 Task: Search one way flight ticket for 1 adult, 6 children, 1 infant in seat and 1 infant on lap in business from Cincinnati/covington: Cincinnati/northern Kentucky International Airport to Jackson: Jackson Hole Airport on 5-2-2023. Choice of flights is United. Number of bags: 2 checked bags. Price is upto 45000. Outbound departure time preference is 23:00.
Action: Mouse moved to (392, 348)
Screenshot: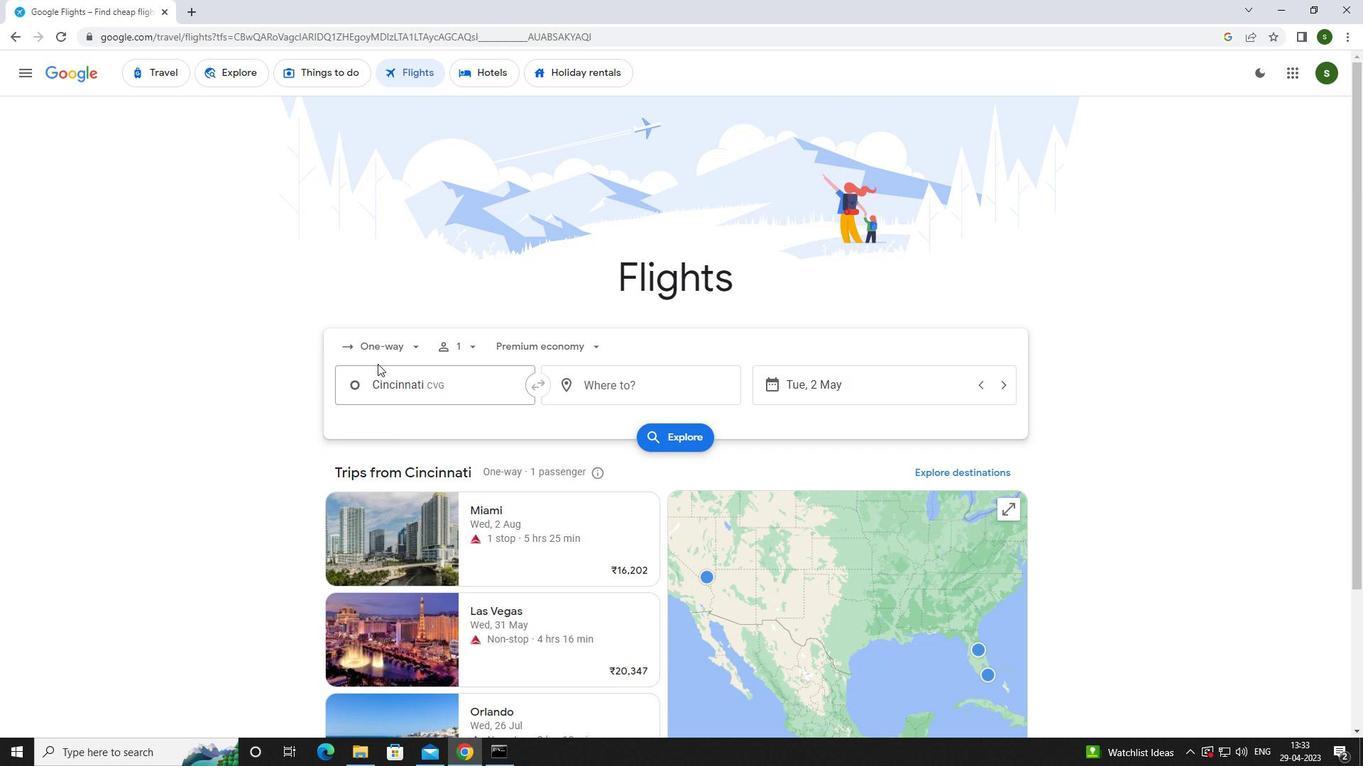 
Action: Mouse pressed left at (392, 348)
Screenshot: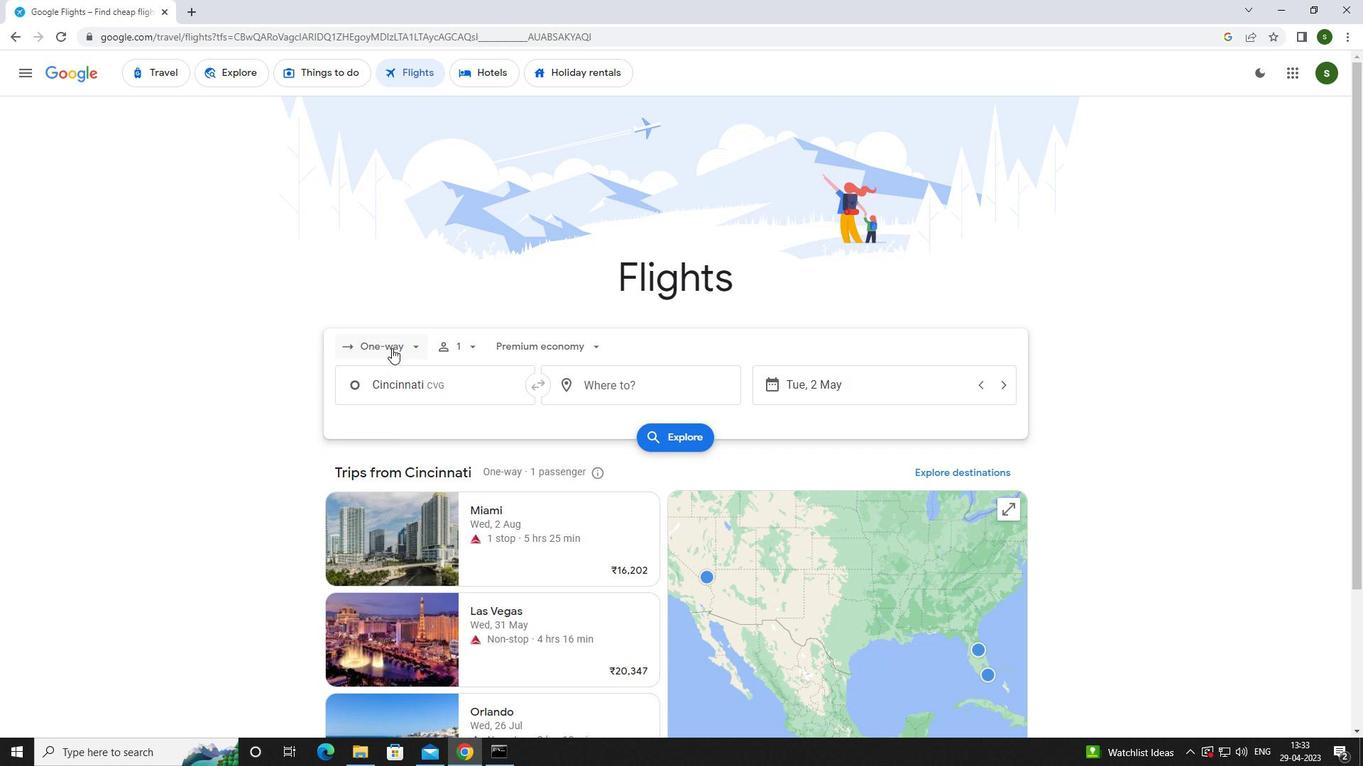 
Action: Mouse moved to (414, 408)
Screenshot: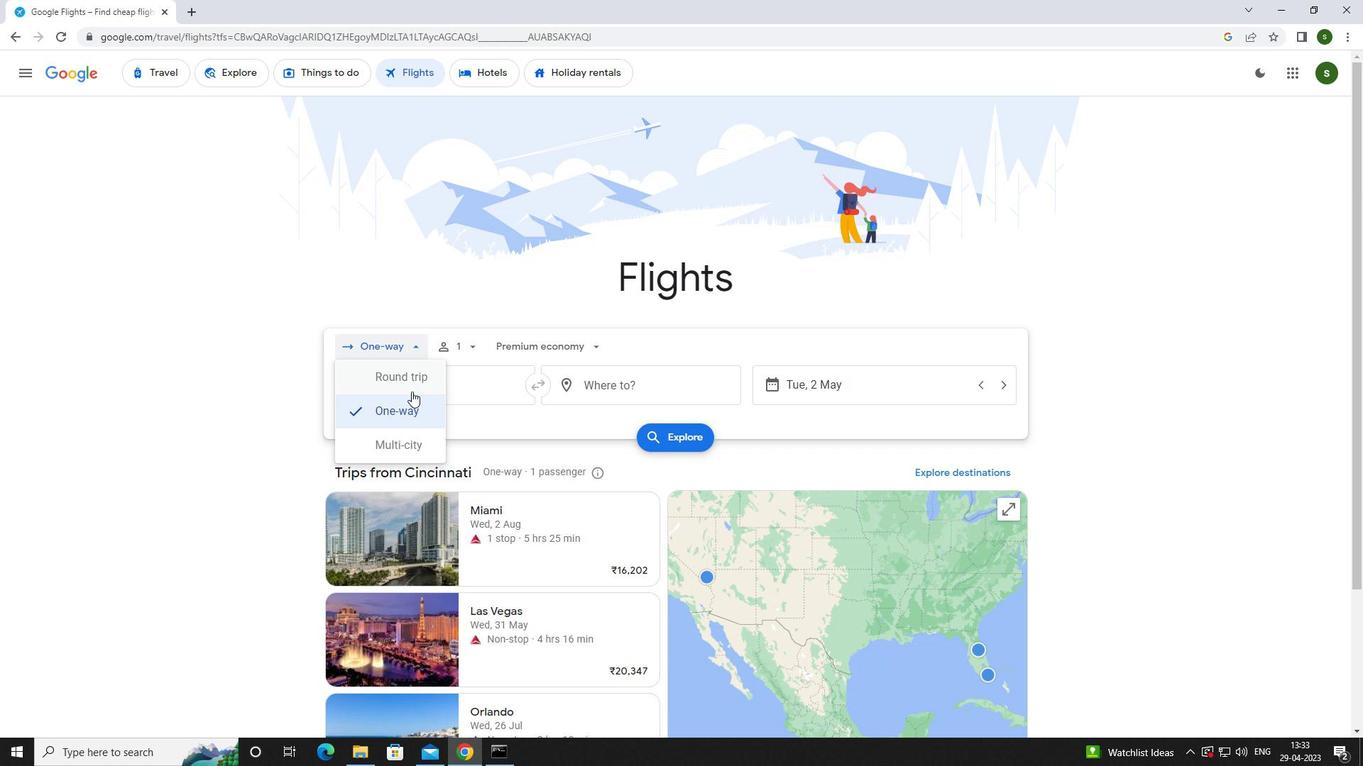 
Action: Mouse pressed left at (414, 408)
Screenshot: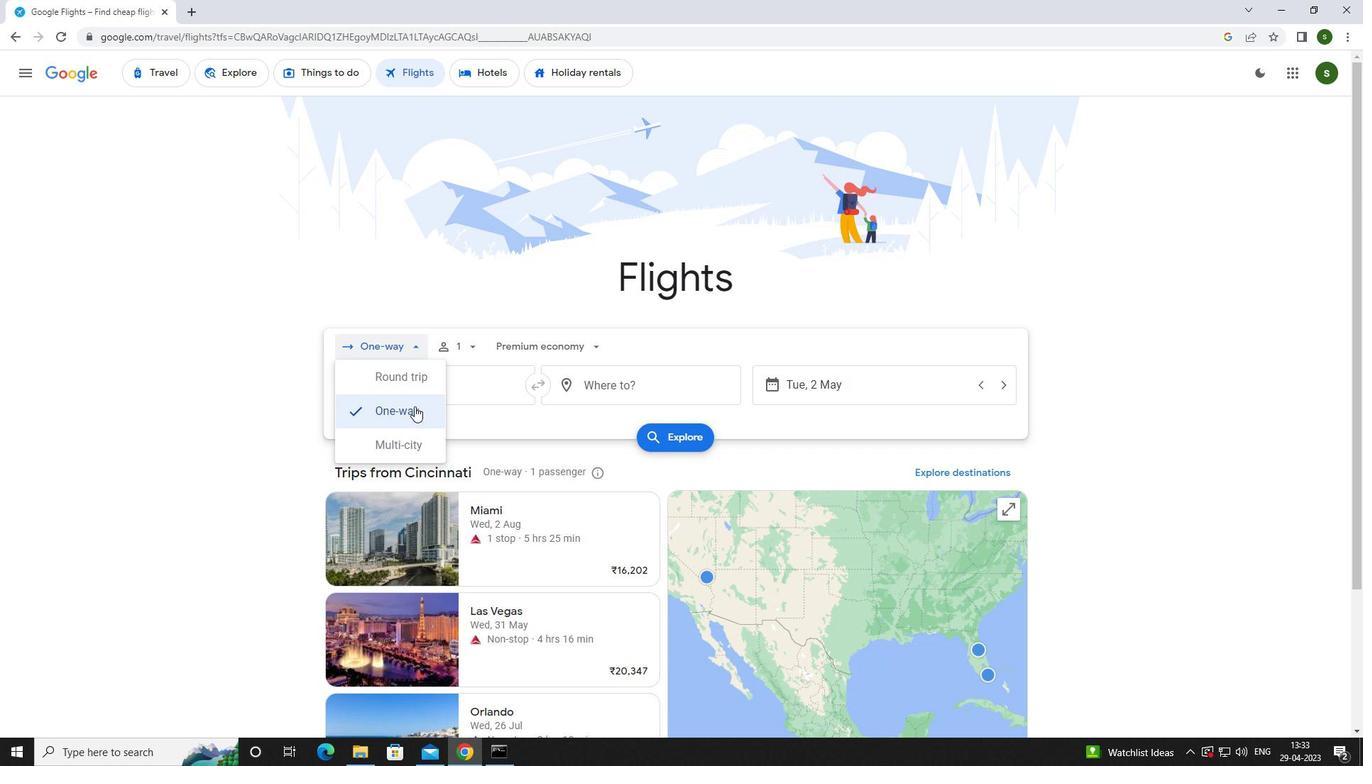 
Action: Mouse moved to (477, 346)
Screenshot: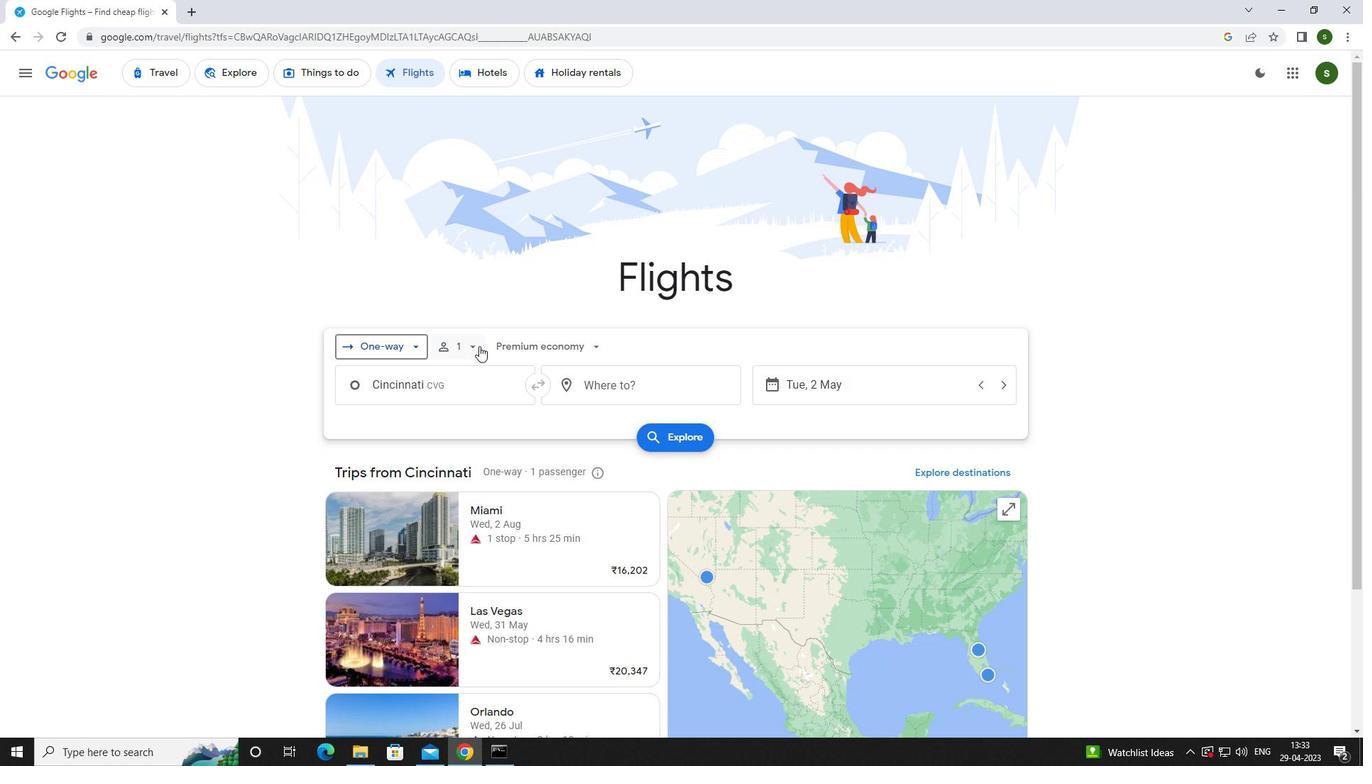 
Action: Mouse pressed left at (477, 346)
Screenshot: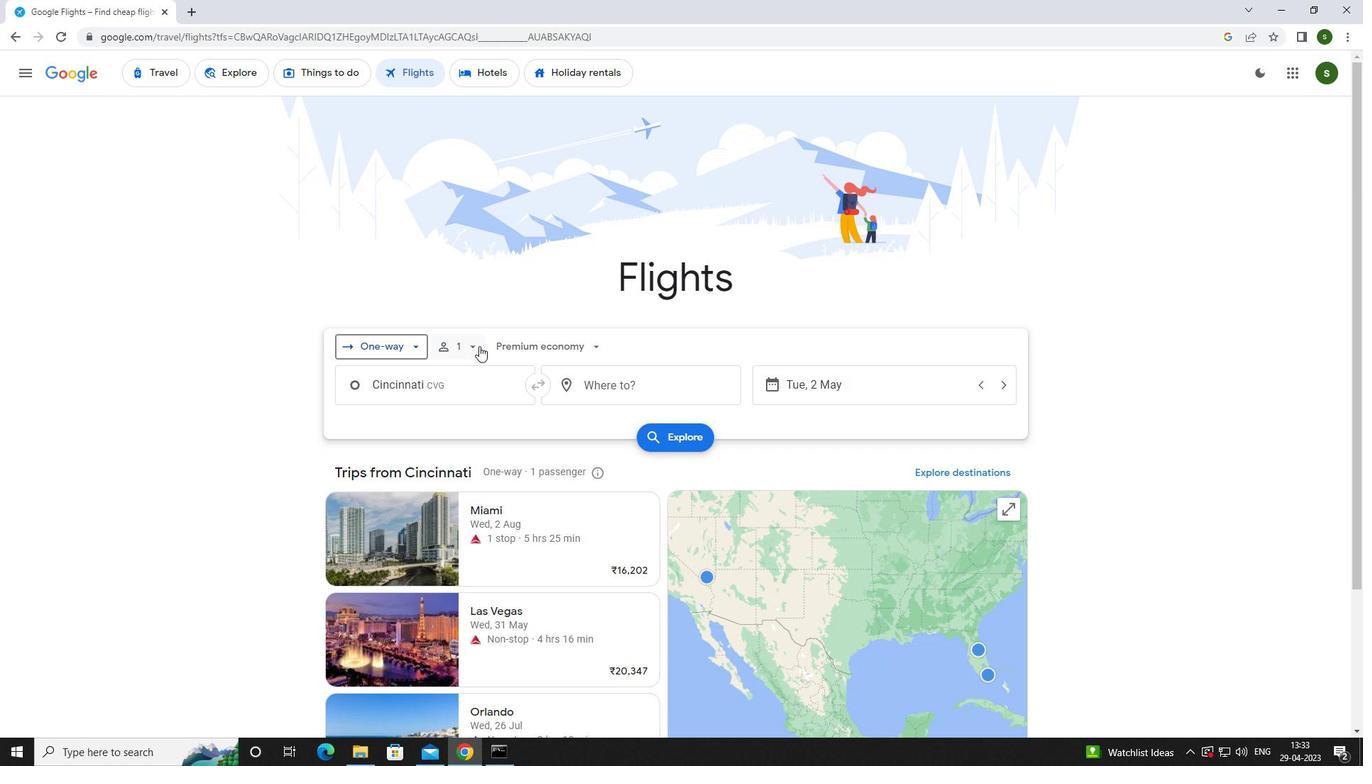 
Action: Mouse moved to (580, 418)
Screenshot: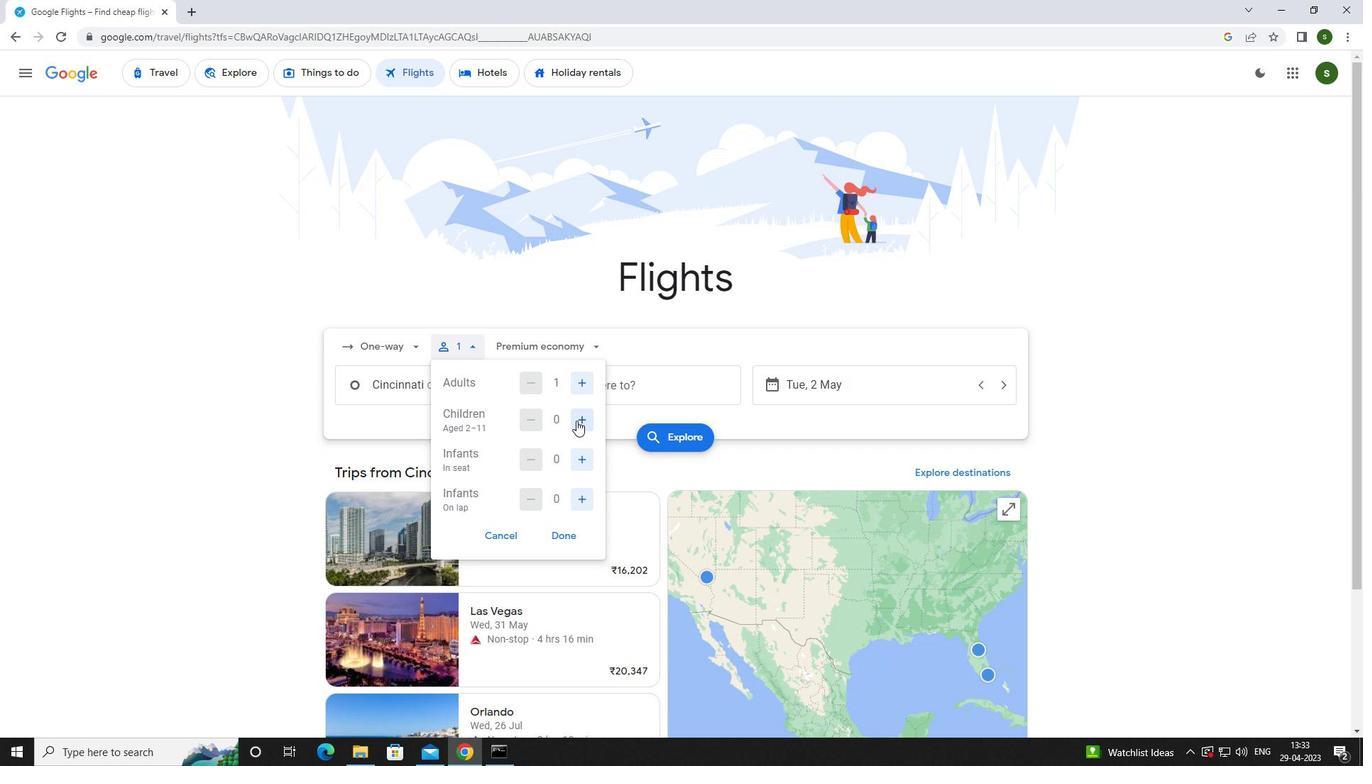 
Action: Mouse pressed left at (580, 418)
Screenshot: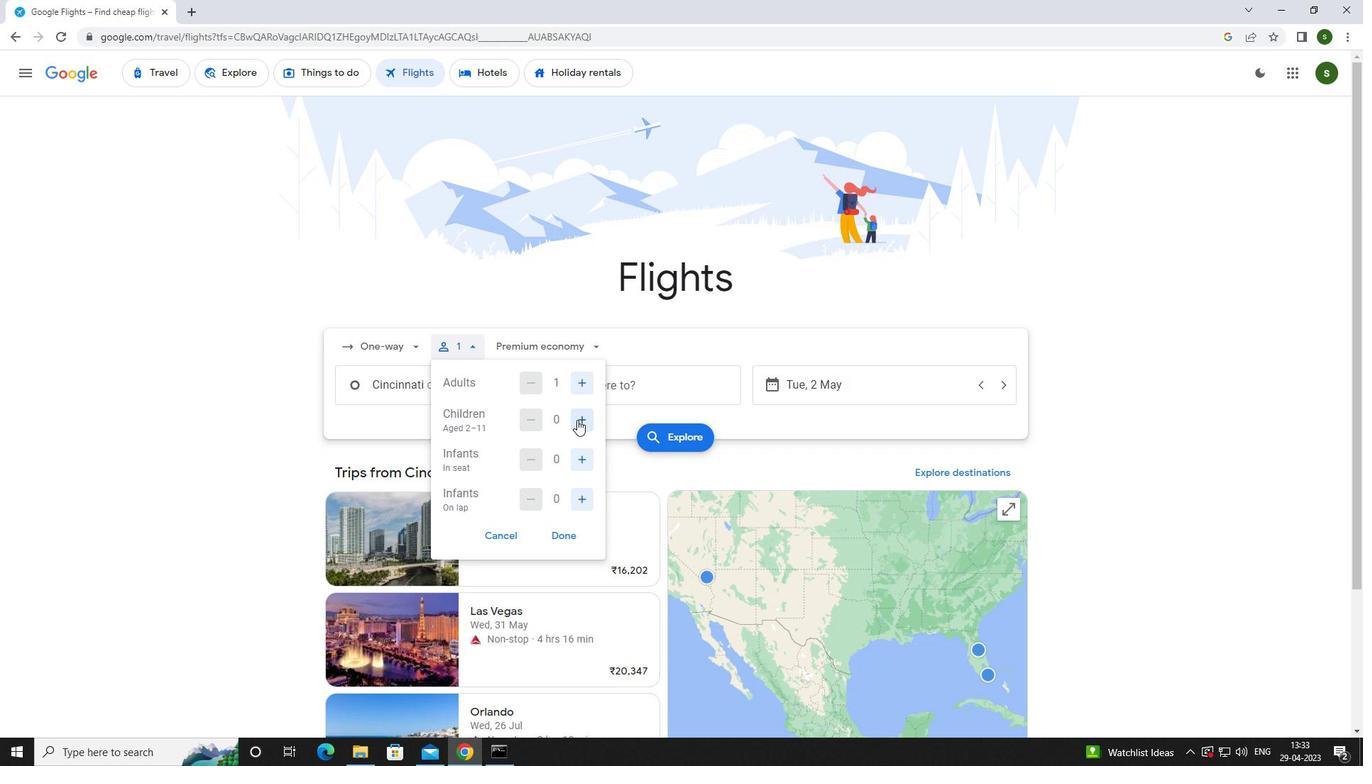 
Action: Mouse pressed left at (580, 418)
Screenshot: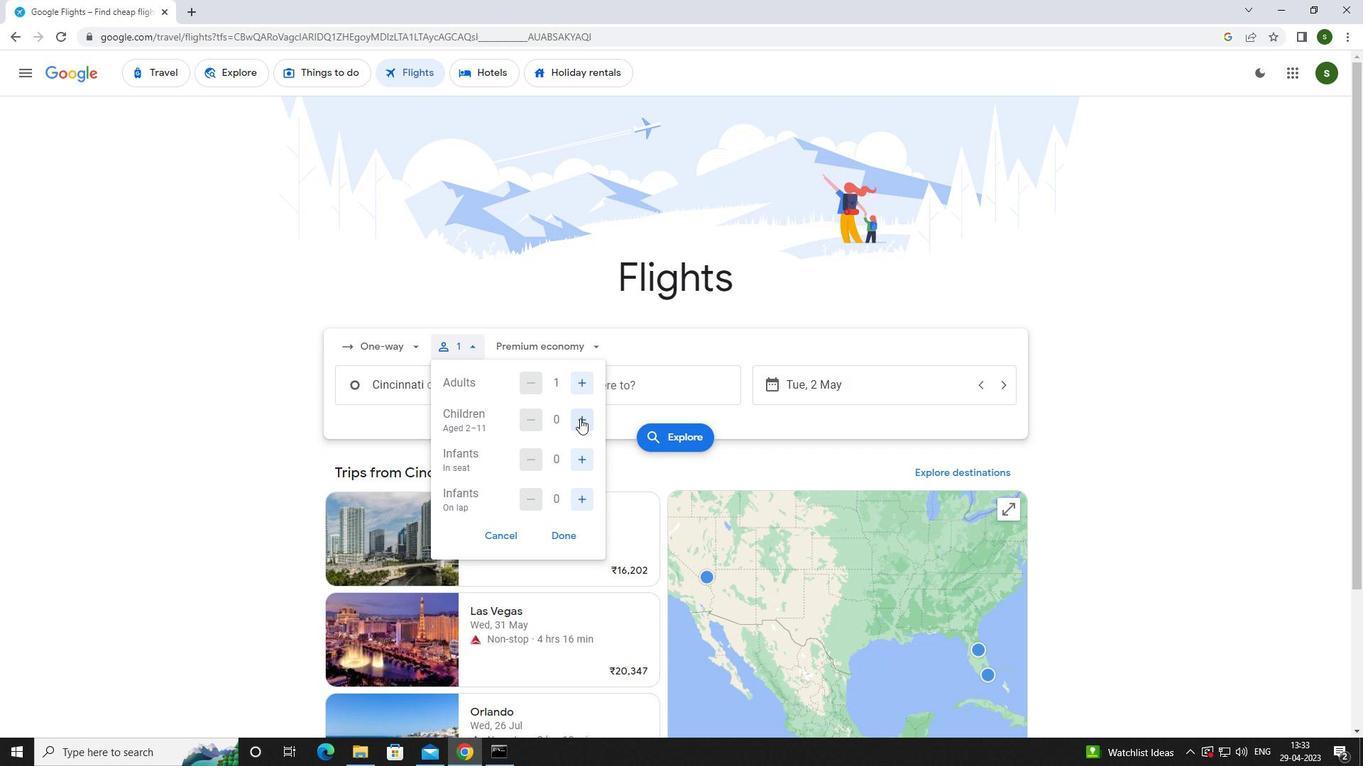 
Action: Mouse pressed left at (580, 418)
Screenshot: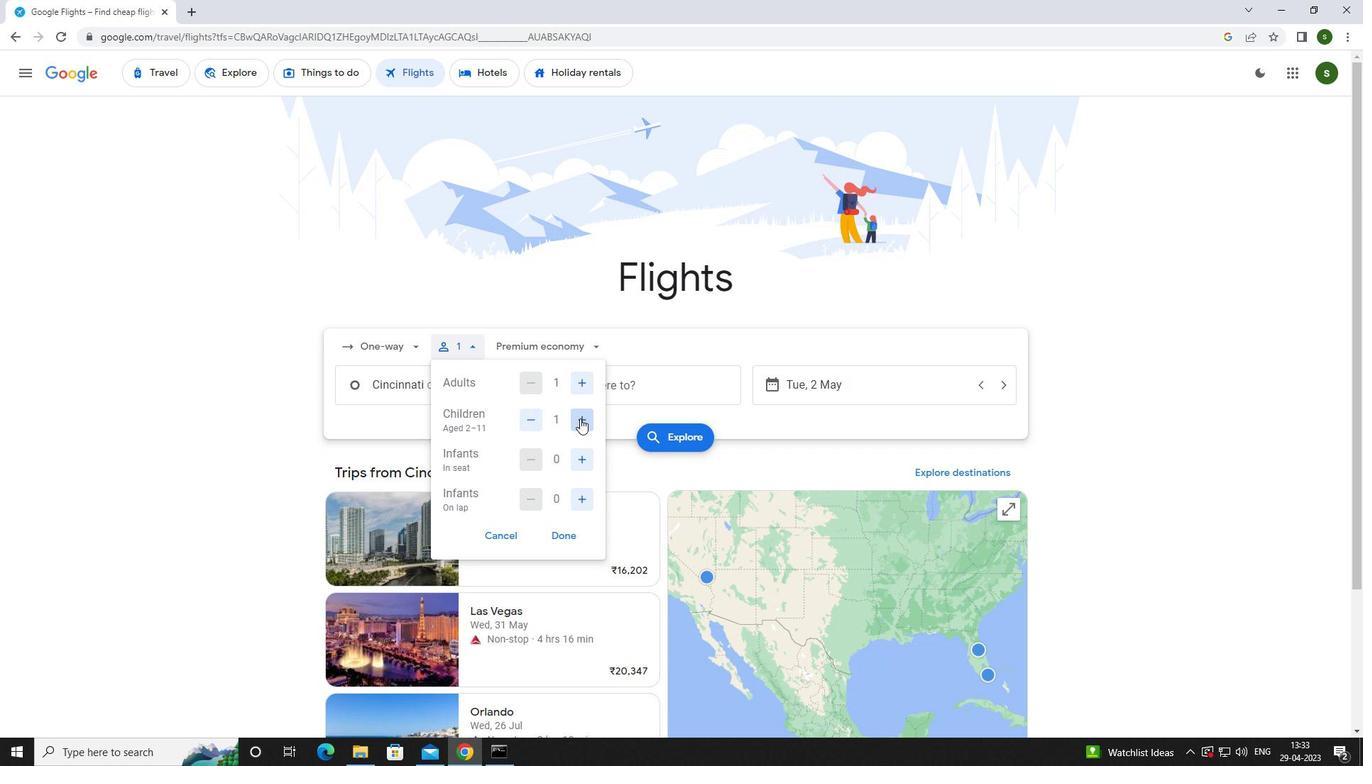
Action: Mouse pressed left at (580, 418)
Screenshot: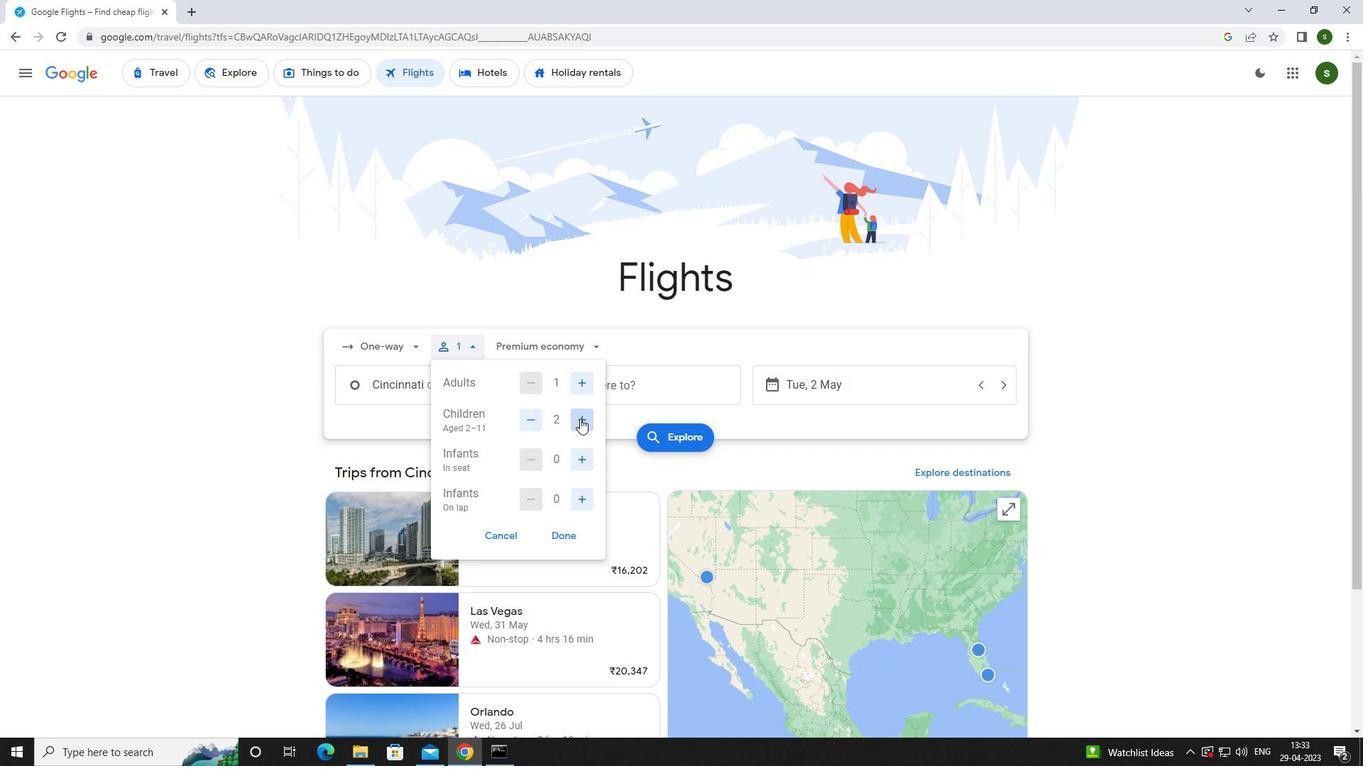 
Action: Mouse pressed left at (580, 418)
Screenshot: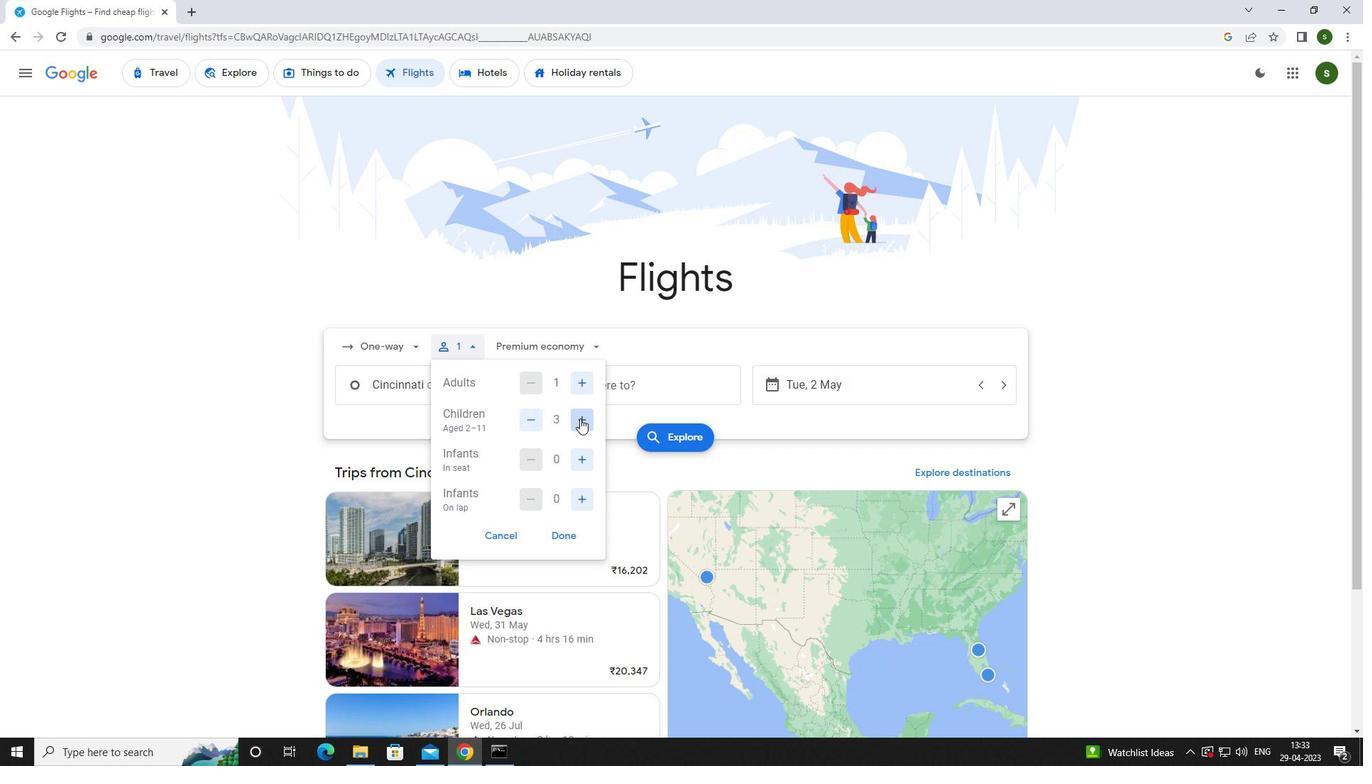 
Action: Mouse pressed left at (580, 418)
Screenshot: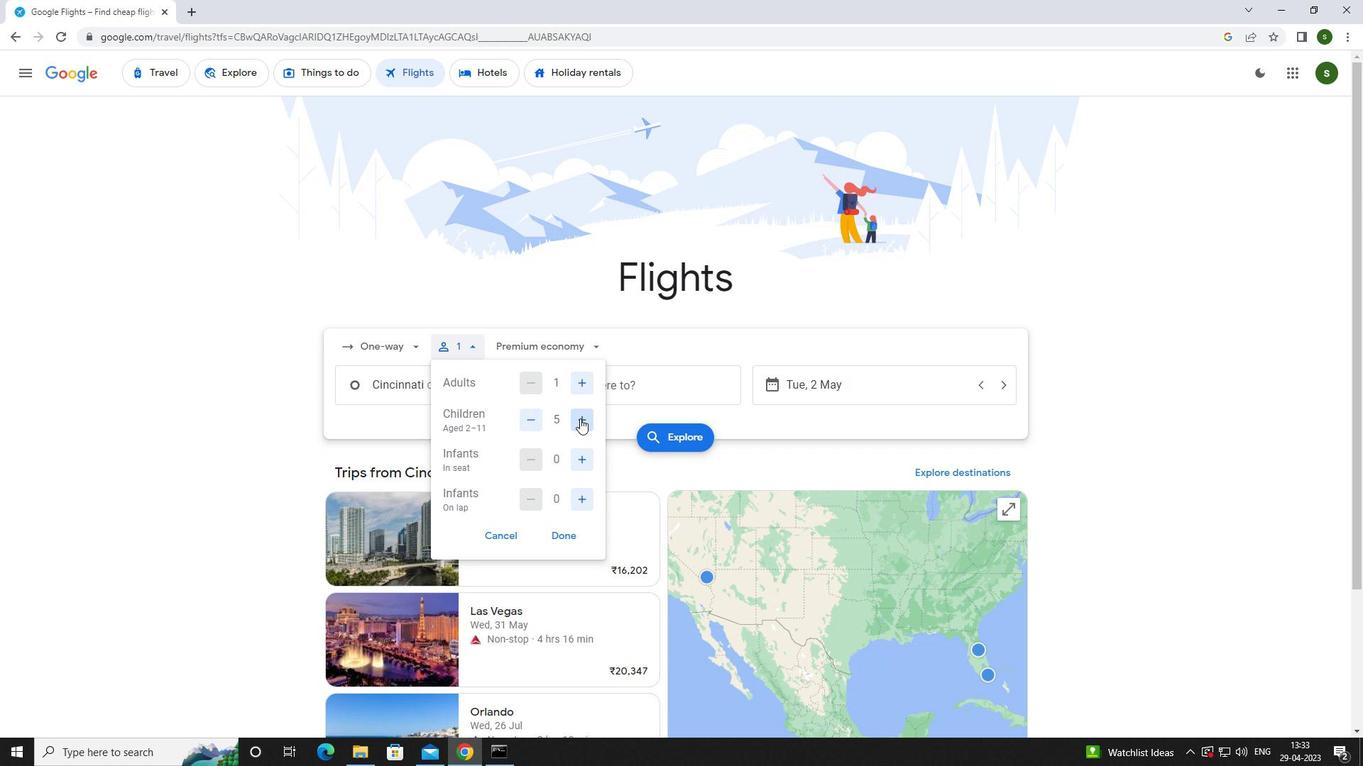 
Action: Mouse moved to (580, 456)
Screenshot: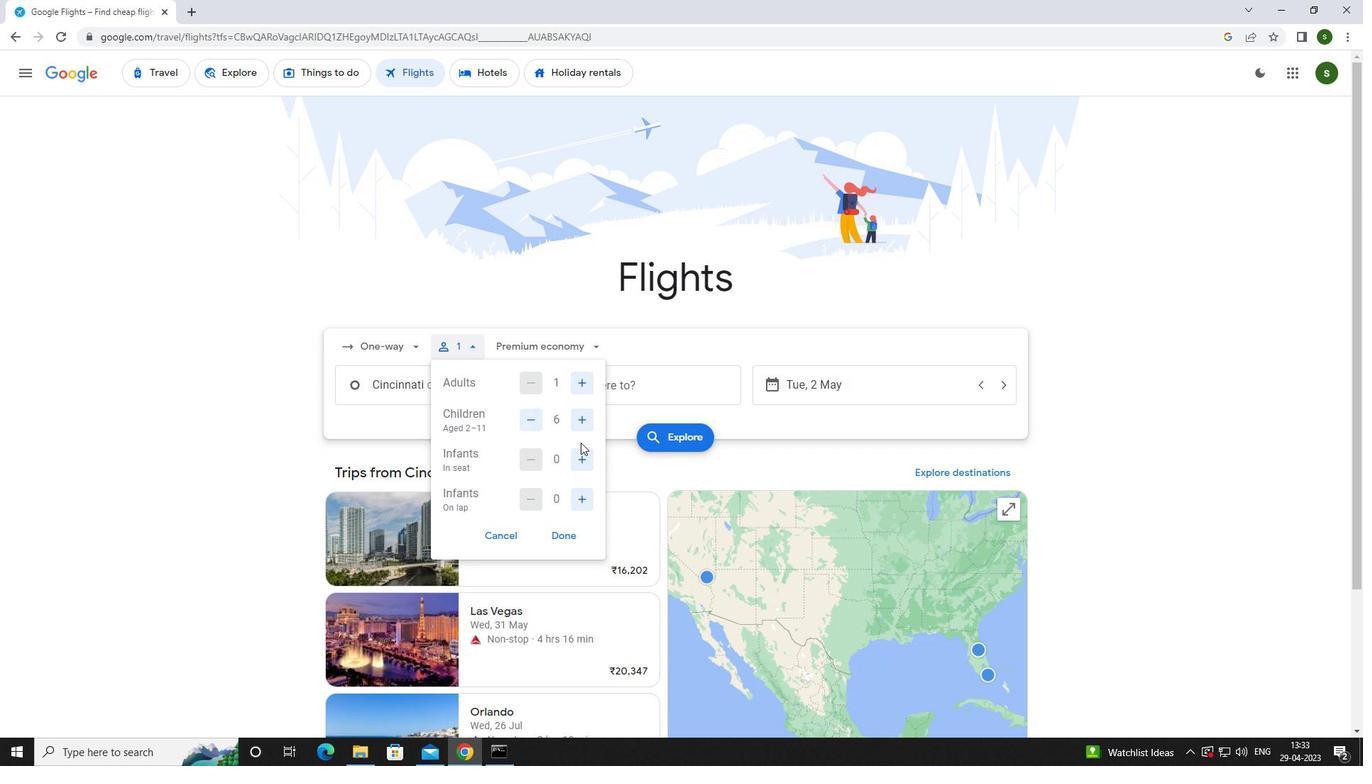 
Action: Mouse pressed left at (580, 456)
Screenshot: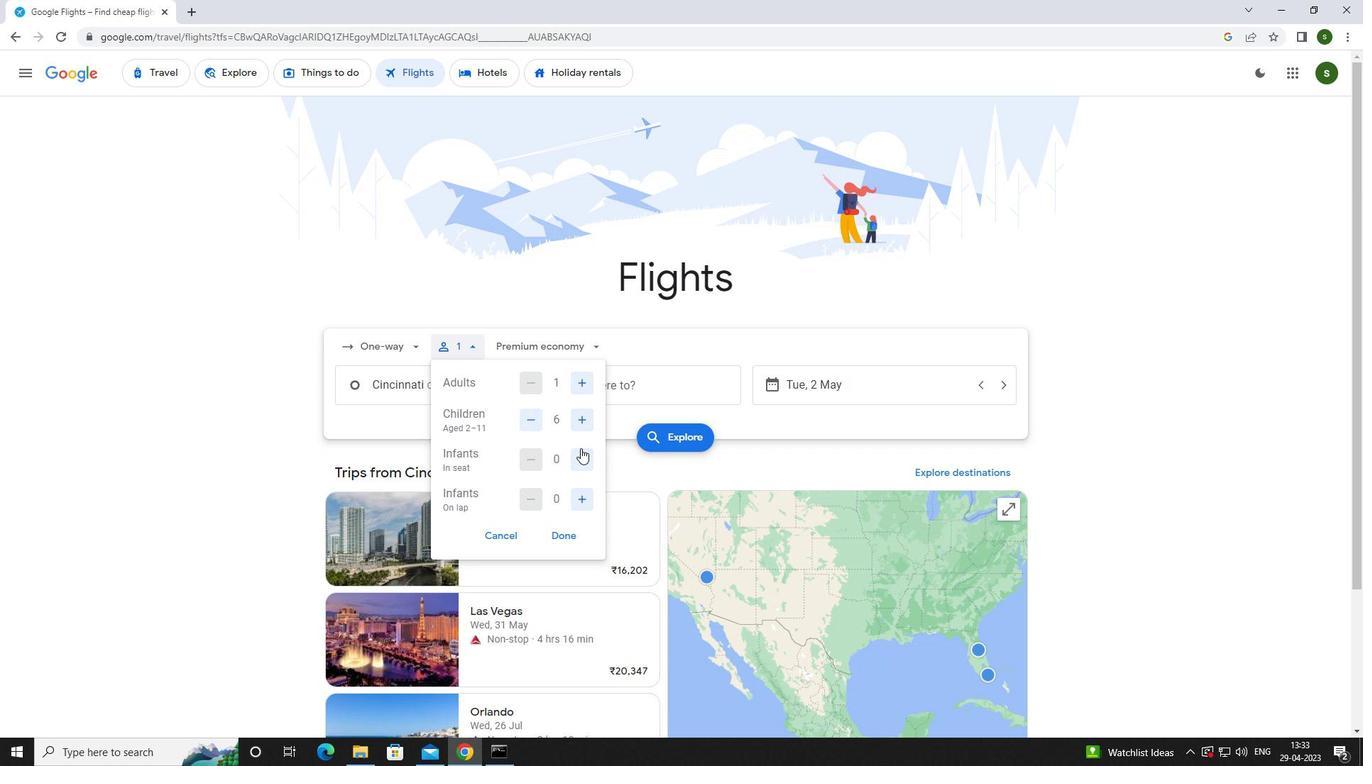 
Action: Mouse moved to (582, 499)
Screenshot: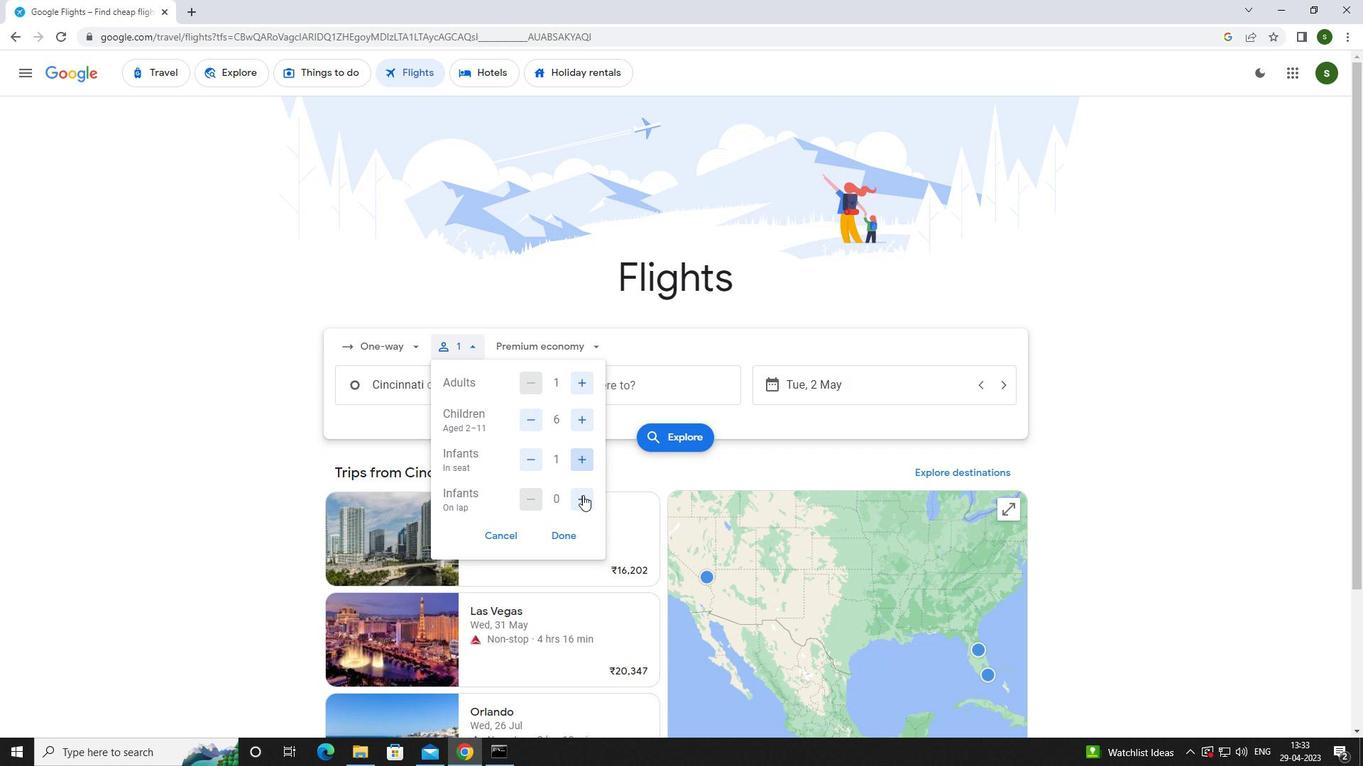 
Action: Mouse pressed left at (582, 499)
Screenshot: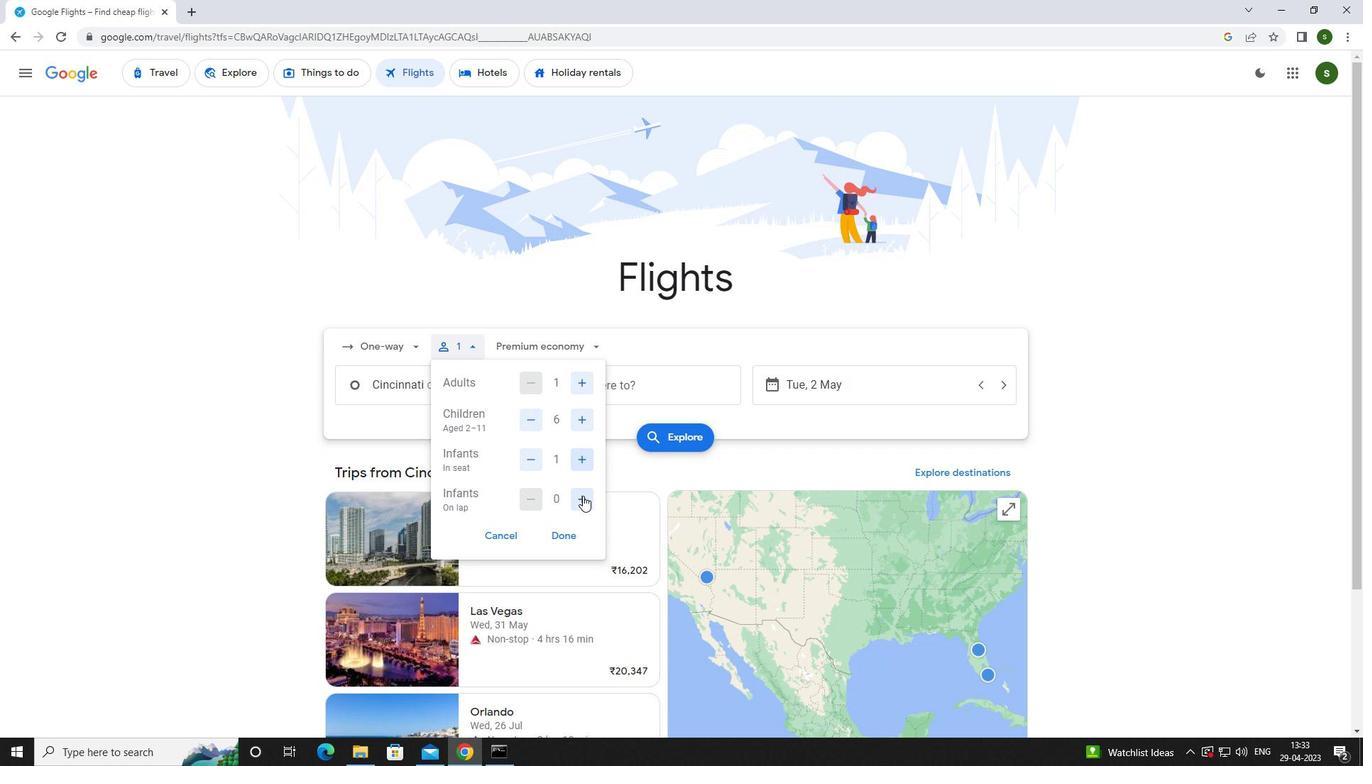 
Action: Mouse moved to (552, 351)
Screenshot: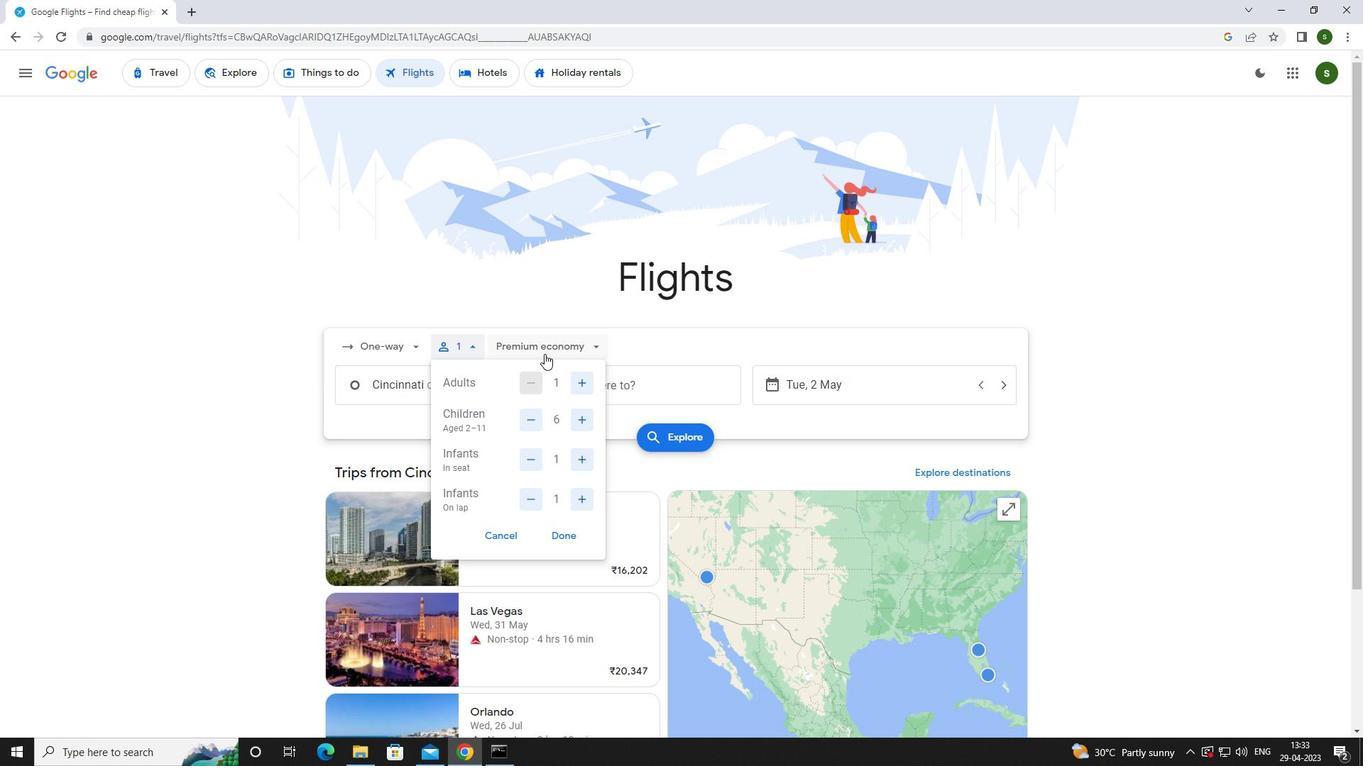 
Action: Mouse pressed left at (552, 351)
Screenshot: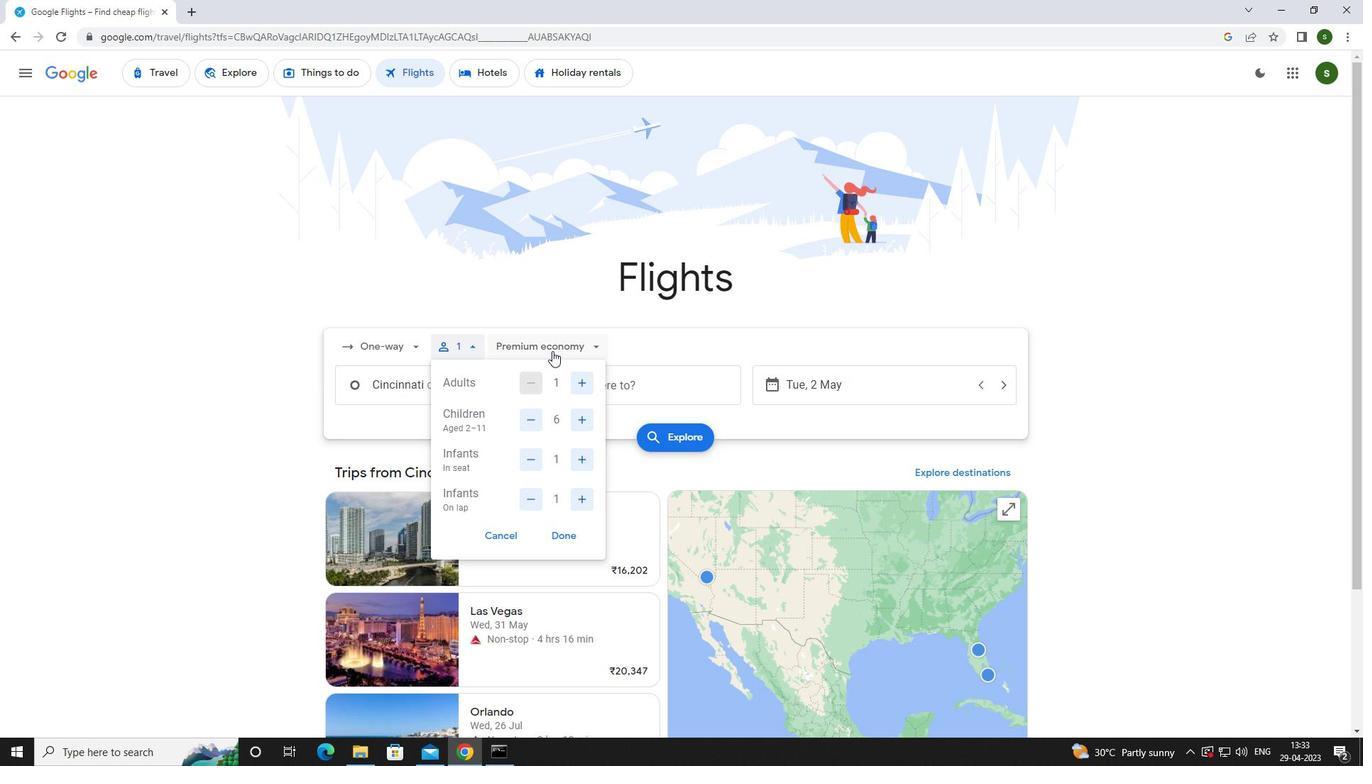 
Action: Mouse moved to (560, 438)
Screenshot: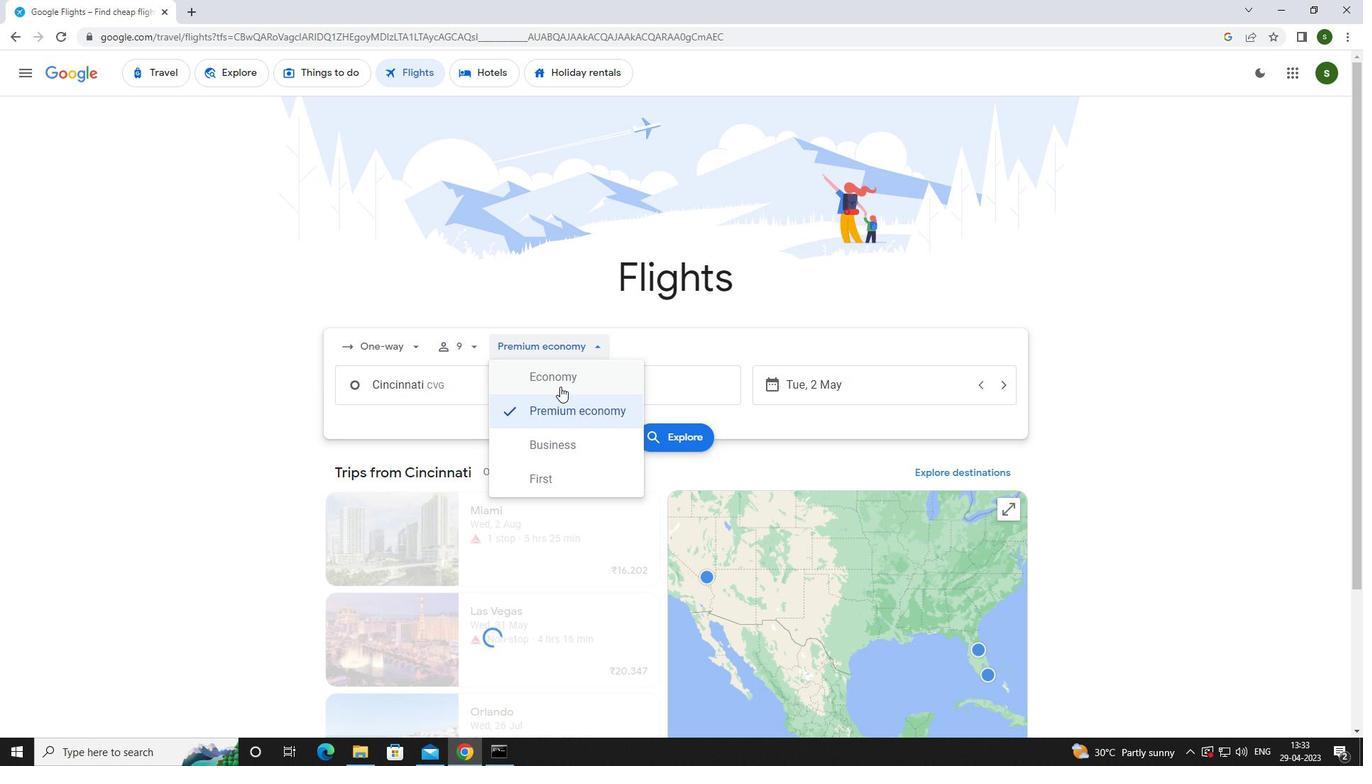 
Action: Mouse pressed left at (560, 438)
Screenshot: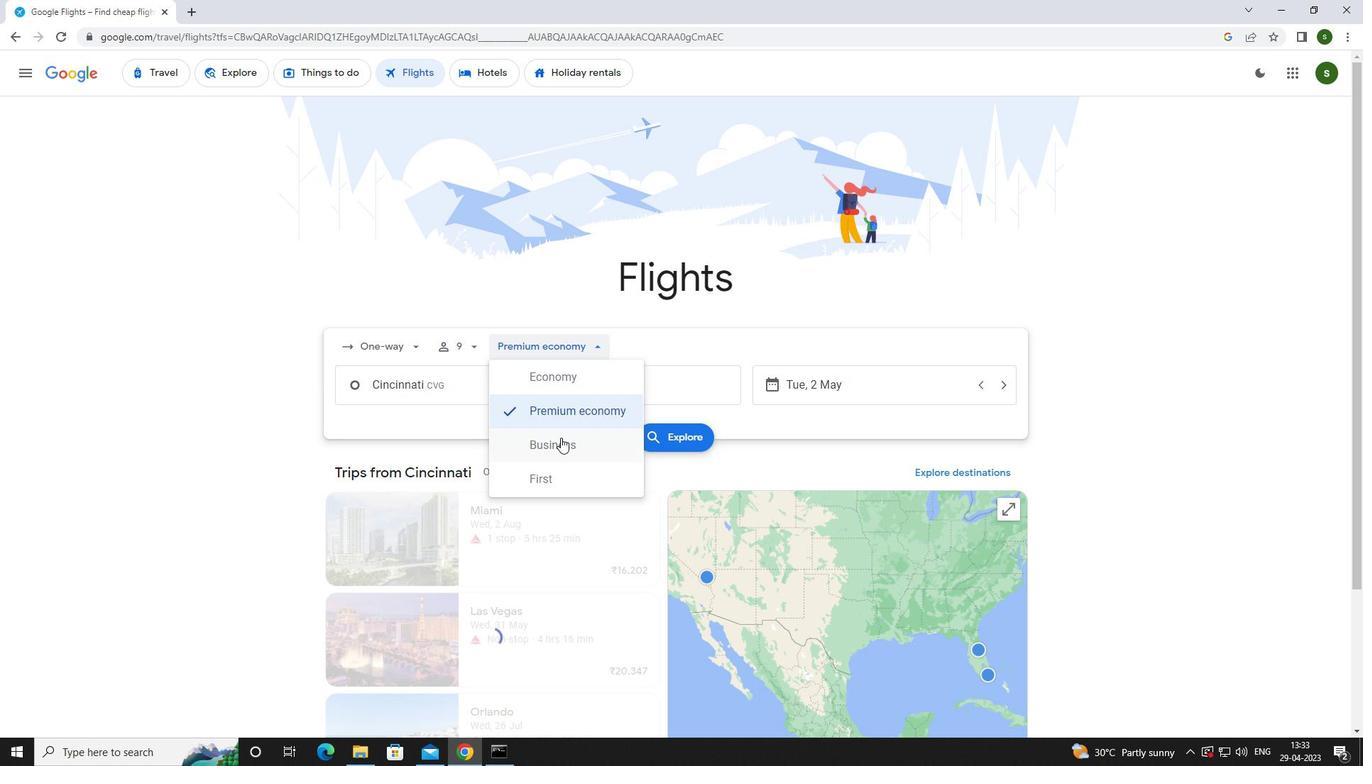 
Action: Mouse moved to (490, 389)
Screenshot: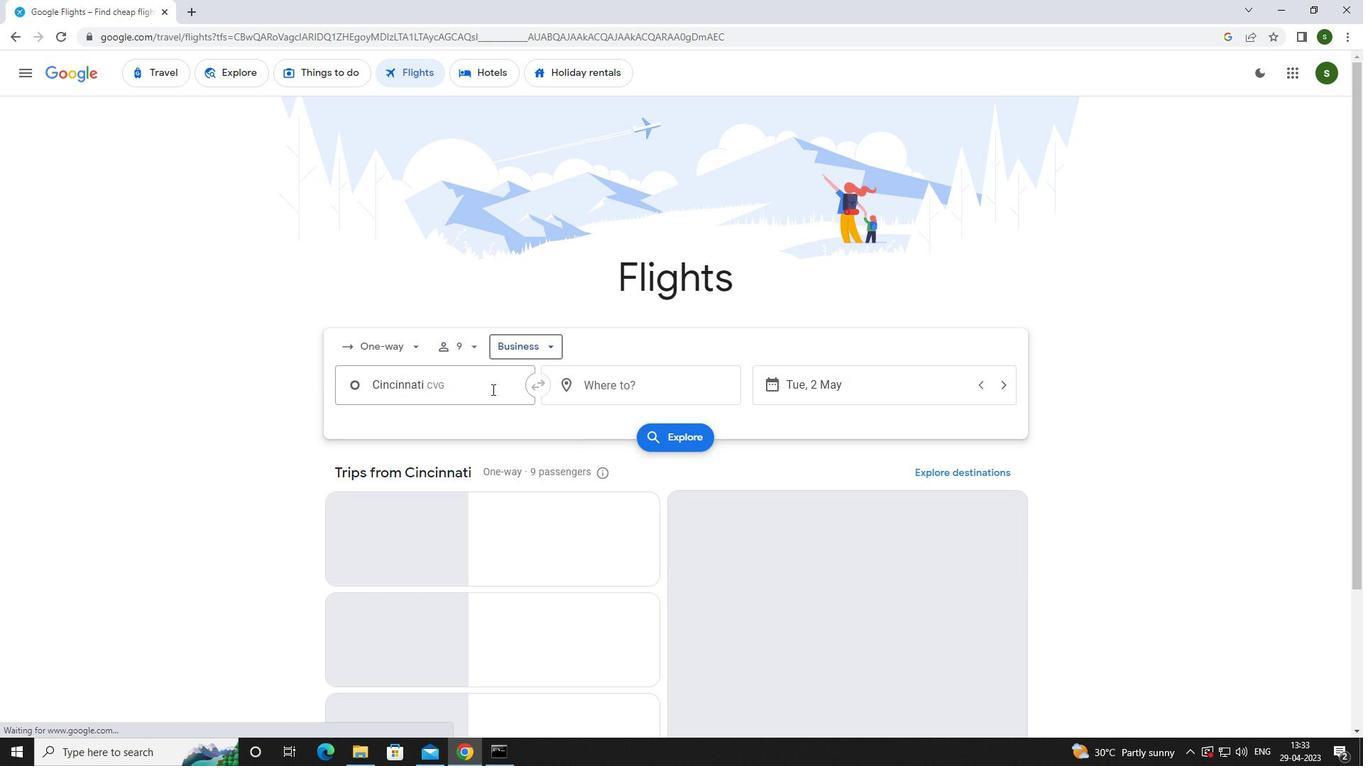 
Action: Mouse pressed left at (490, 389)
Screenshot: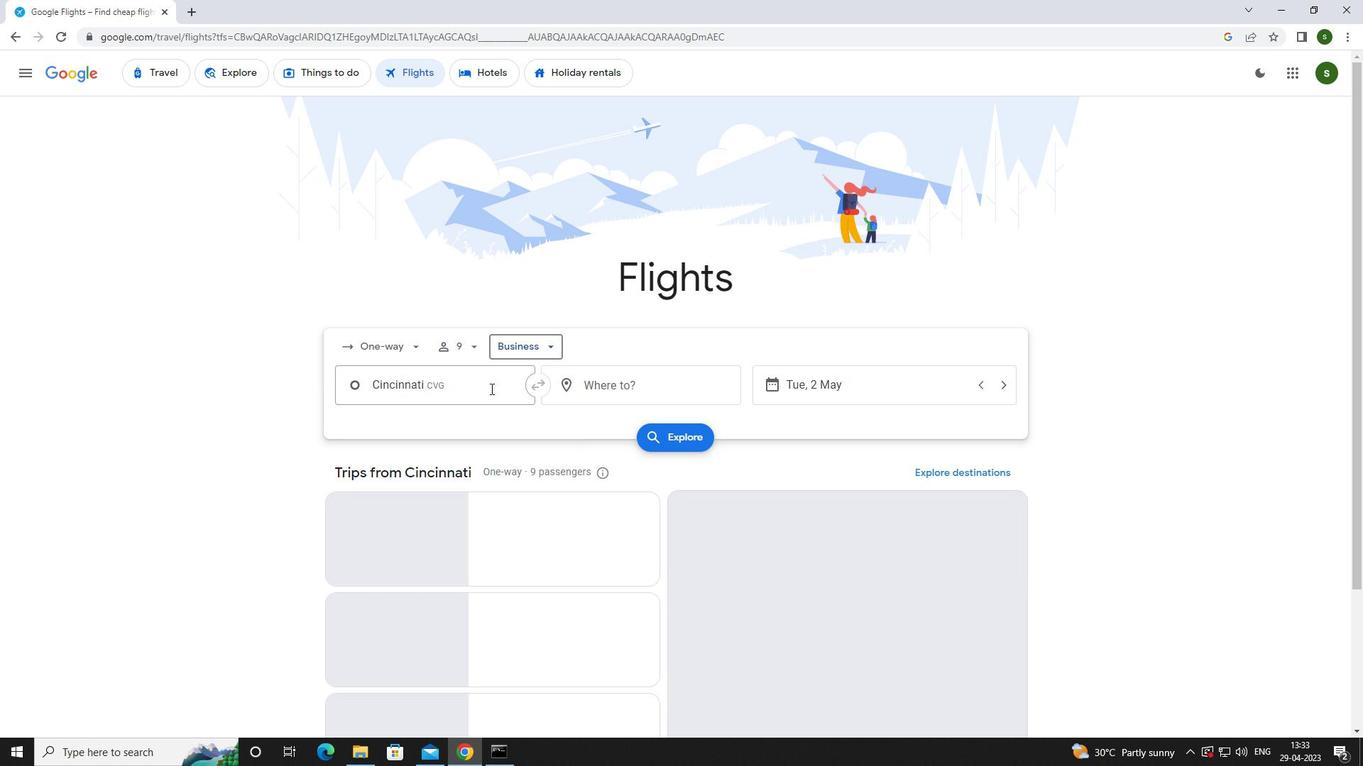 
Action: Mouse moved to (489, 389)
Screenshot: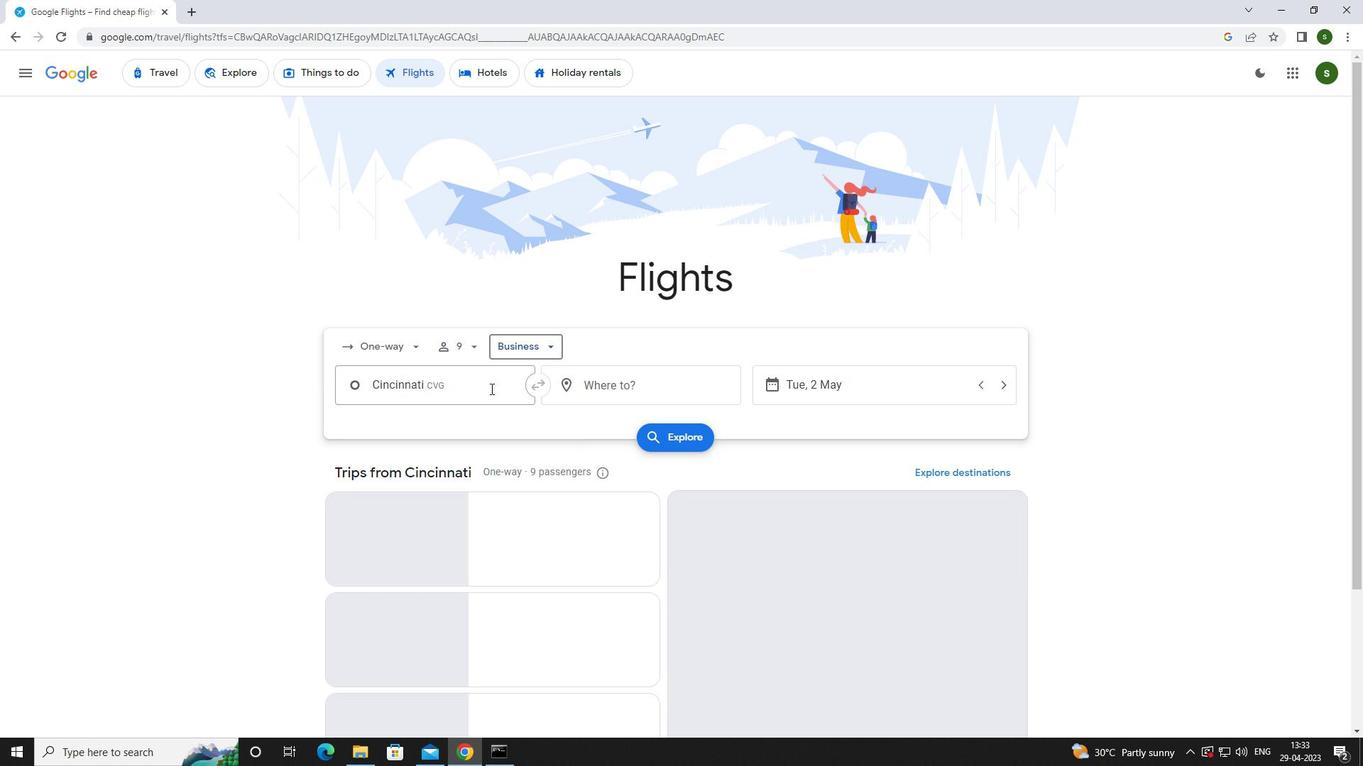 
Action: Key pressed c<Key.caps_lock>incinnati
Screenshot: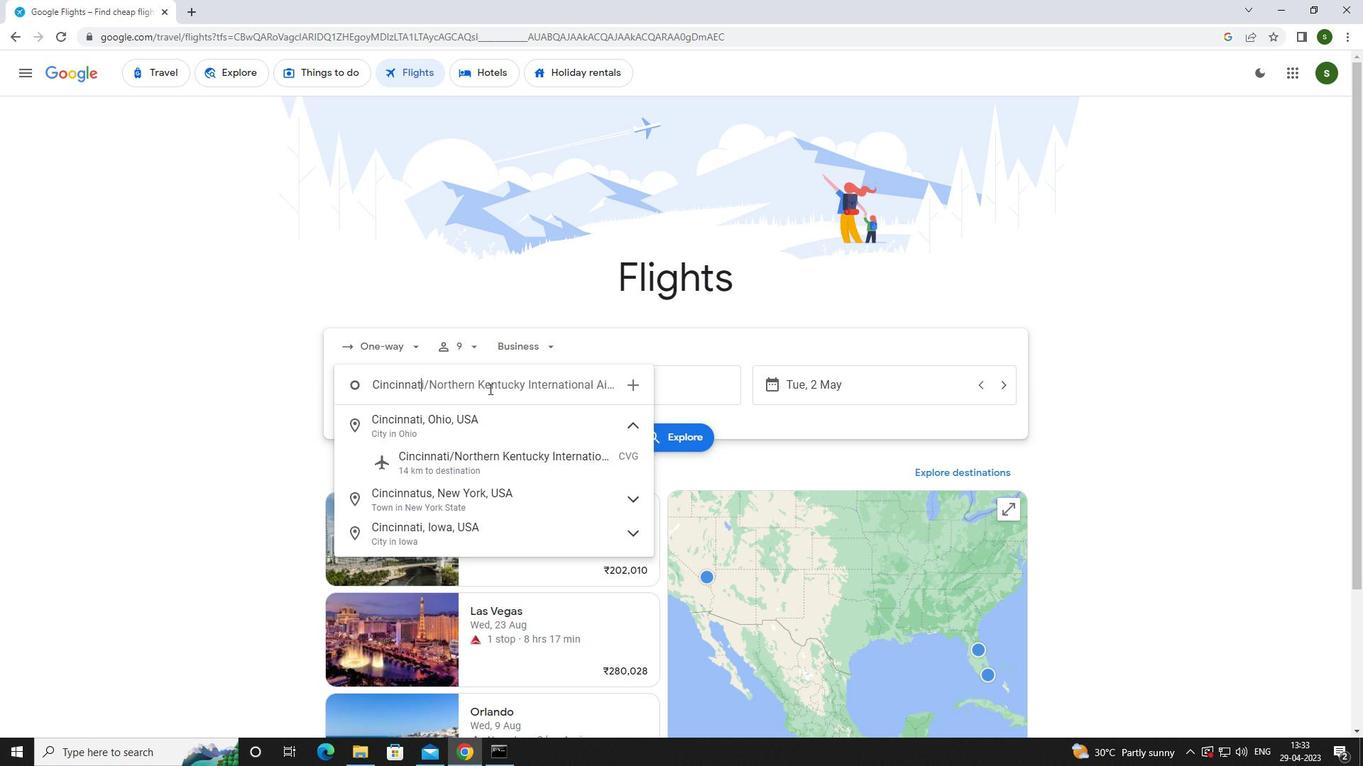 
Action: Mouse moved to (497, 466)
Screenshot: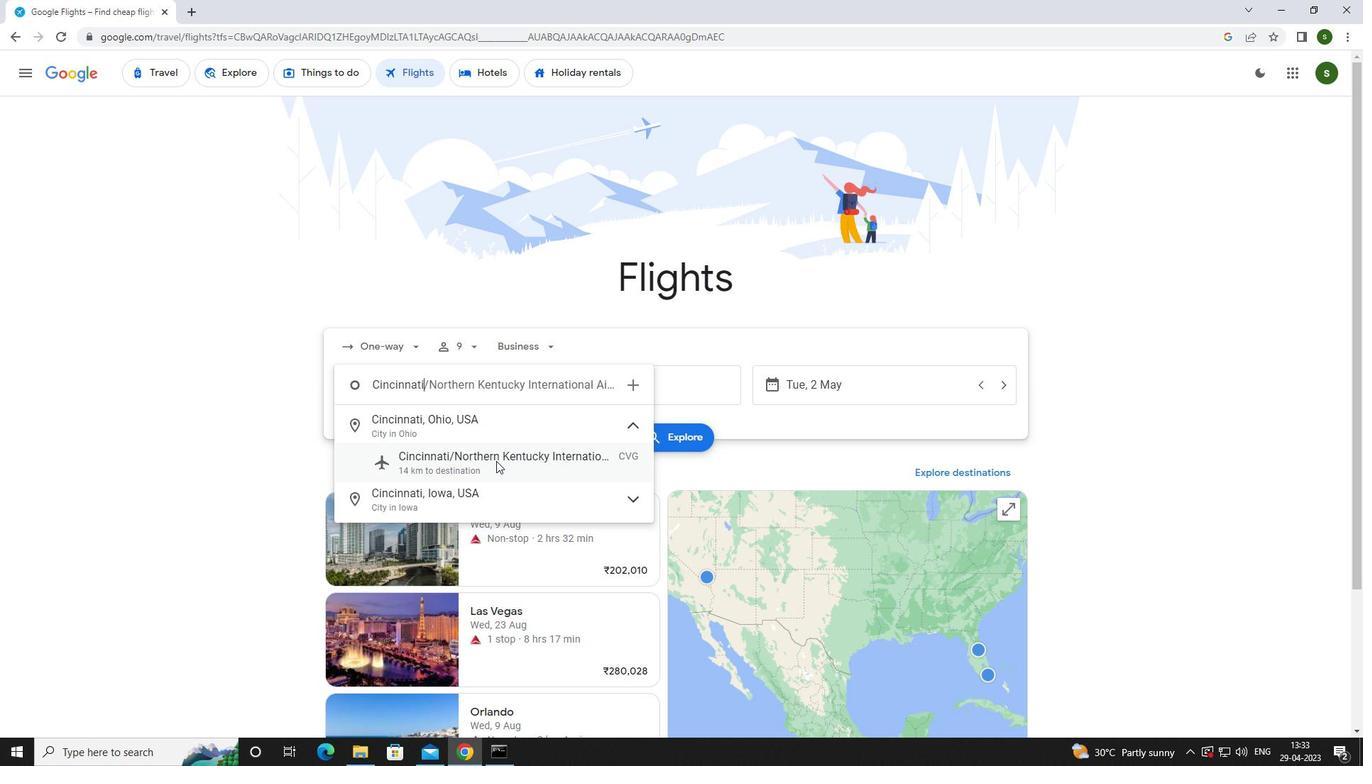 
Action: Mouse pressed left at (497, 466)
Screenshot: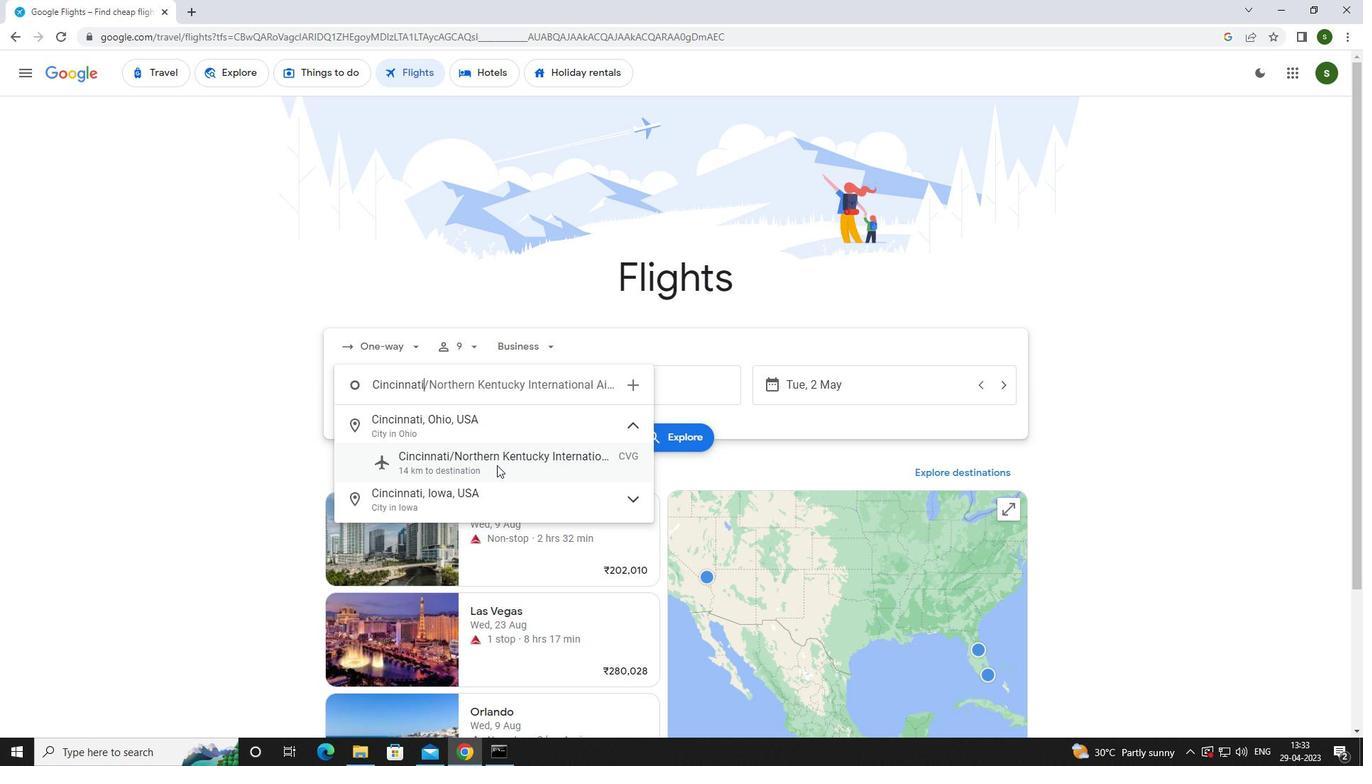 
Action: Mouse moved to (617, 386)
Screenshot: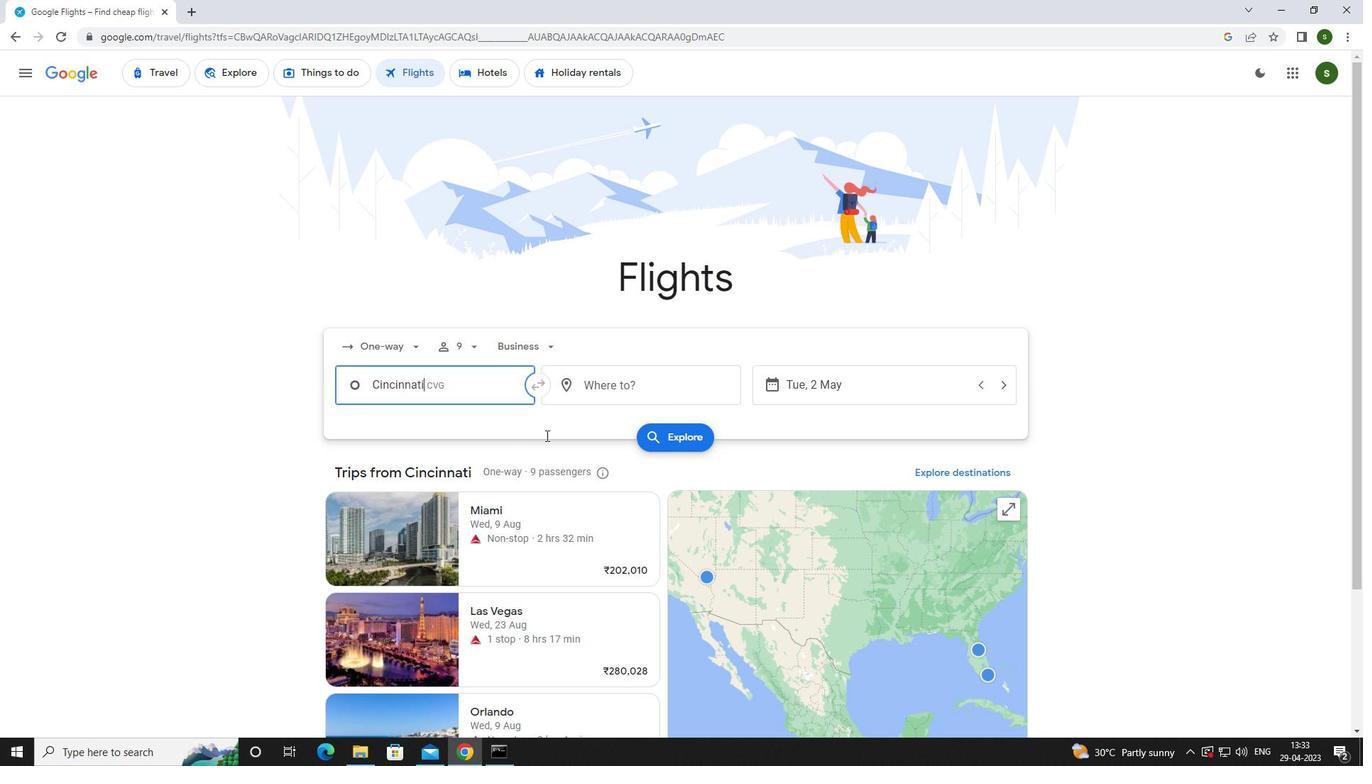 
Action: Mouse pressed left at (617, 386)
Screenshot: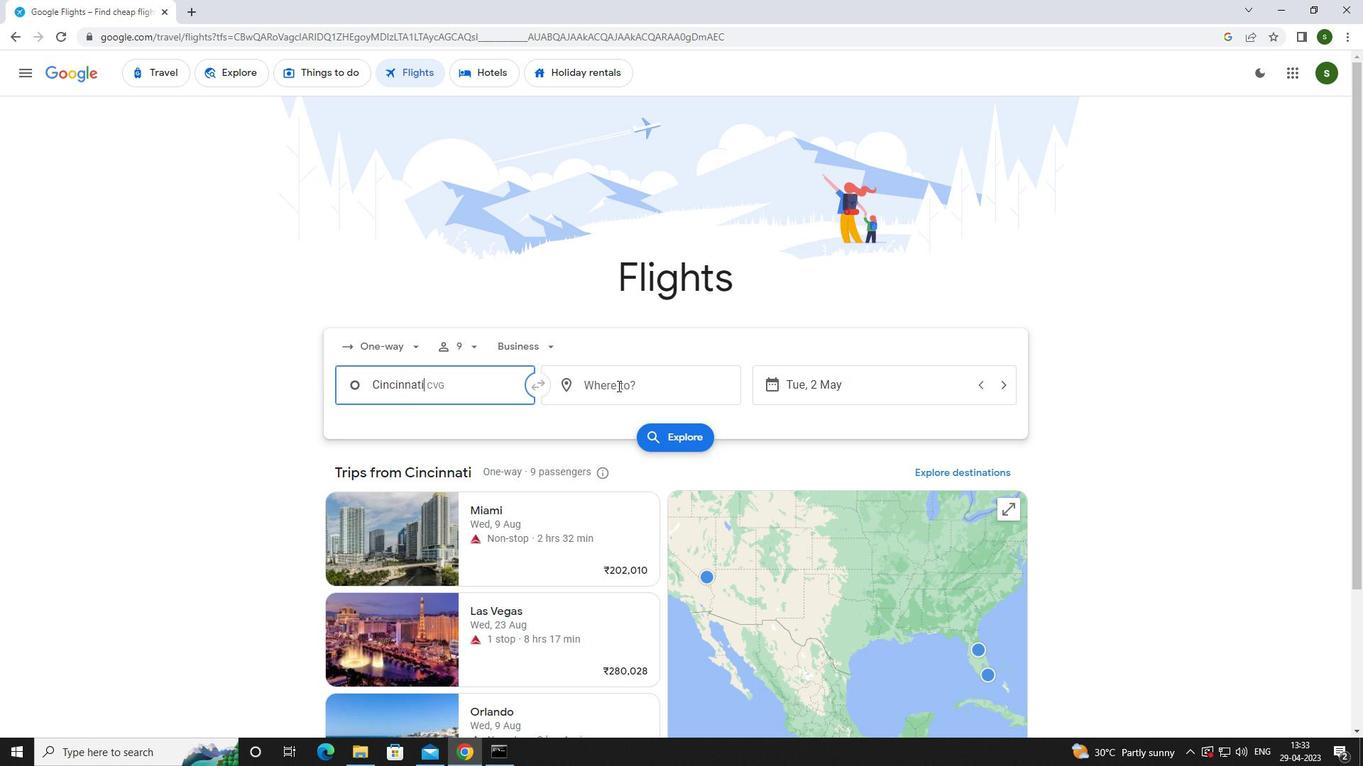 
Action: Mouse moved to (599, 383)
Screenshot: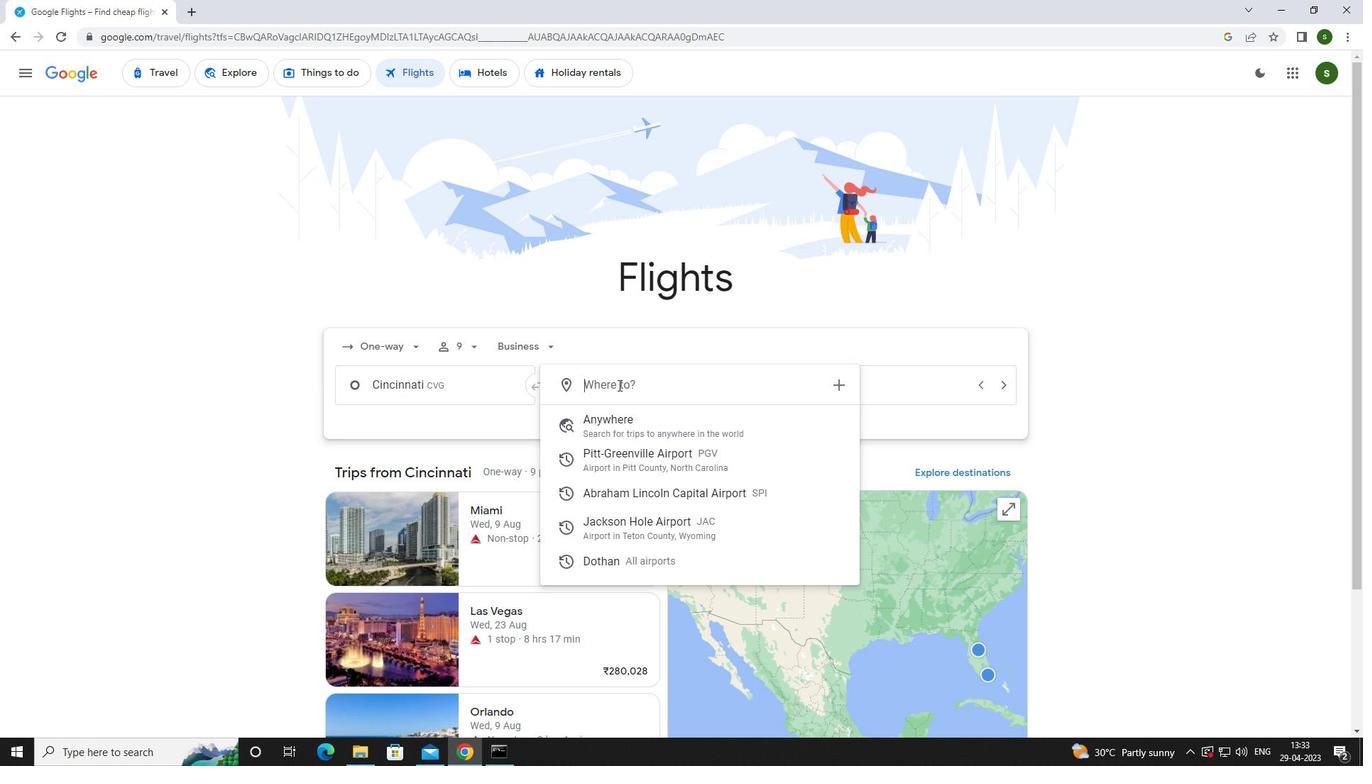 
Action: Key pressed <Key.caps_lock>j<Key.caps_lock>ackson<Key.space><Key.caps_lock>h<Key.caps_lock>ole
Screenshot: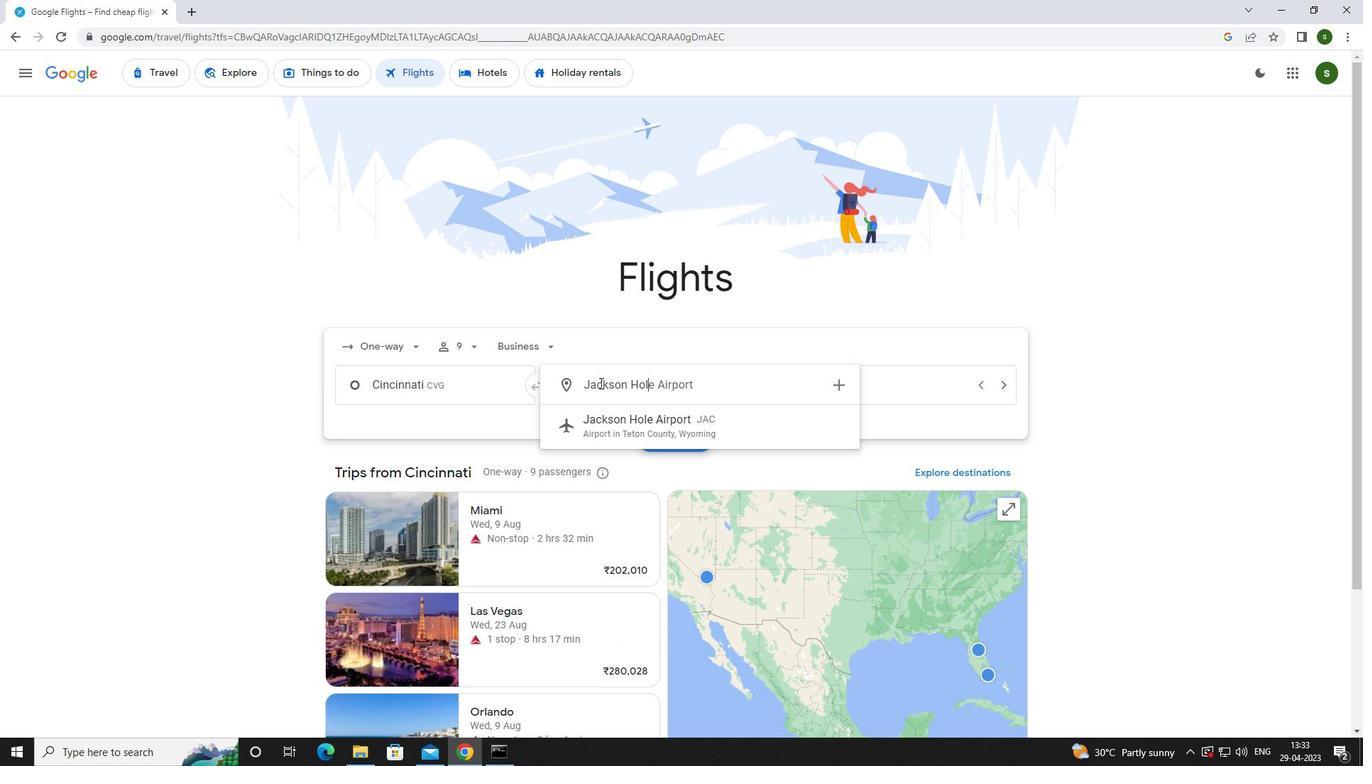 
Action: Mouse moved to (605, 419)
Screenshot: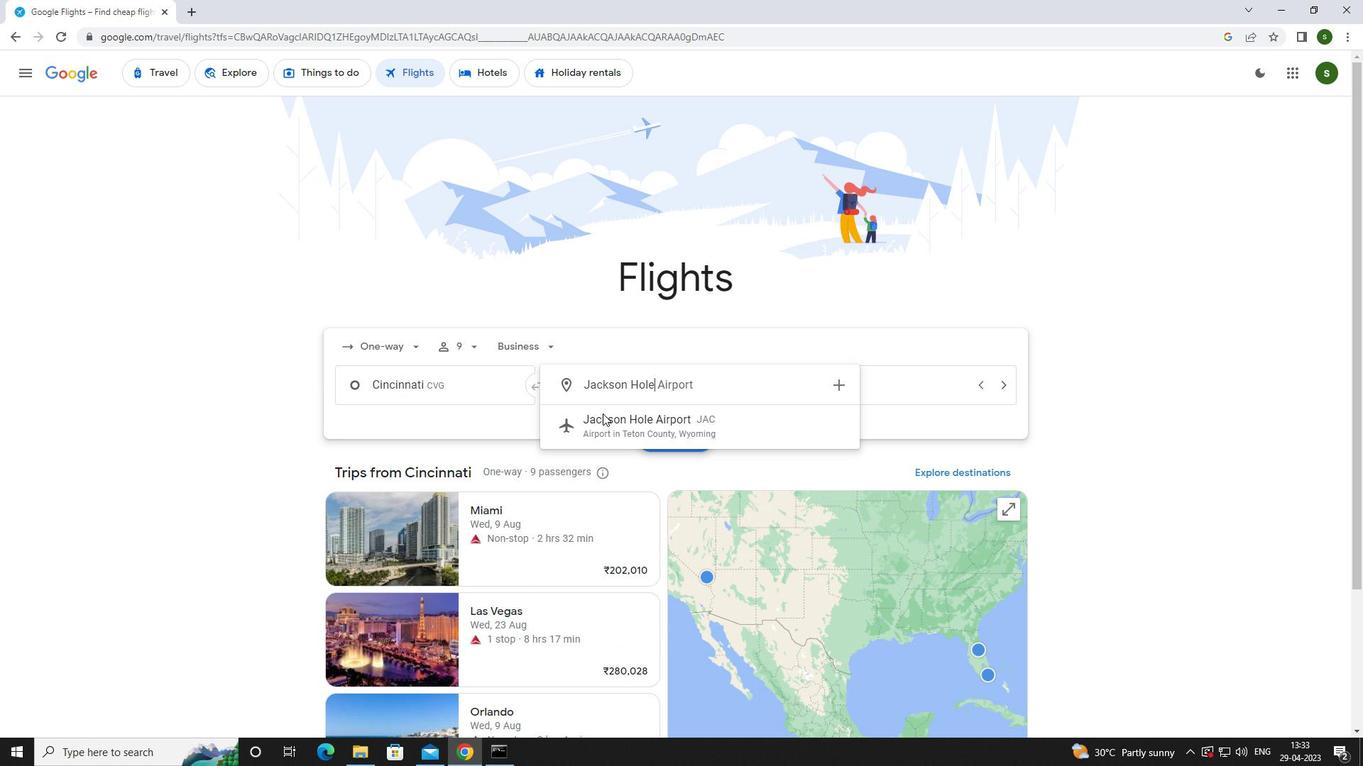 
Action: Mouse pressed left at (605, 419)
Screenshot: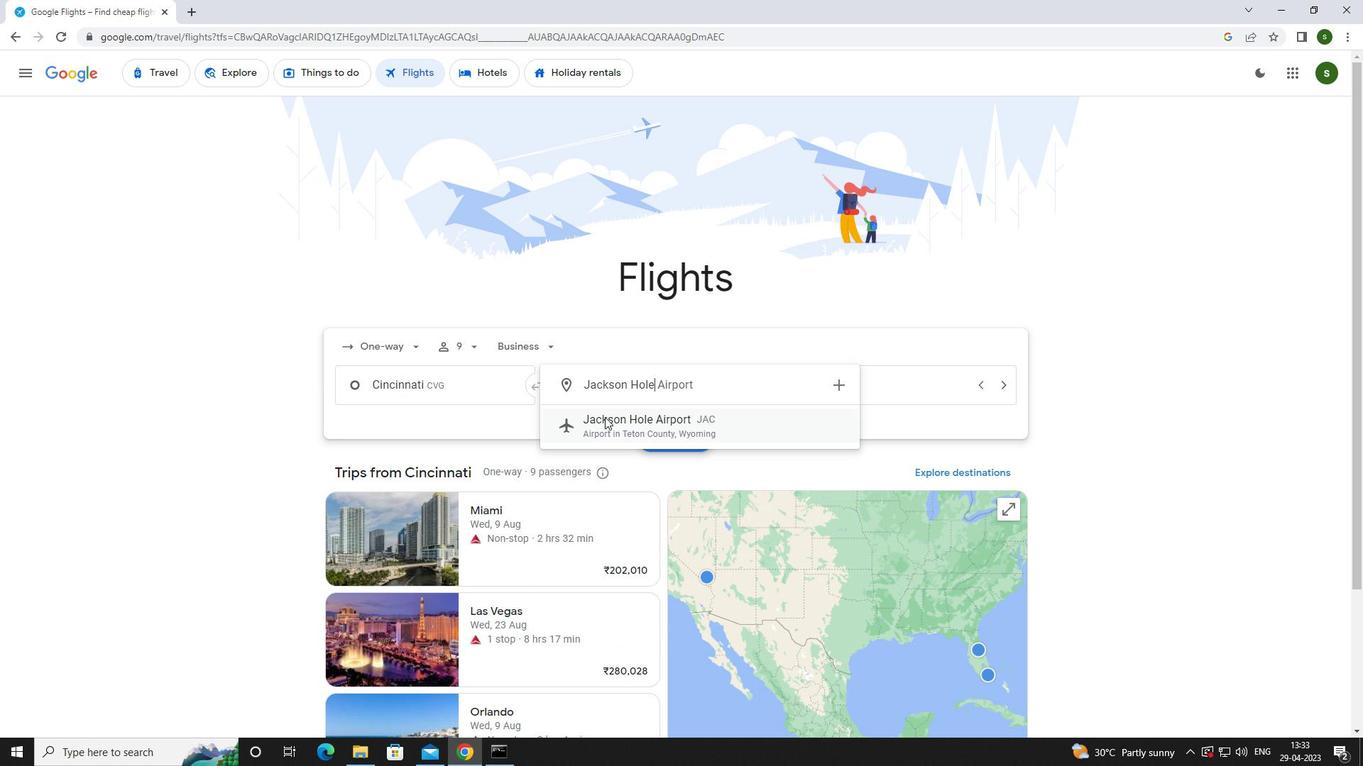 
Action: Mouse moved to (865, 381)
Screenshot: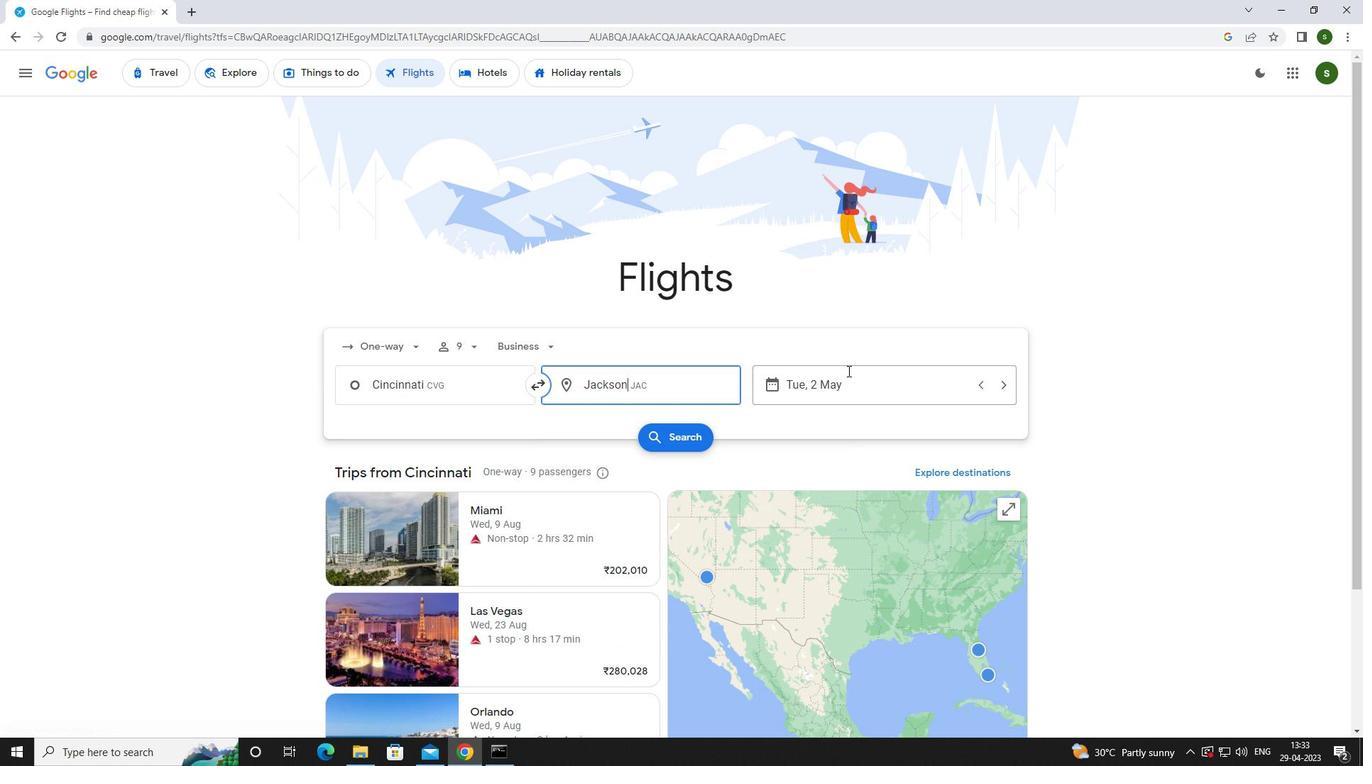 
Action: Mouse pressed left at (865, 381)
Screenshot: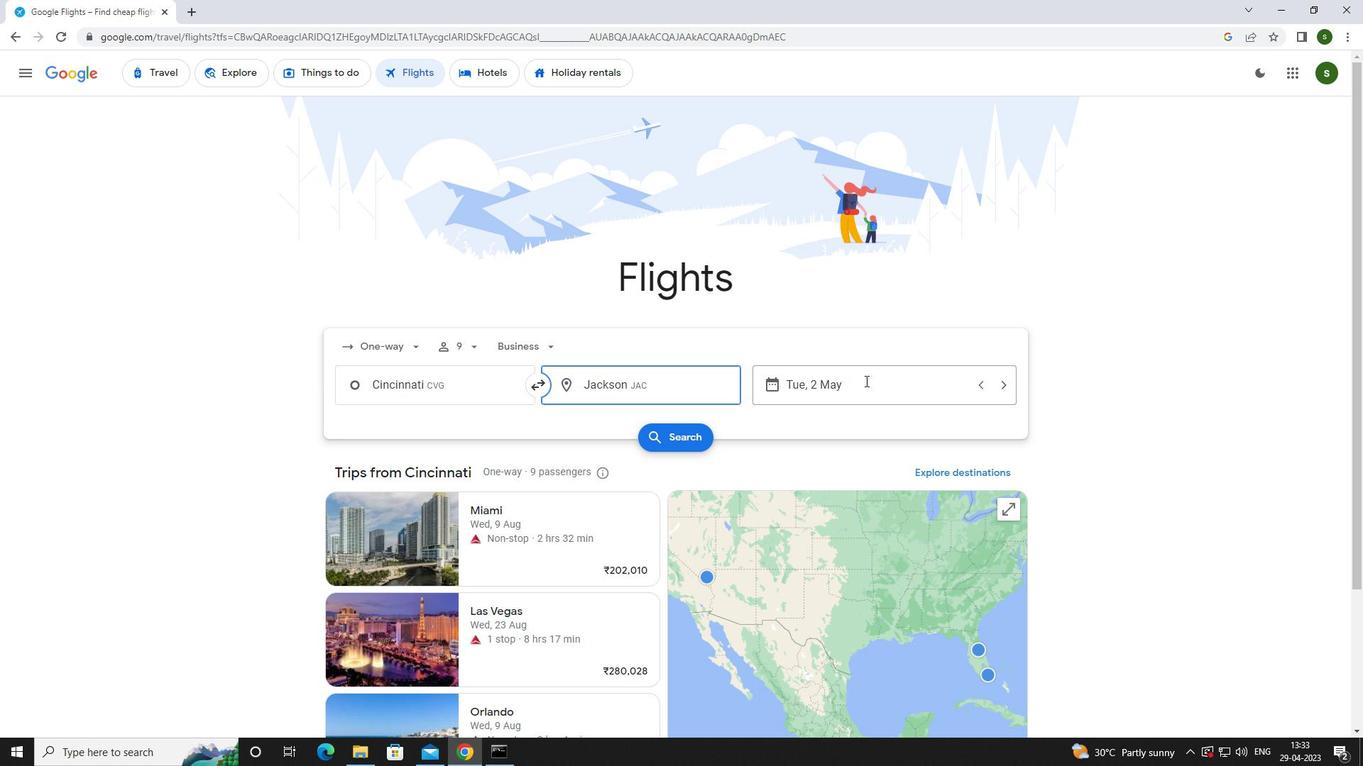 
Action: Mouse moved to (847, 480)
Screenshot: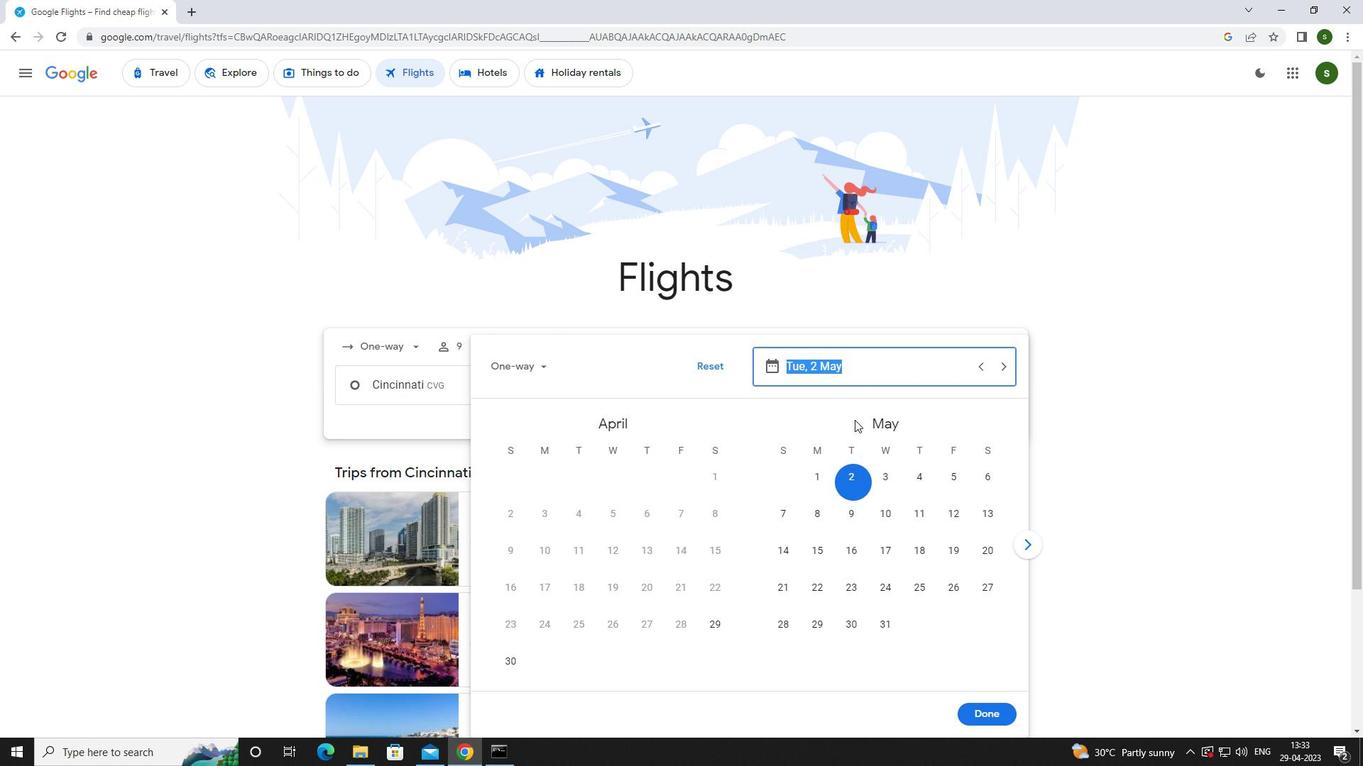 
Action: Mouse pressed left at (847, 480)
Screenshot: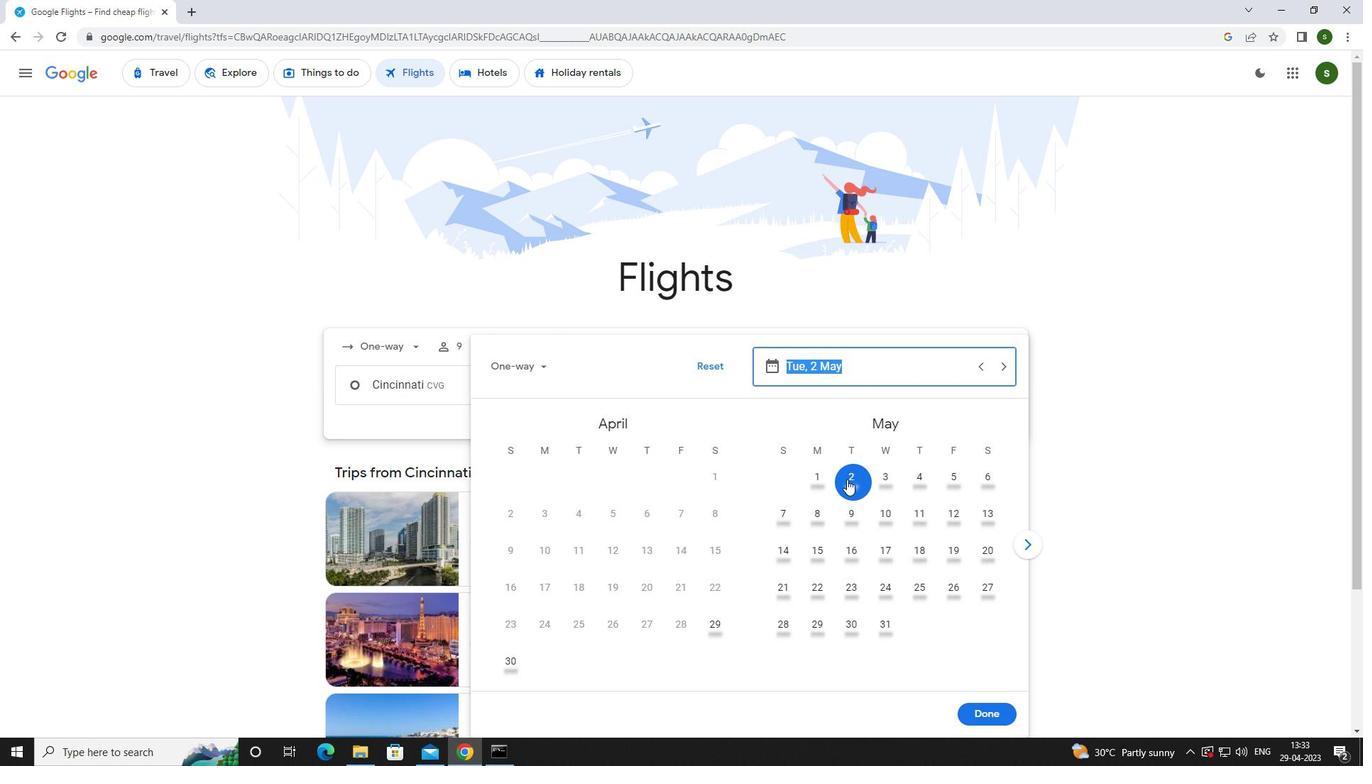 
Action: Mouse moved to (975, 718)
Screenshot: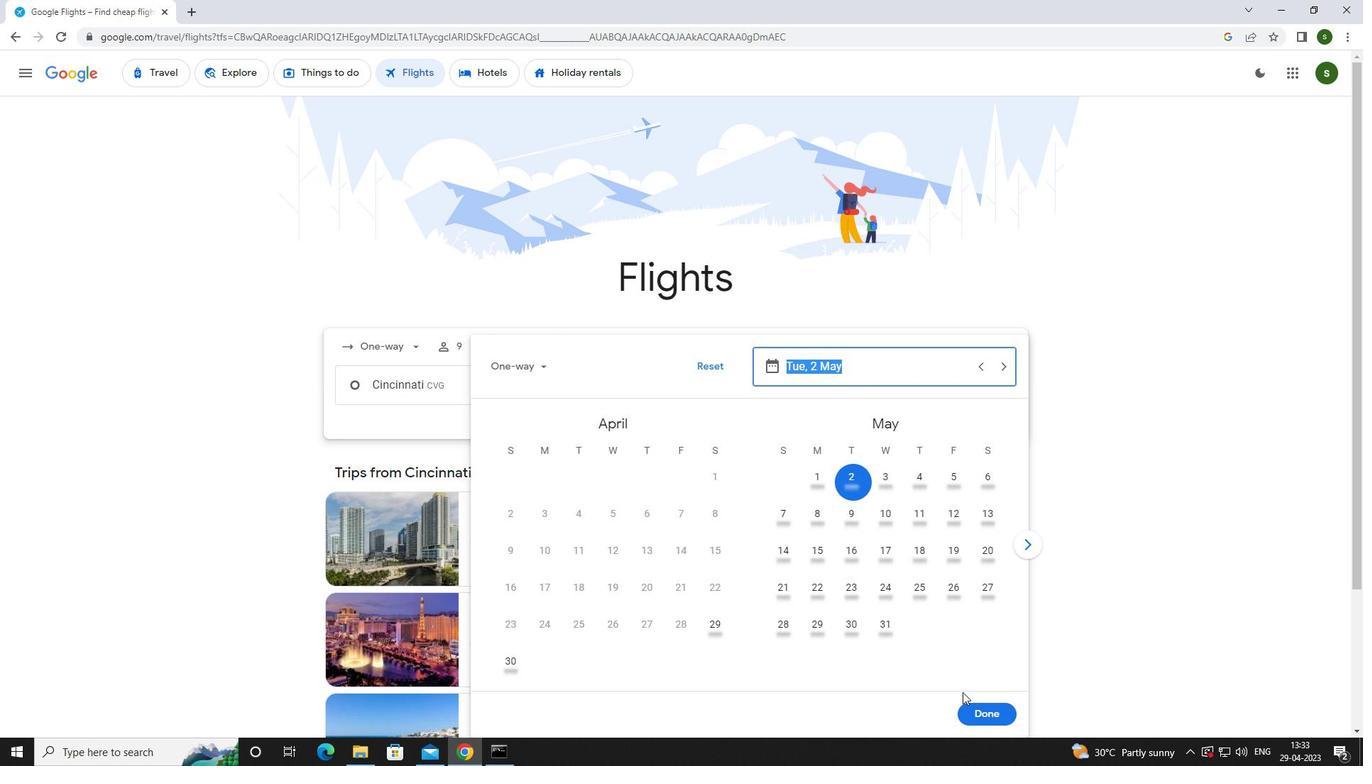 
Action: Mouse pressed left at (975, 718)
Screenshot: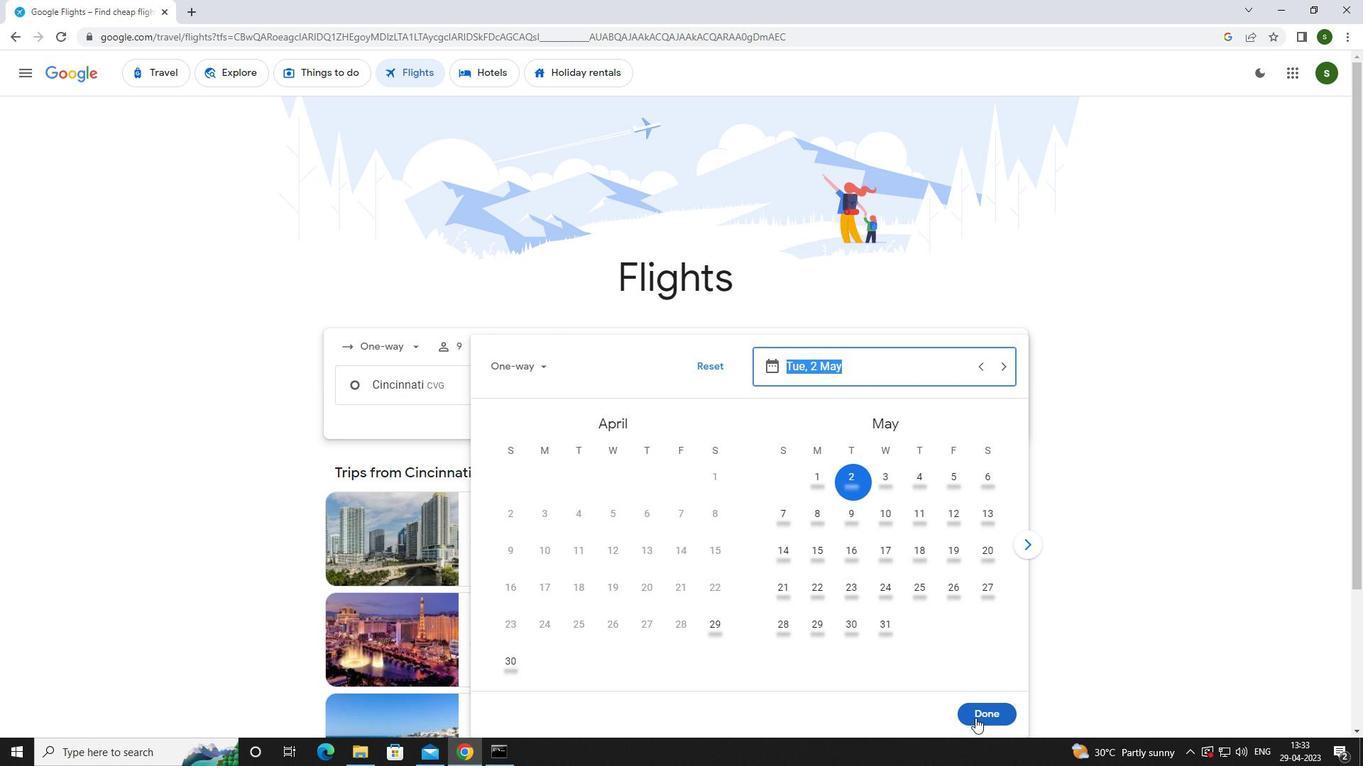 
Action: Mouse moved to (658, 435)
Screenshot: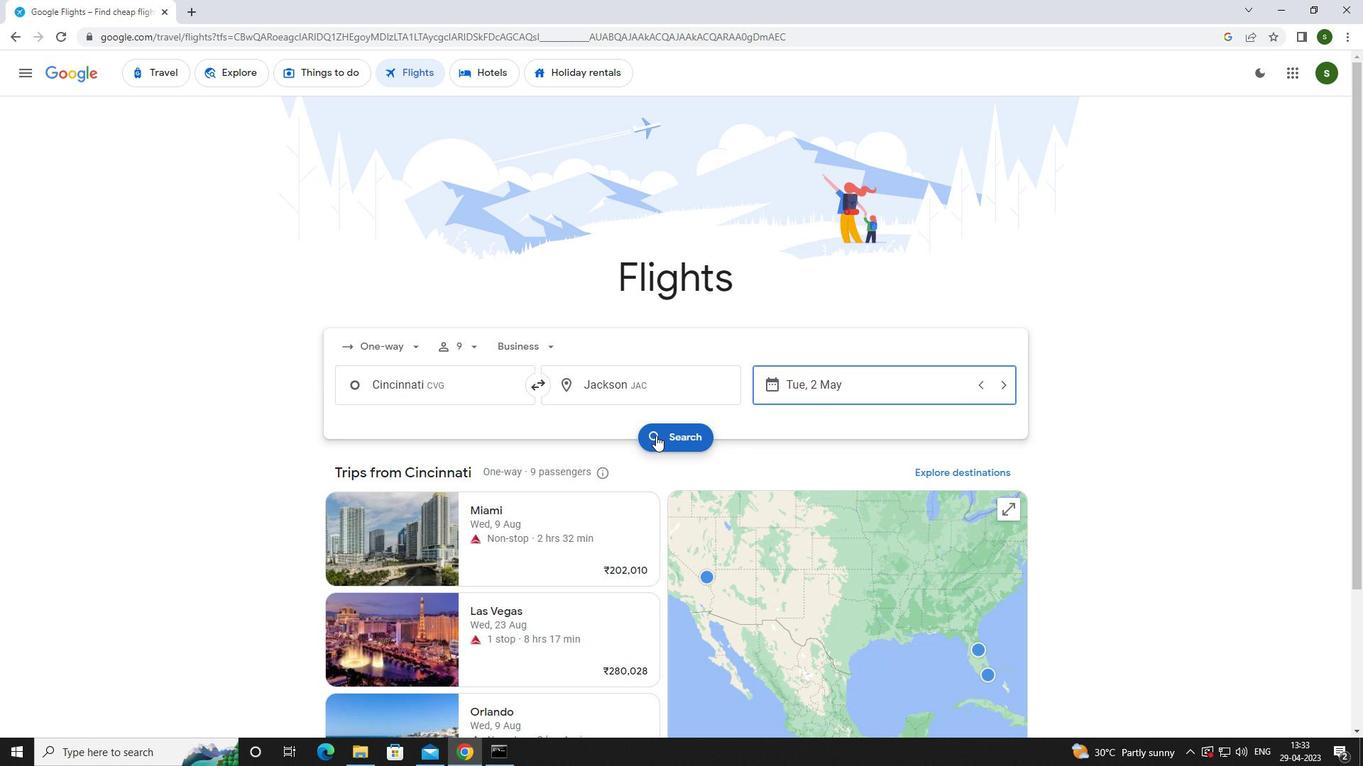 
Action: Mouse pressed left at (658, 435)
Screenshot: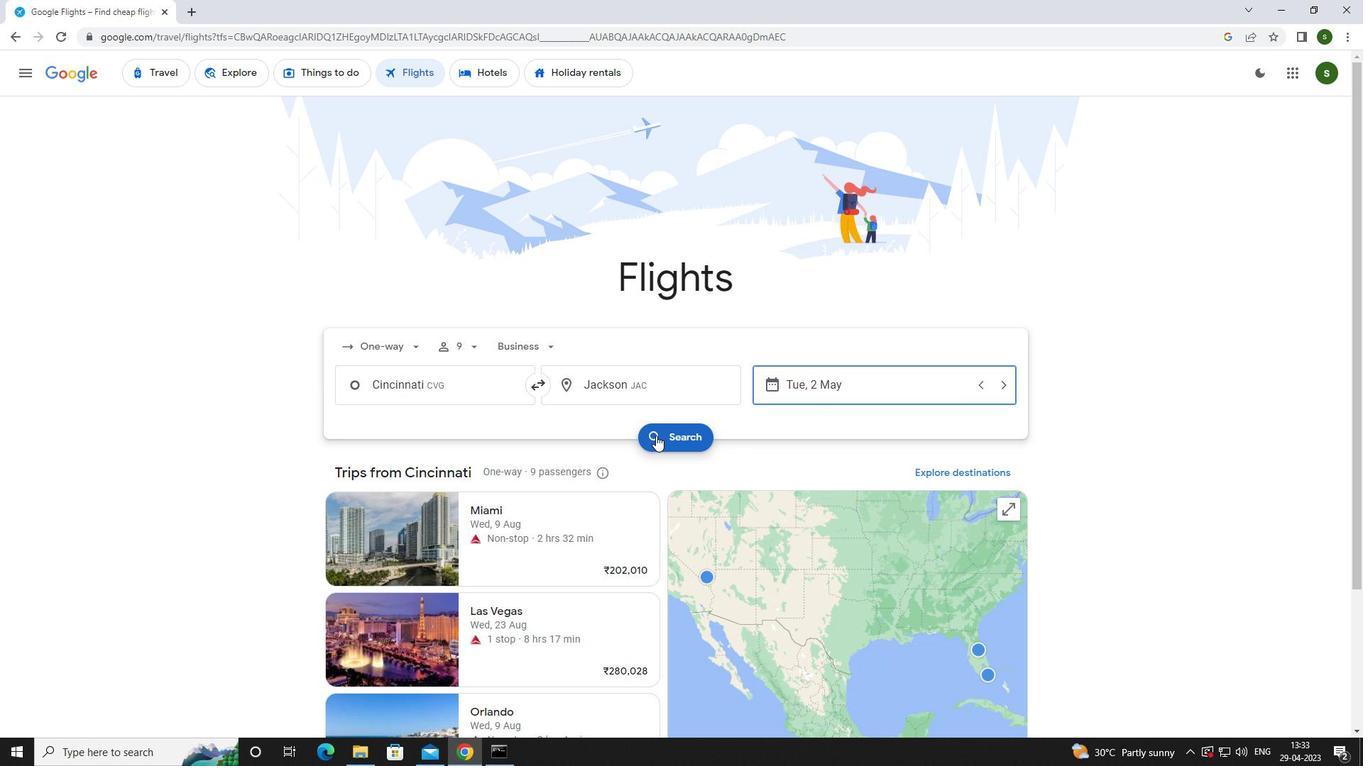 
Action: Mouse moved to (356, 205)
Screenshot: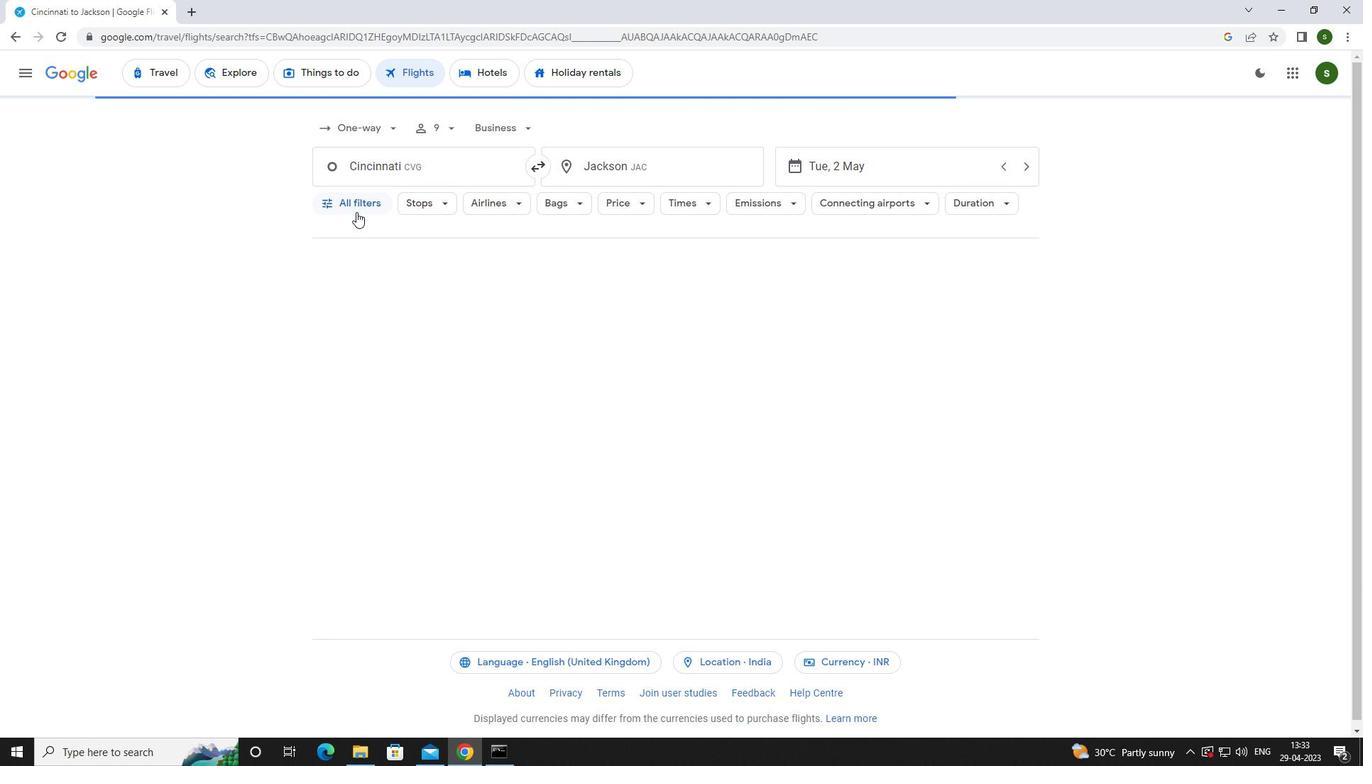 
Action: Mouse pressed left at (356, 205)
Screenshot: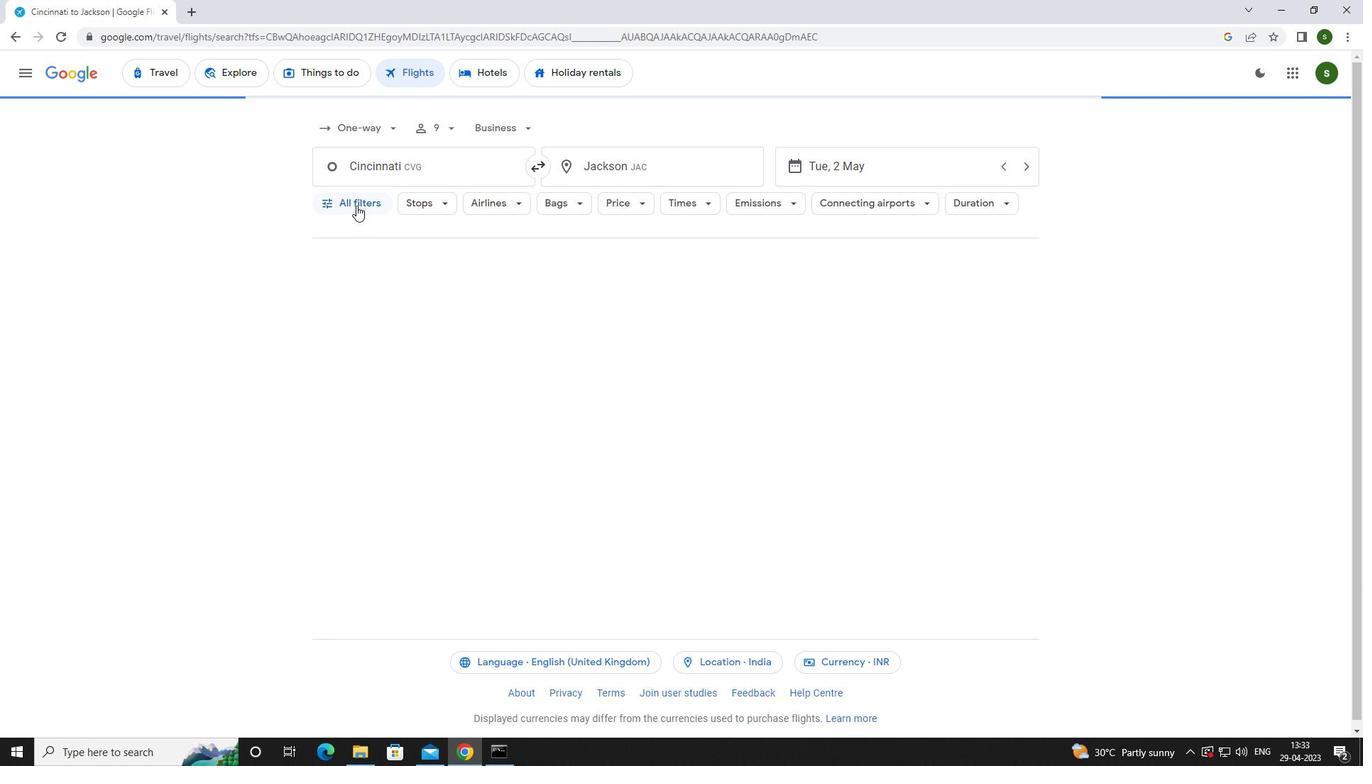 
Action: Mouse moved to (528, 502)
Screenshot: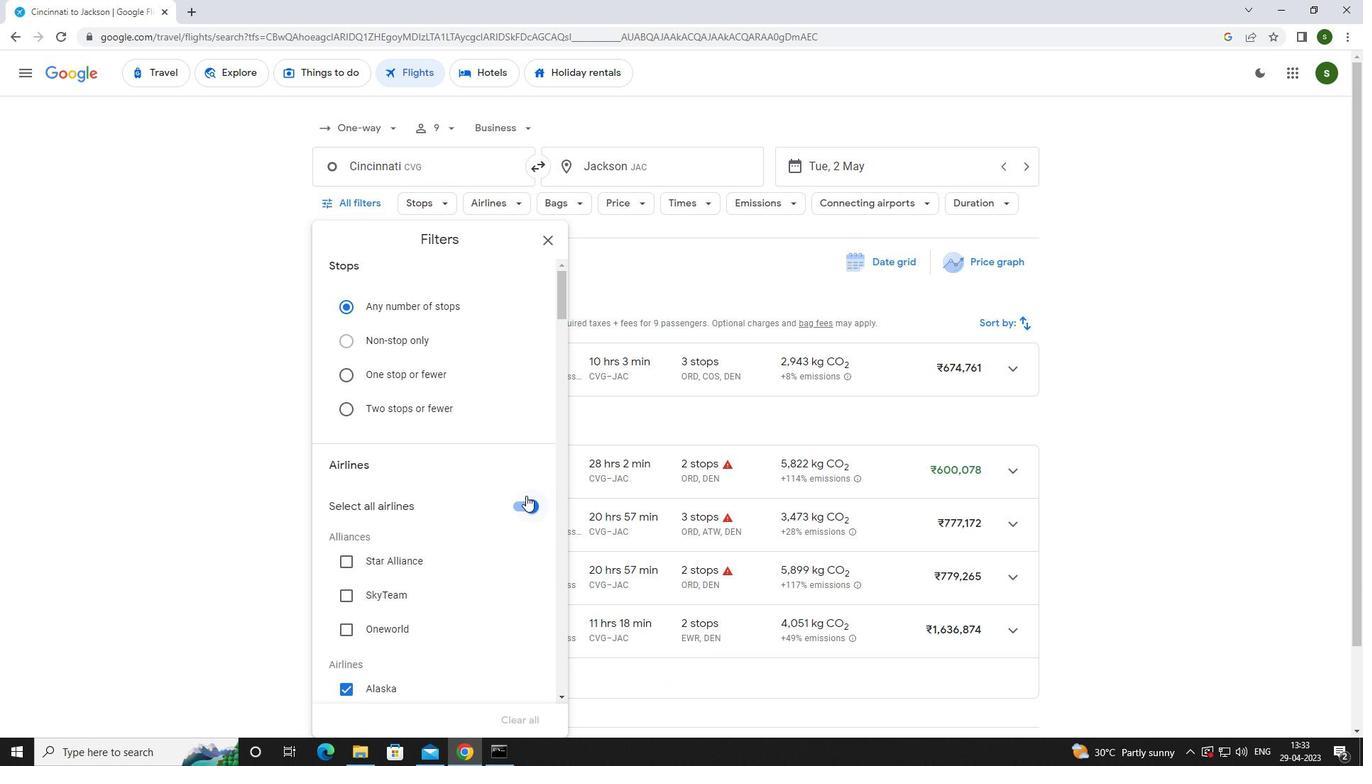 
Action: Mouse pressed left at (528, 502)
Screenshot: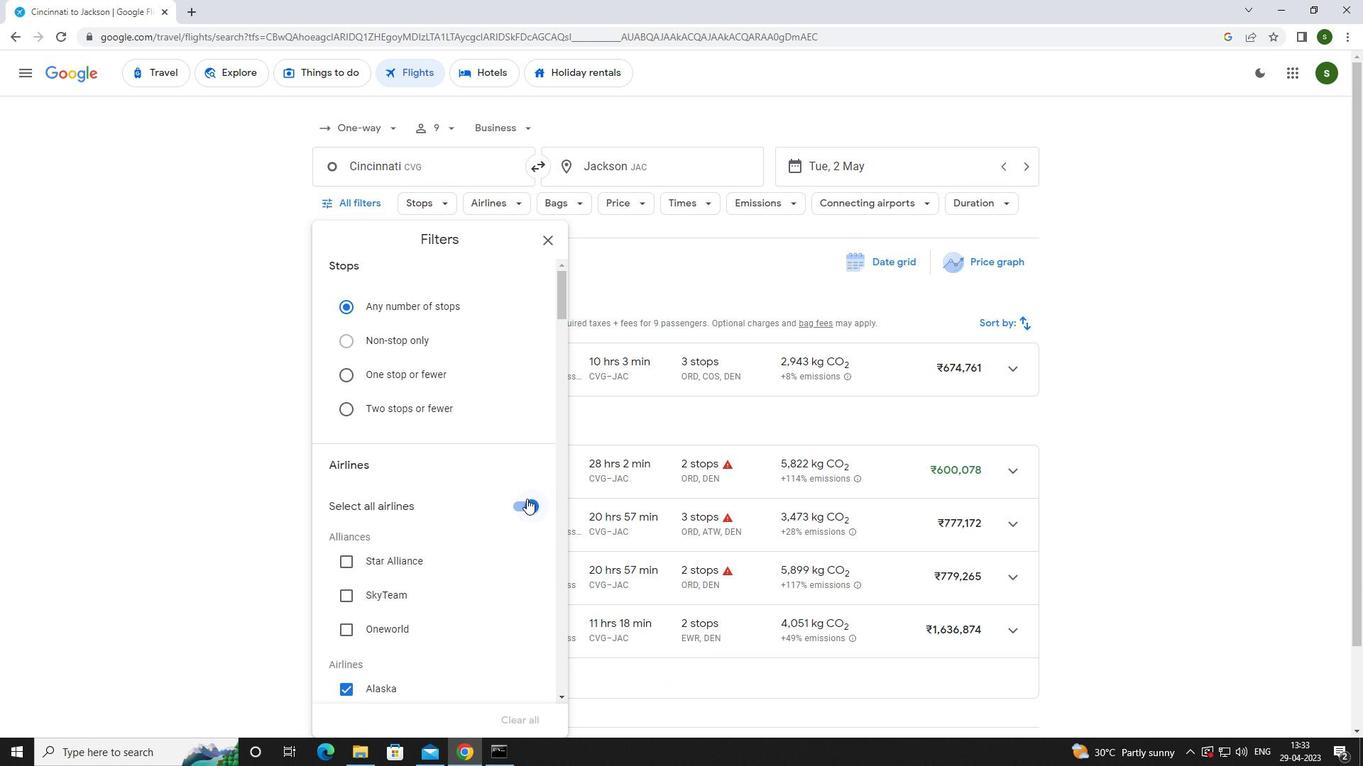 
Action: Mouse moved to (460, 447)
Screenshot: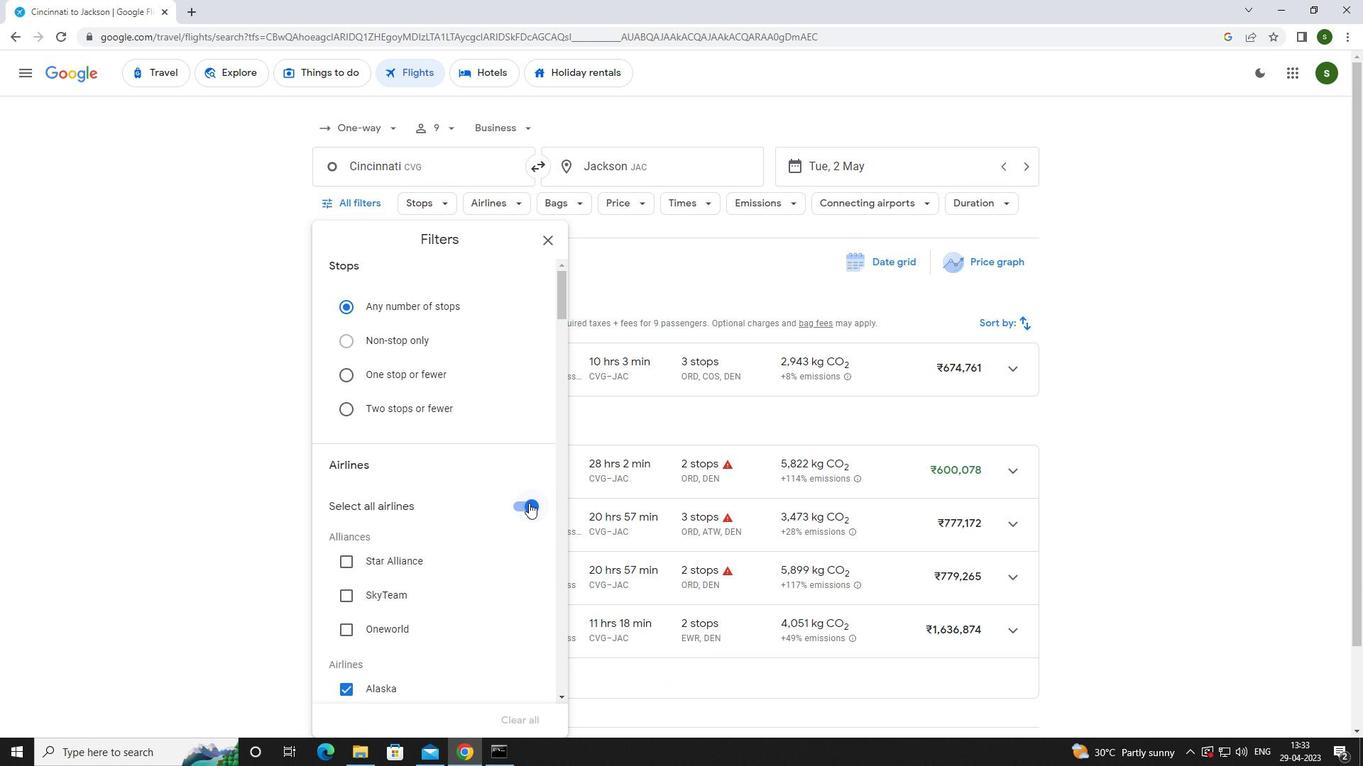 
Action: Mouse scrolled (460, 446) with delta (0, 0)
Screenshot: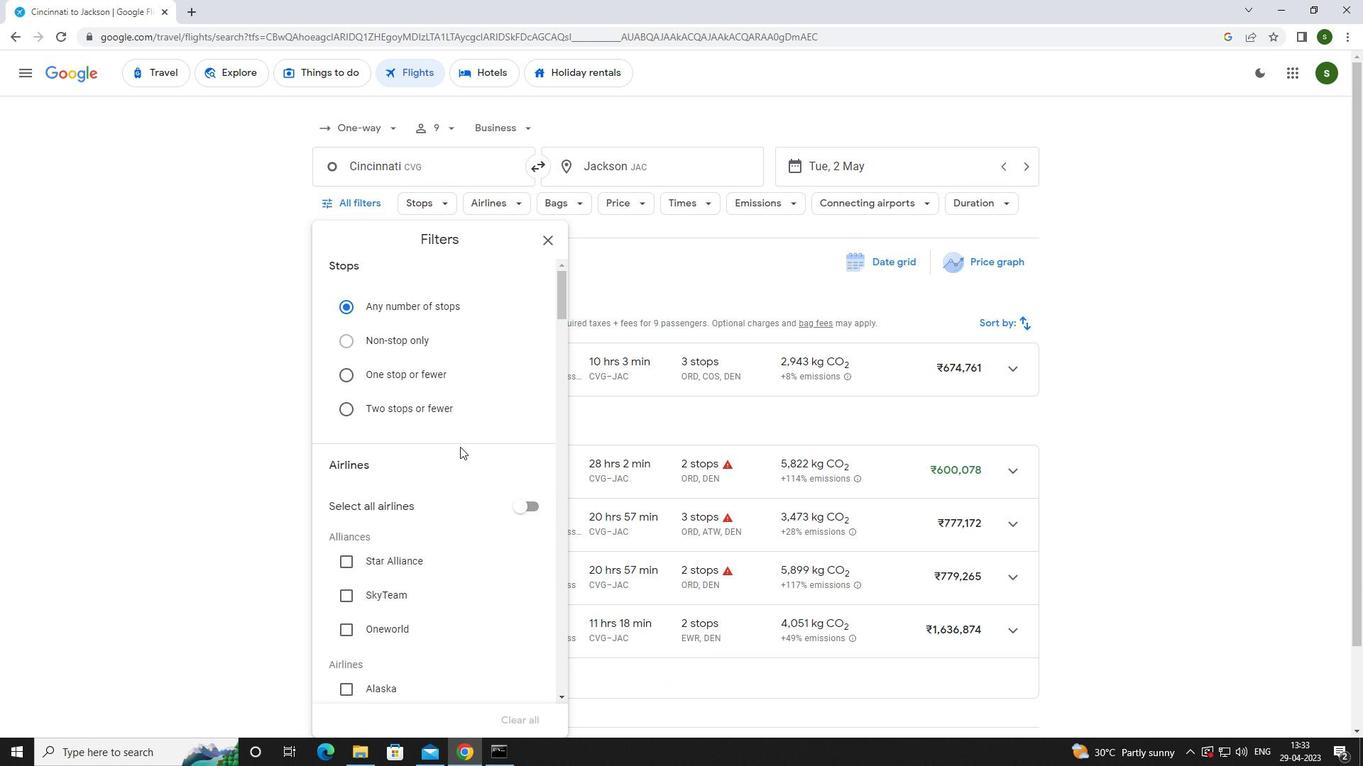 
Action: Mouse scrolled (460, 446) with delta (0, 0)
Screenshot: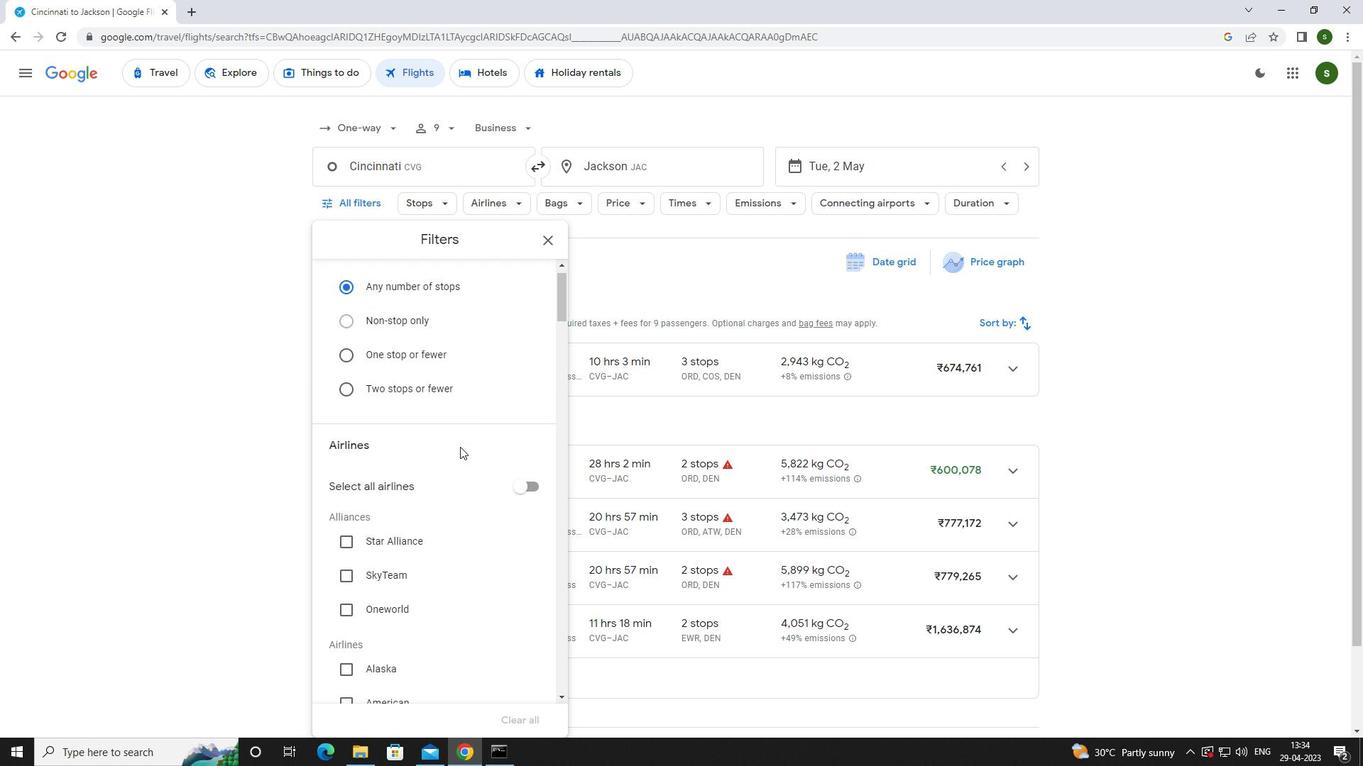 
Action: Mouse scrolled (460, 446) with delta (0, 0)
Screenshot: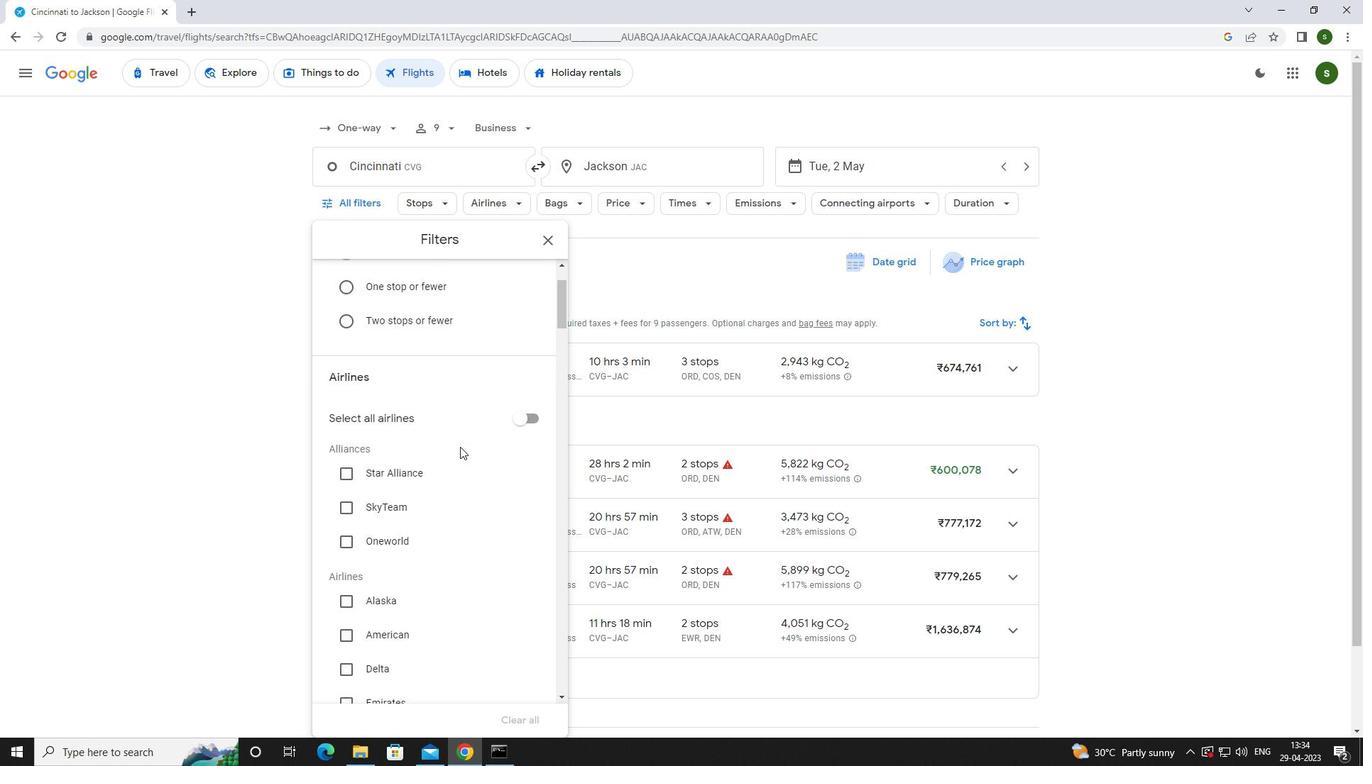 
Action: Mouse scrolled (460, 446) with delta (0, 0)
Screenshot: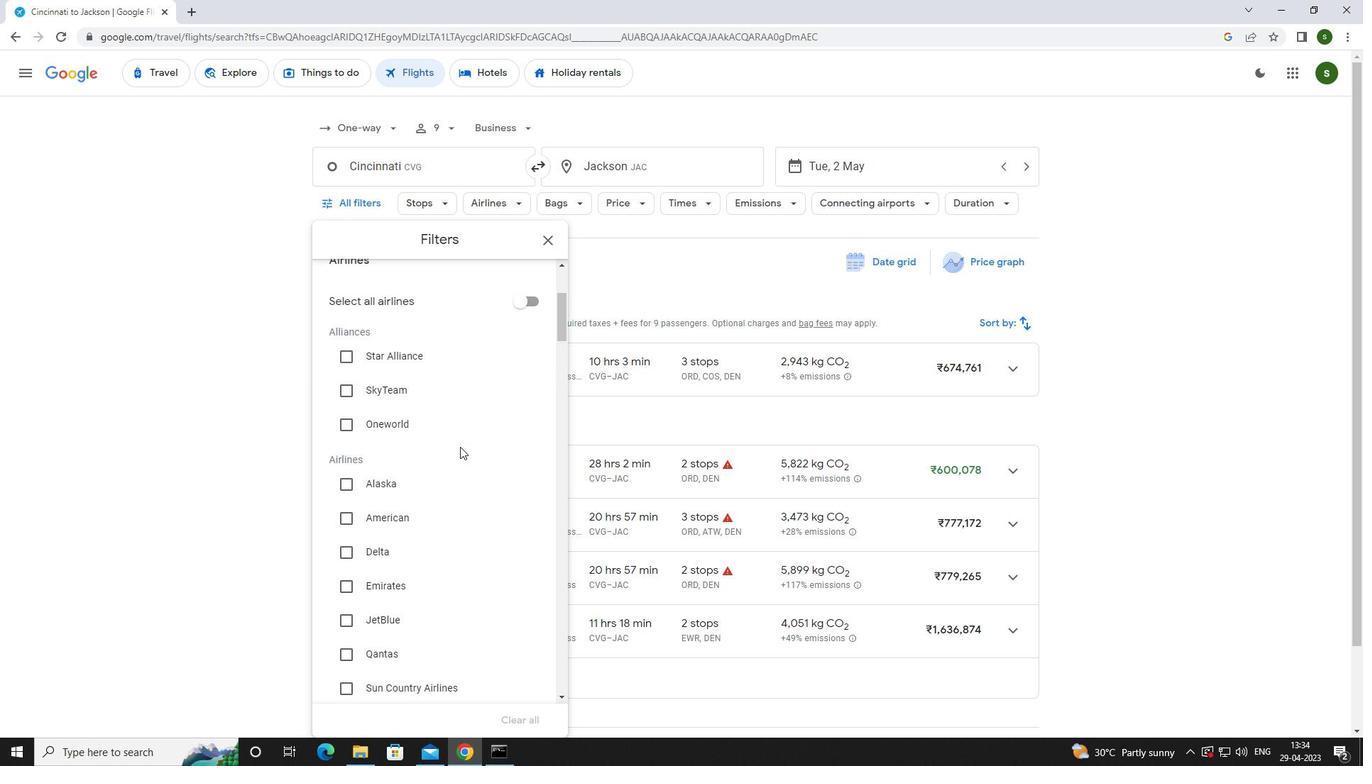 
Action: Mouse scrolled (460, 446) with delta (0, 0)
Screenshot: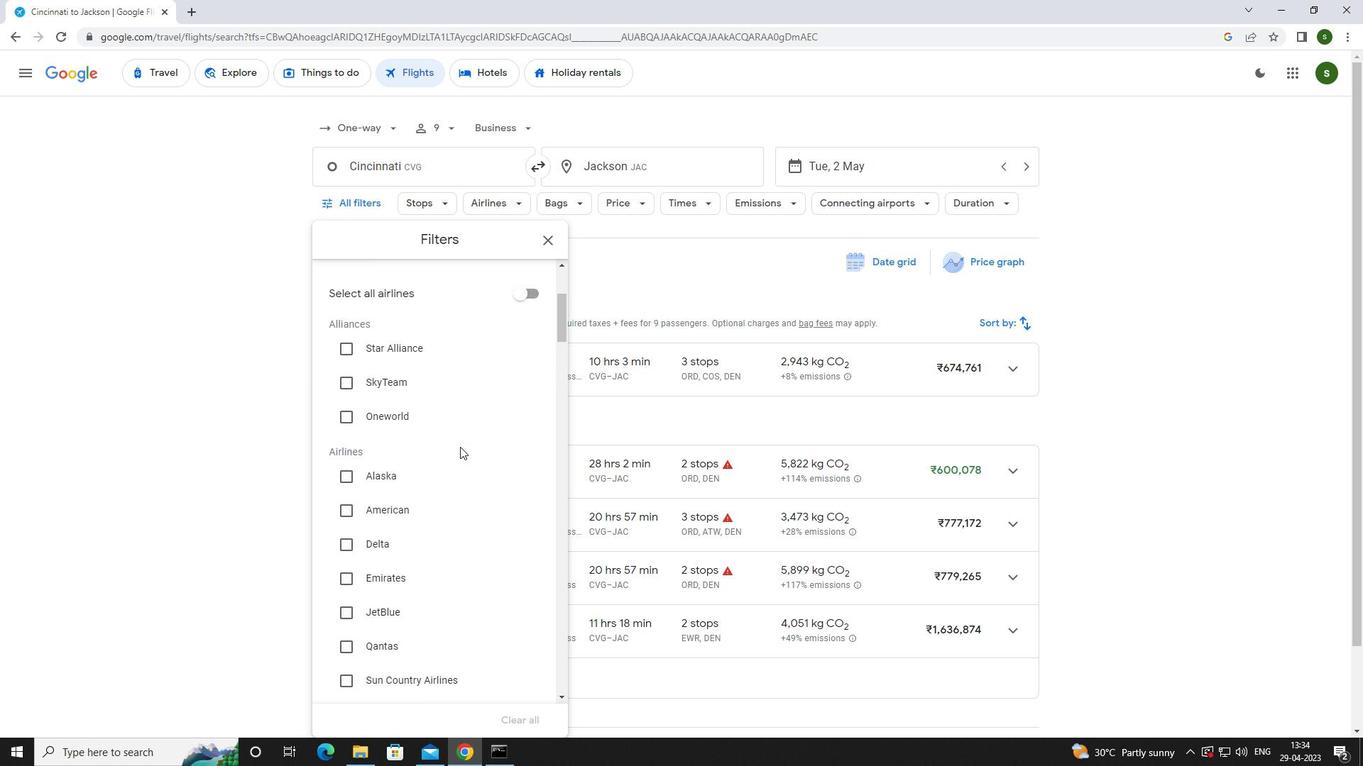 
Action: Mouse scrolled (460, 446) with delta (0, 0)
Screenshot: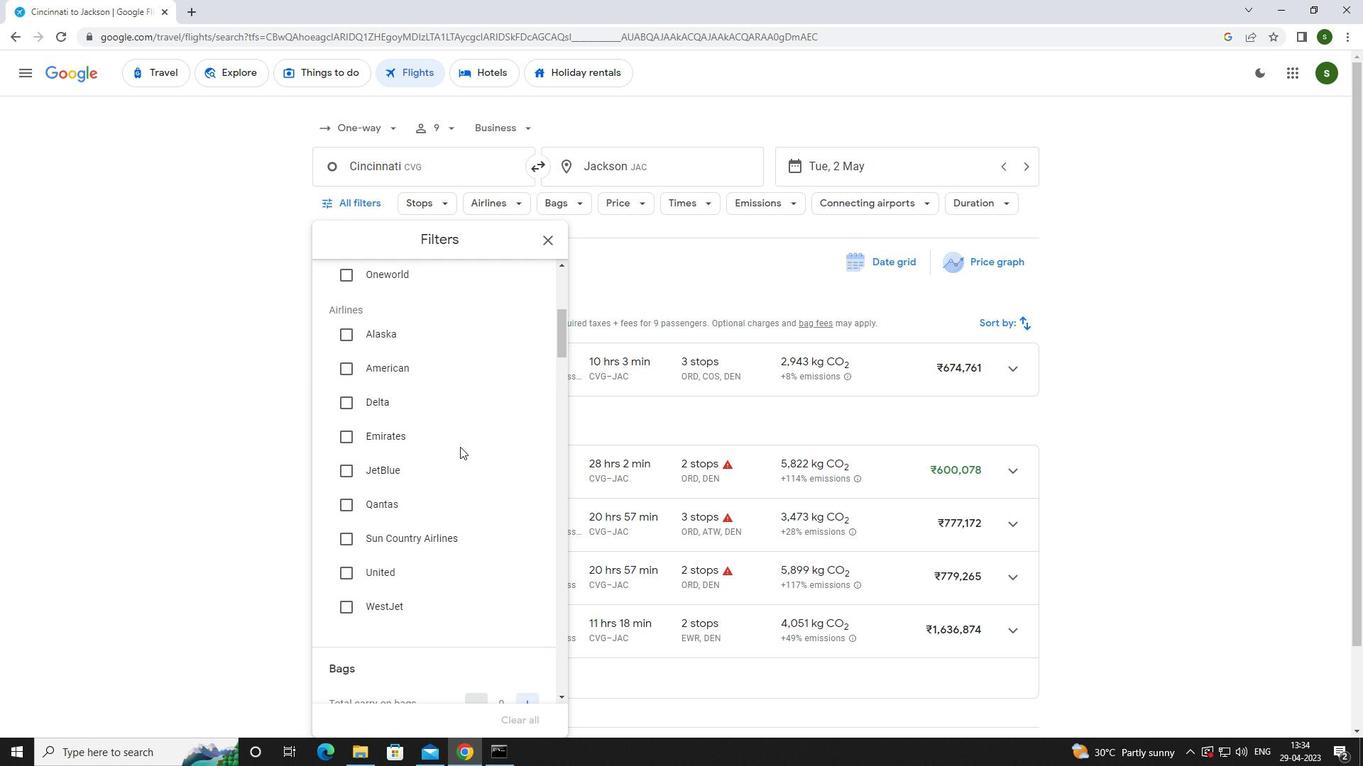 
Action: Mouse moved to (386, 498)
Screenshot: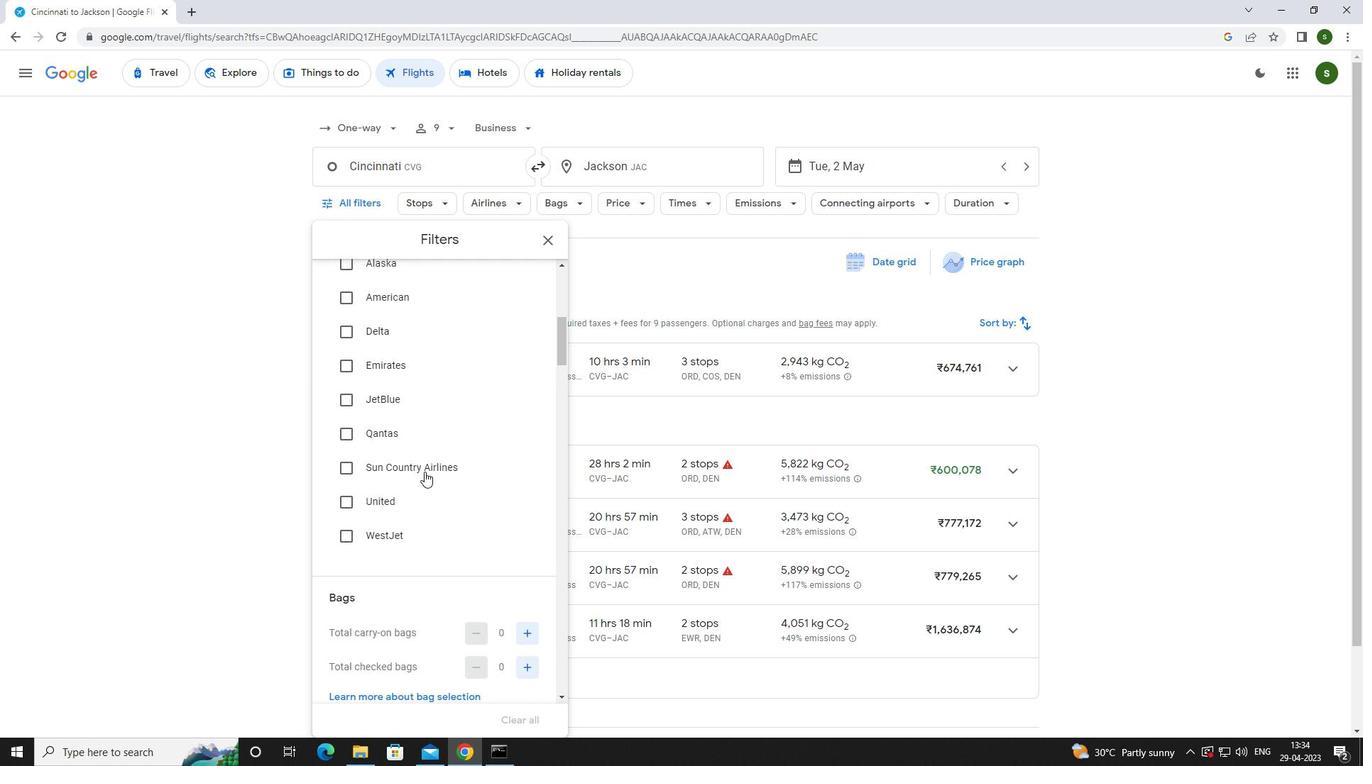 
Action: Mouse pressed left at (386, 498)
Screenshot: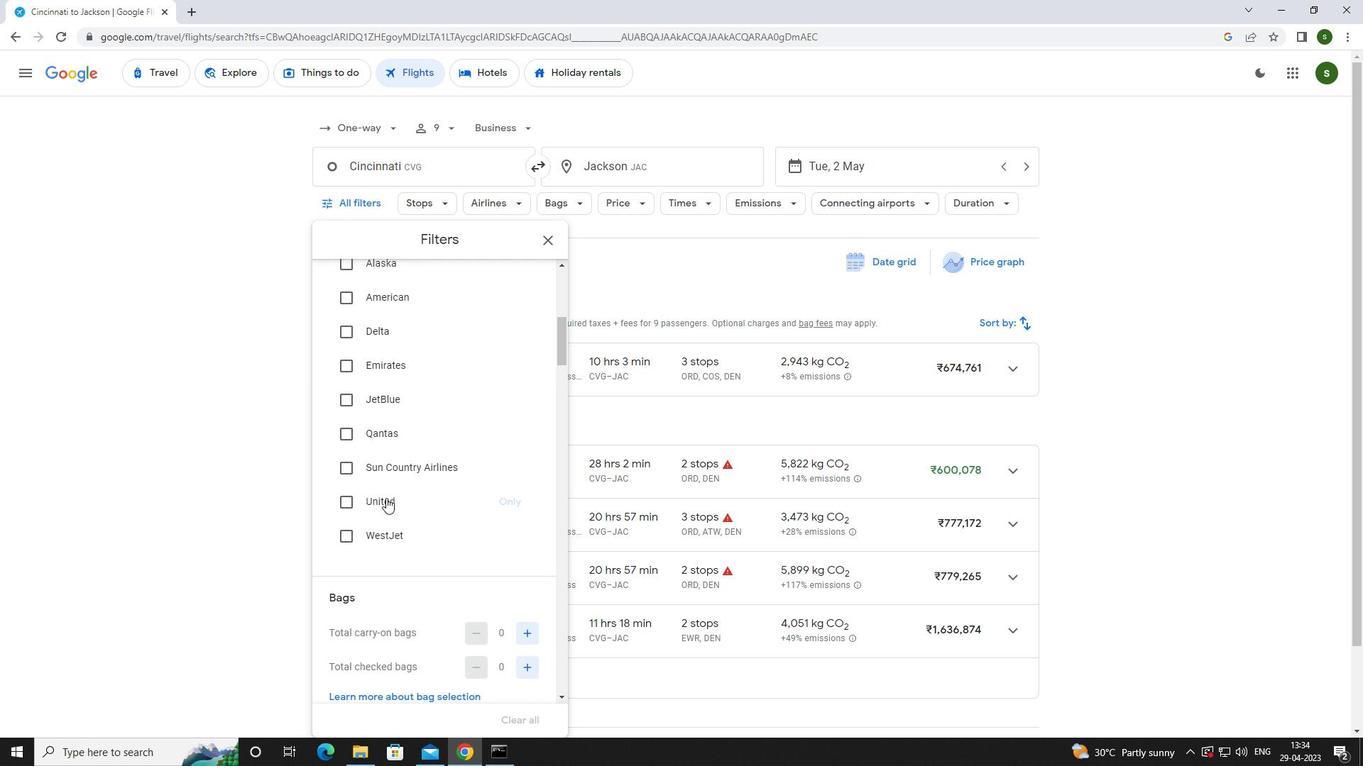 
Action: Mouse moved to (425, 508)
Screenshot: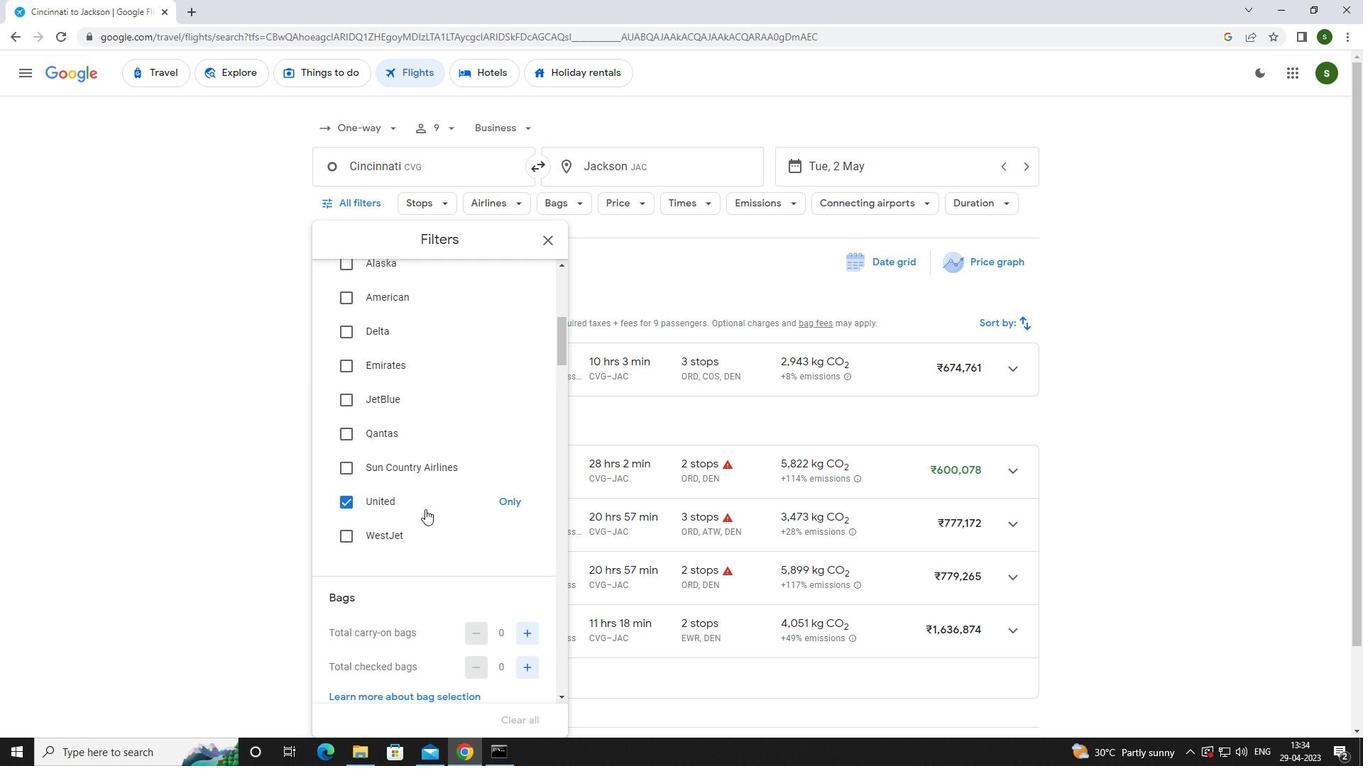 
Action: Mouse scrolled (425, 507) with delta (0, 0)
Screenshot: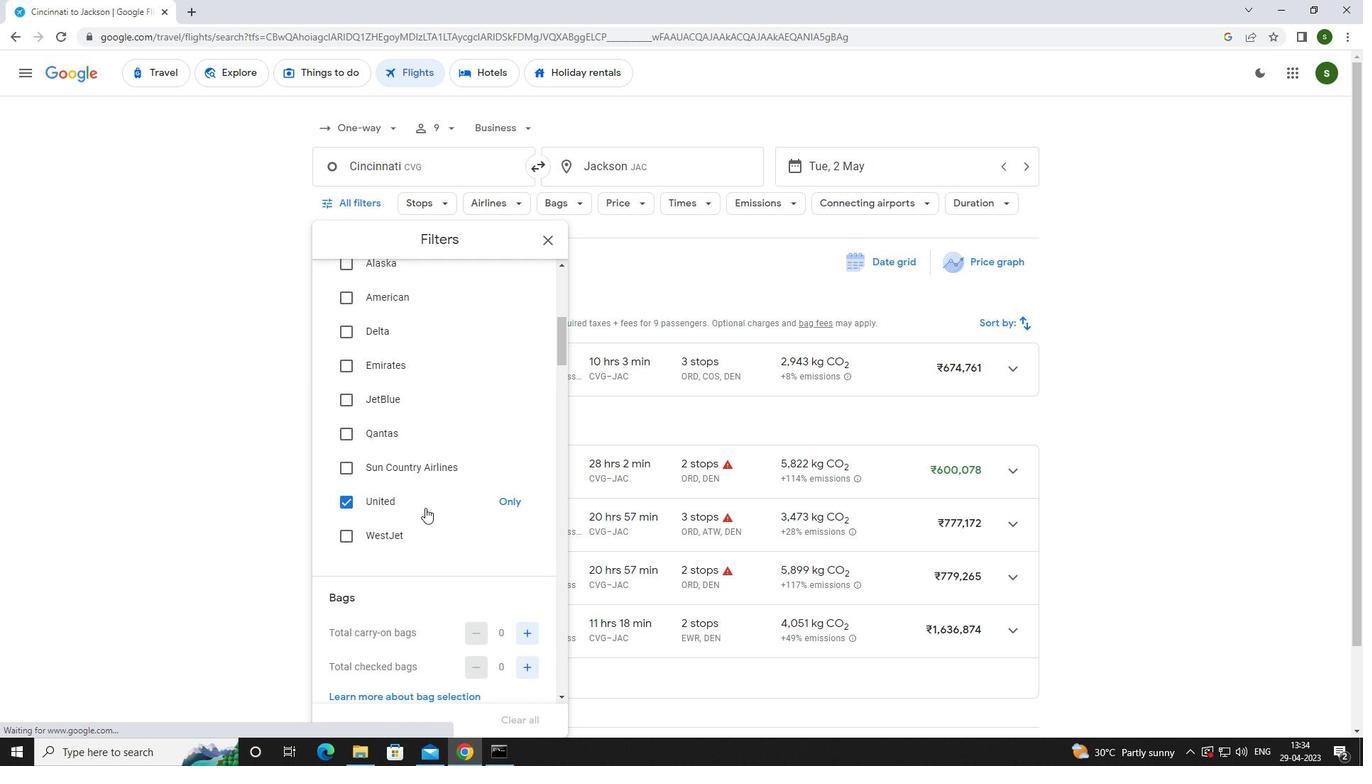
Action: Mouse scrolled (425, 507) with delta (0, 0)
Screenshot: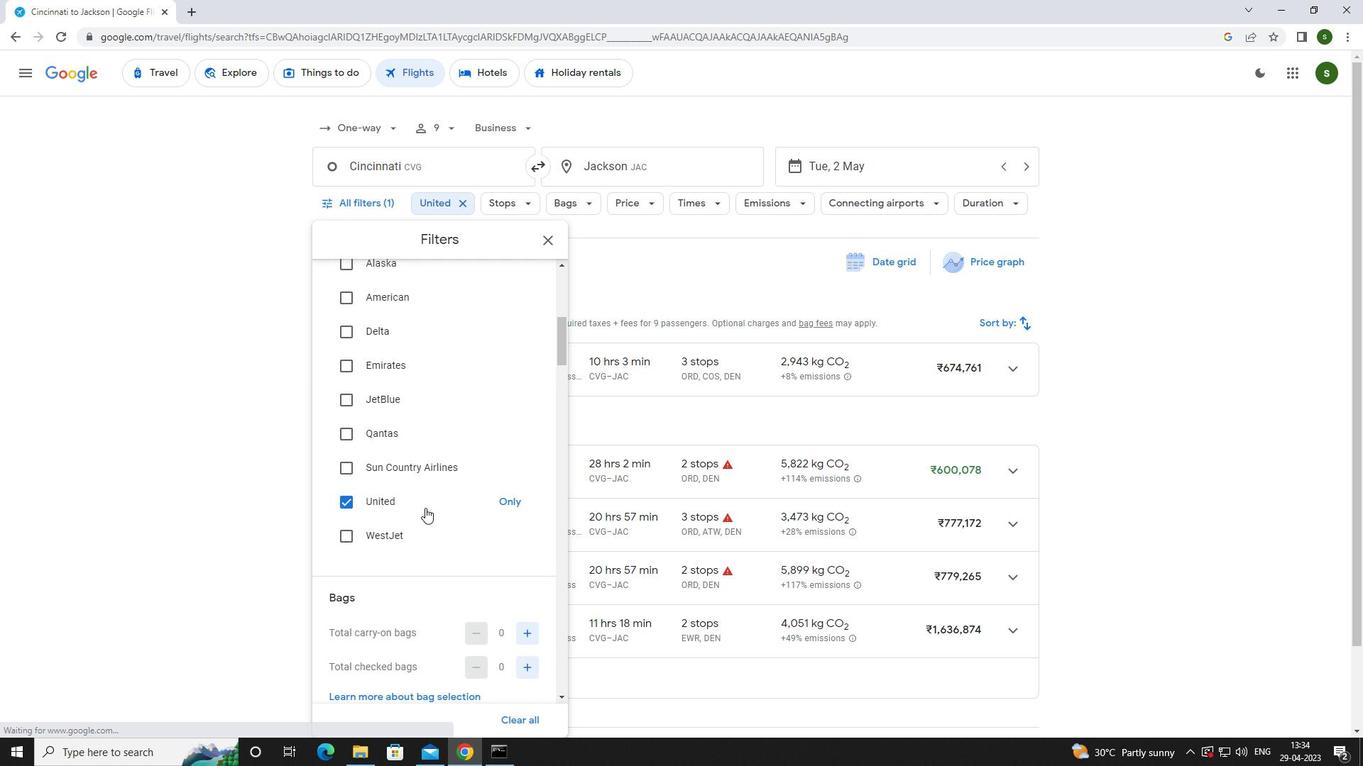 
Action: Mouse scrolled (425, 507) with delta (0, 0)
Screenshot: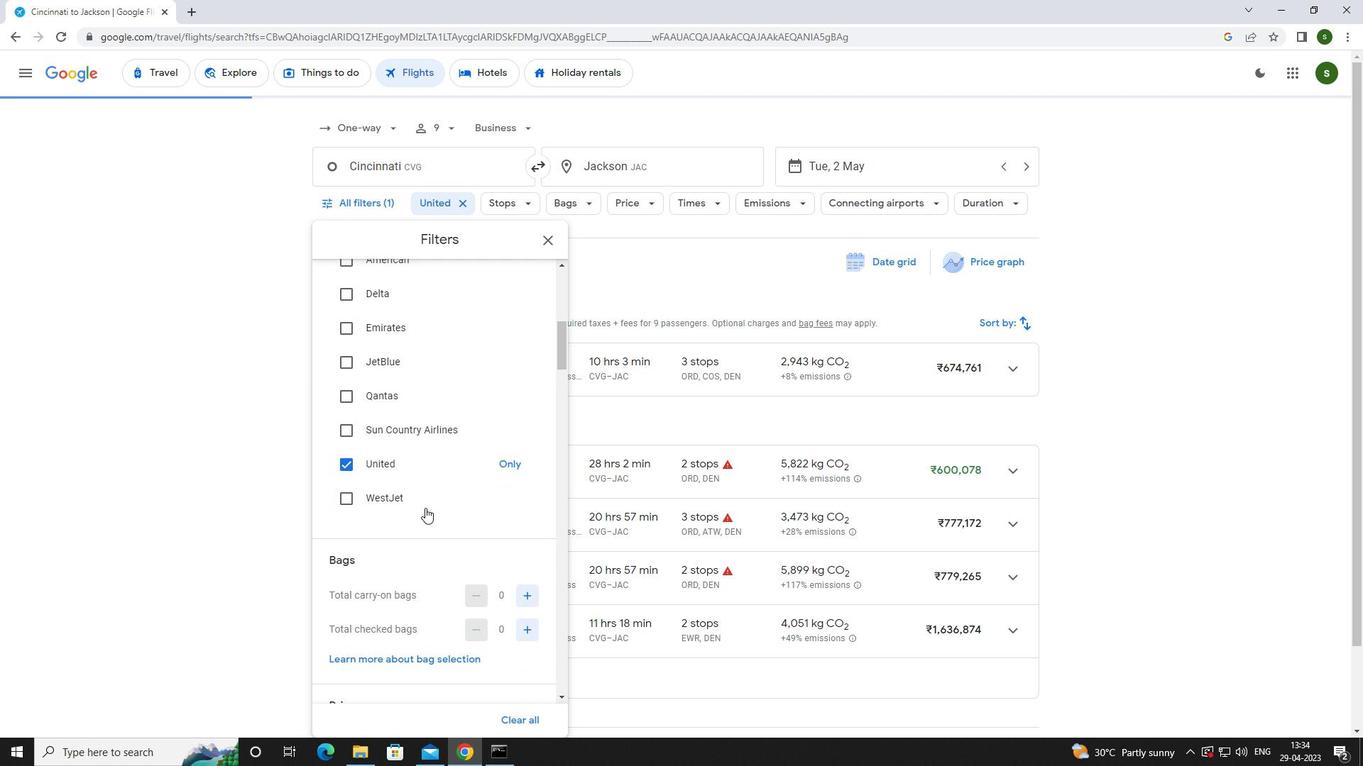
Action: Mouse moved to (528, 454)
Screenshot: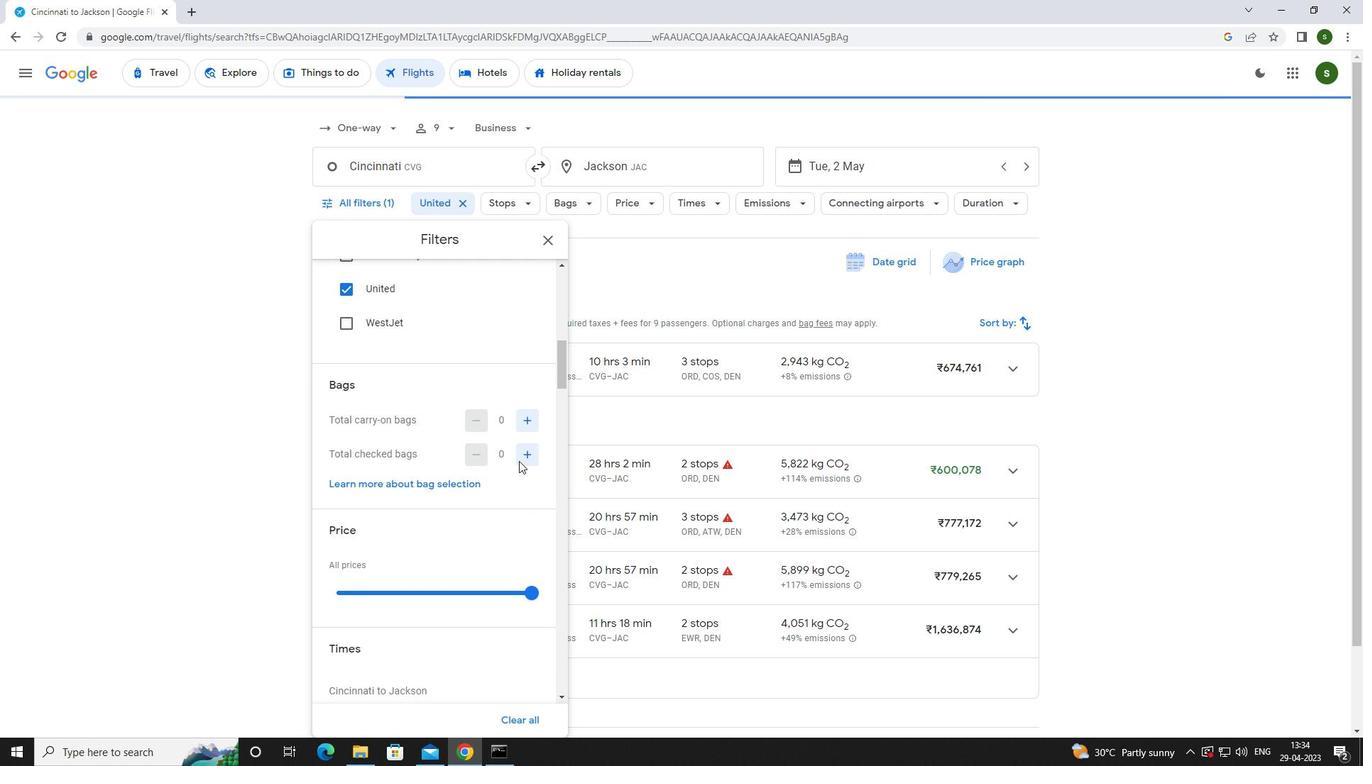 
Action: Mouse pressed left at (528, 454)
Screenshot: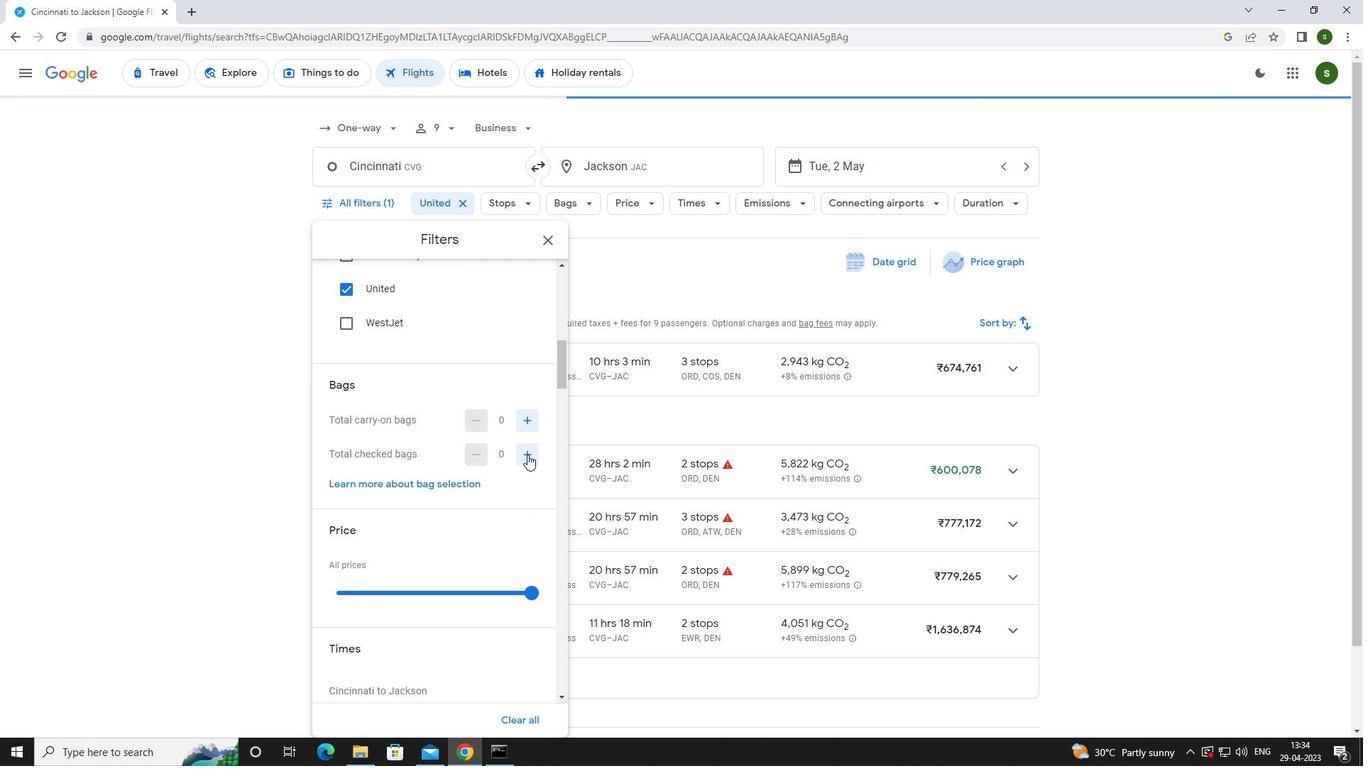 
Action: Mouse pressed left at (528, 454)
Screenshot: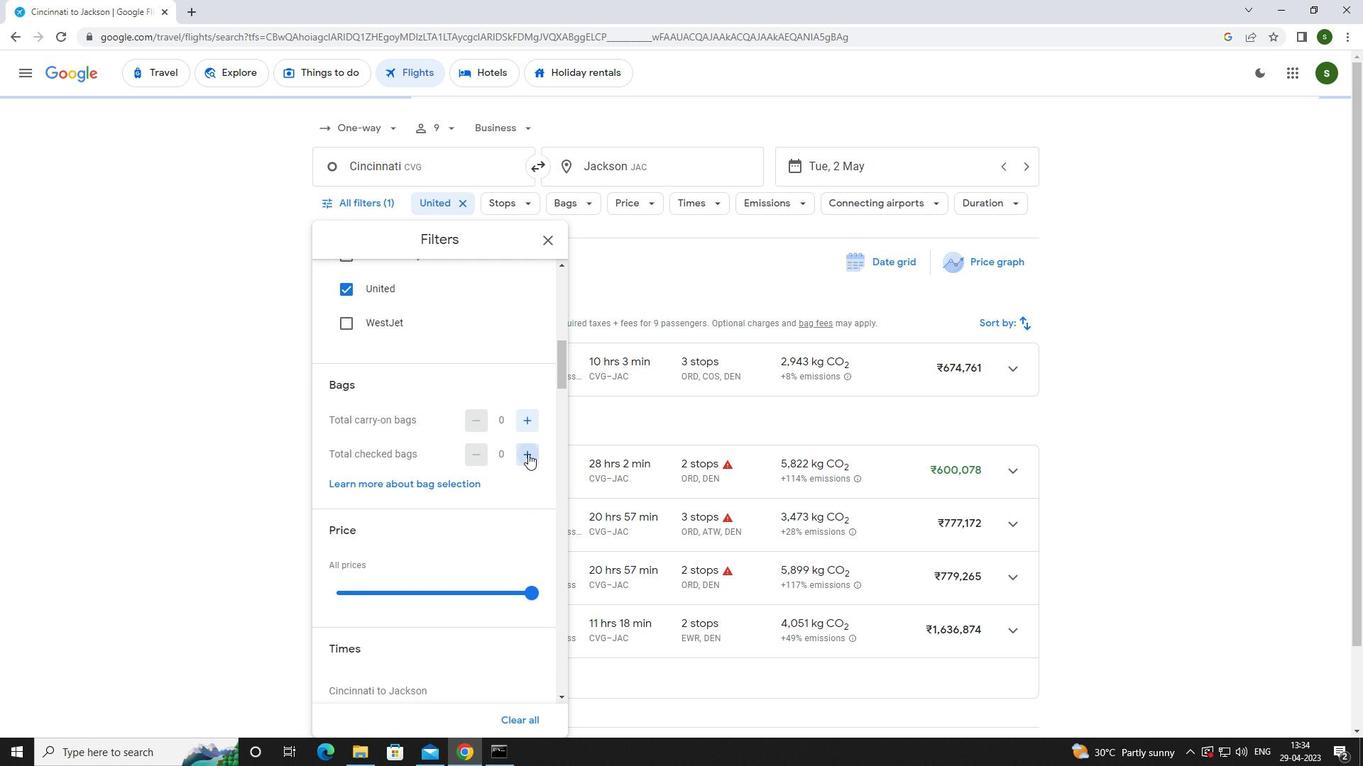 
Action: Mouse moved to (452, 472)
Screenshot: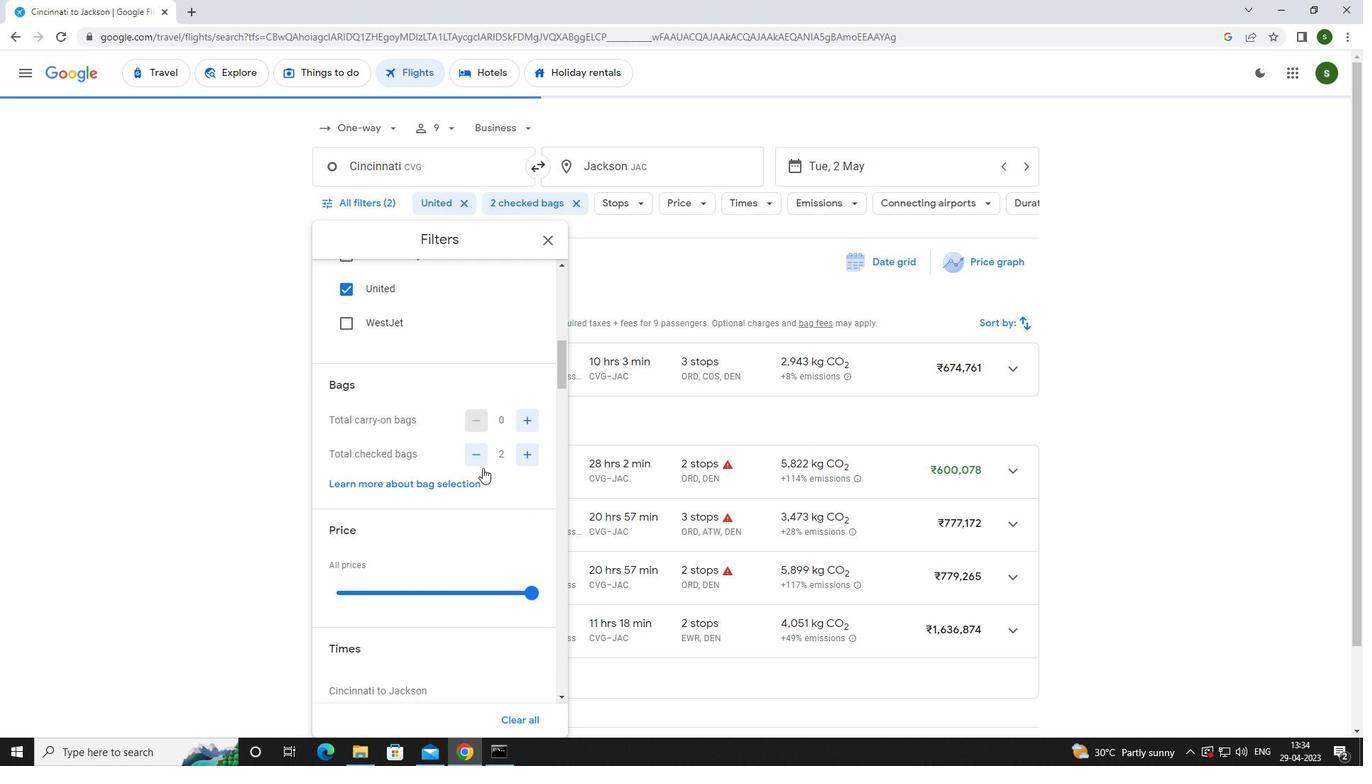 
Action: Mouse scrolled (452, 471) with delta (0, 0)
Screenshot: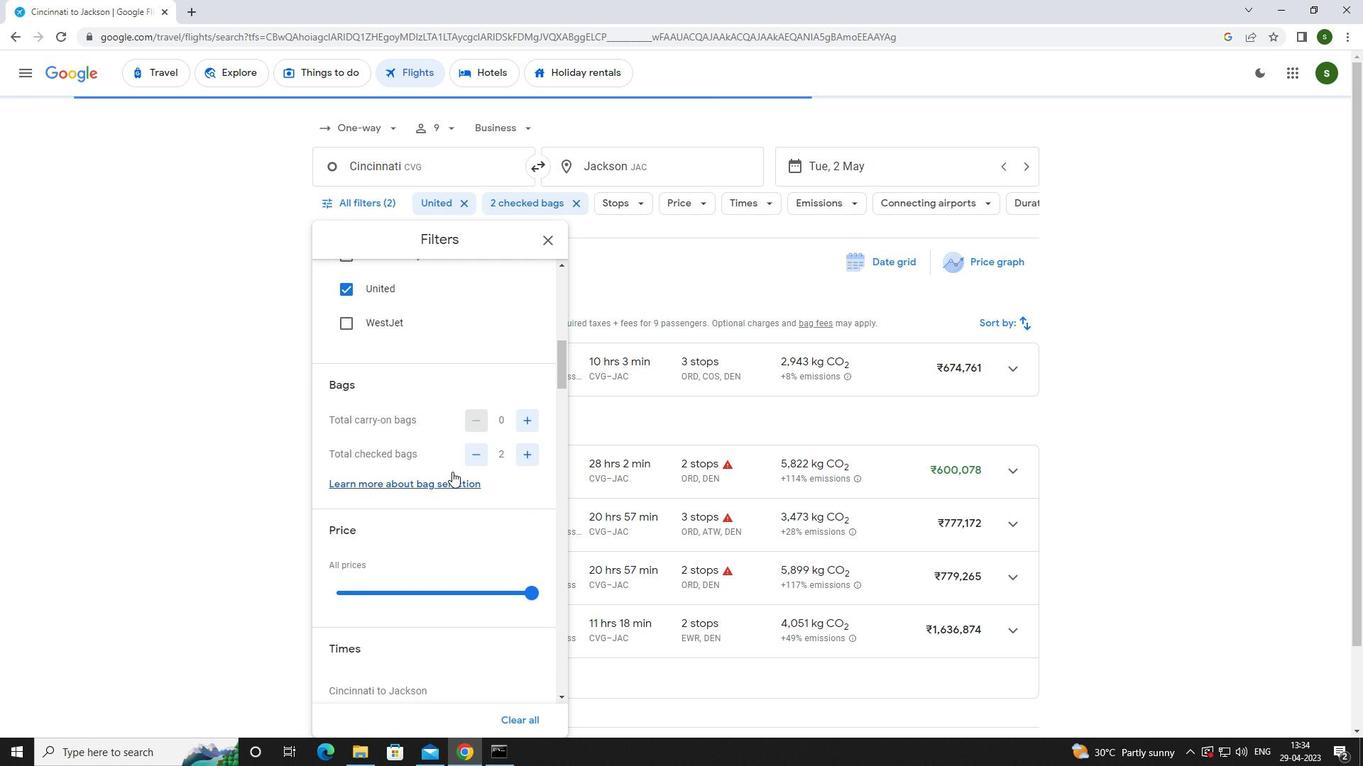 
Action: Mouse scrolled (452, 471) with delta (0, 0)
Screenshot: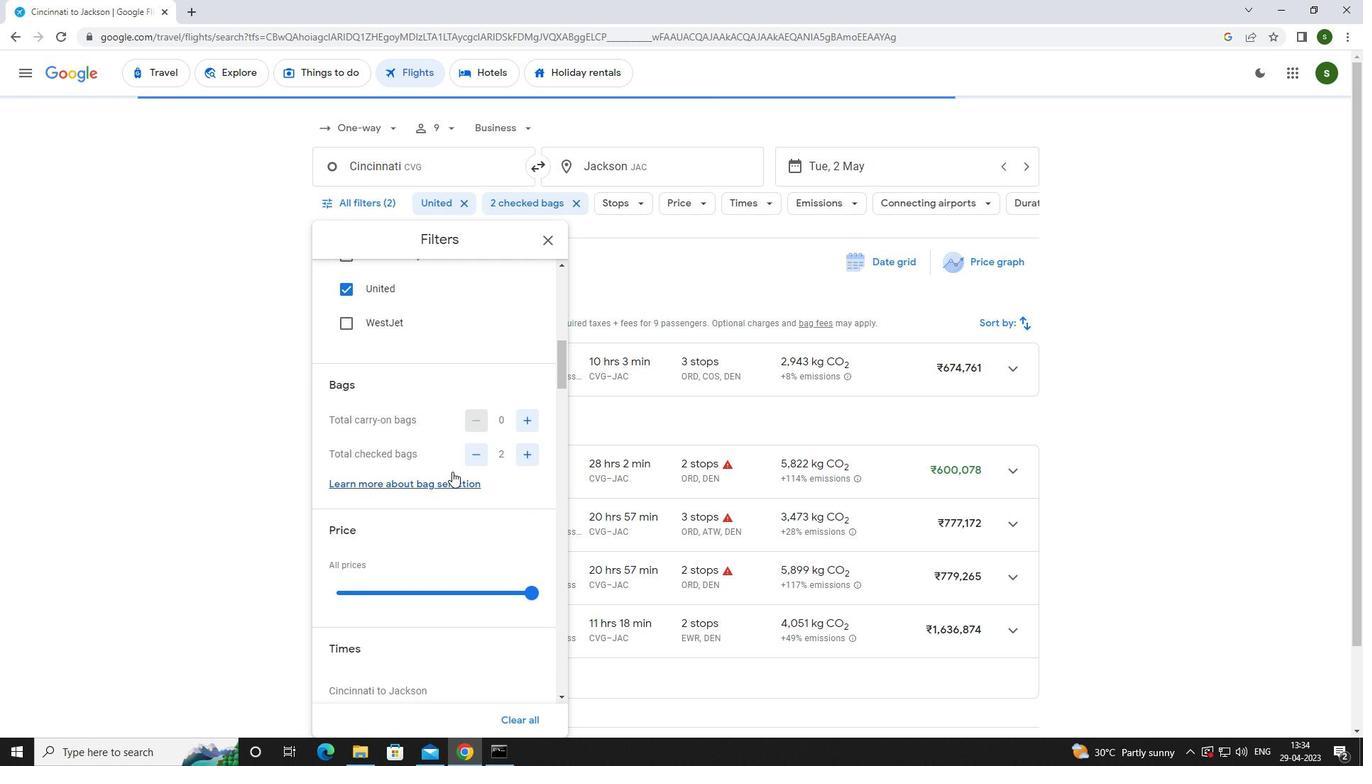 
Action: Mouse moved to (531, 453)
Screenshot: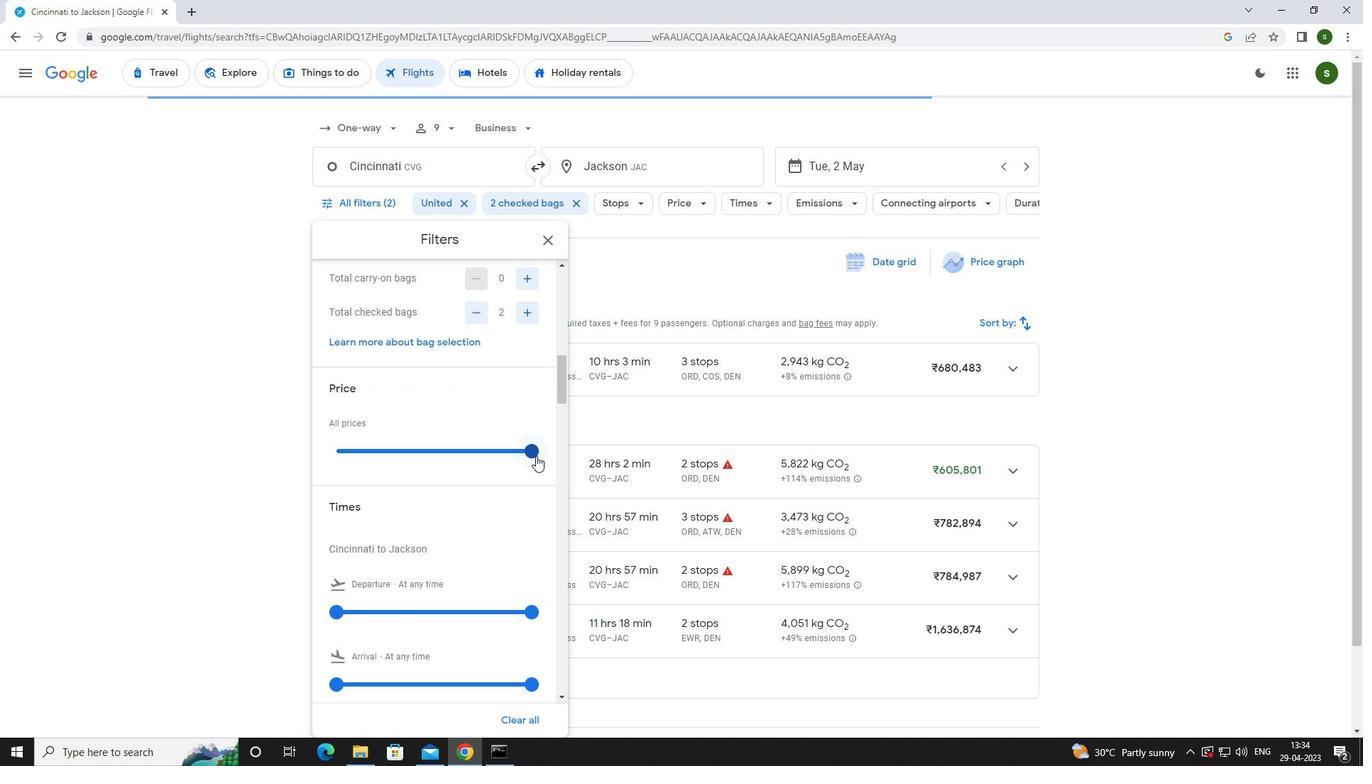 
Action: Mouse pressed left at (531, 453)
Screenshot: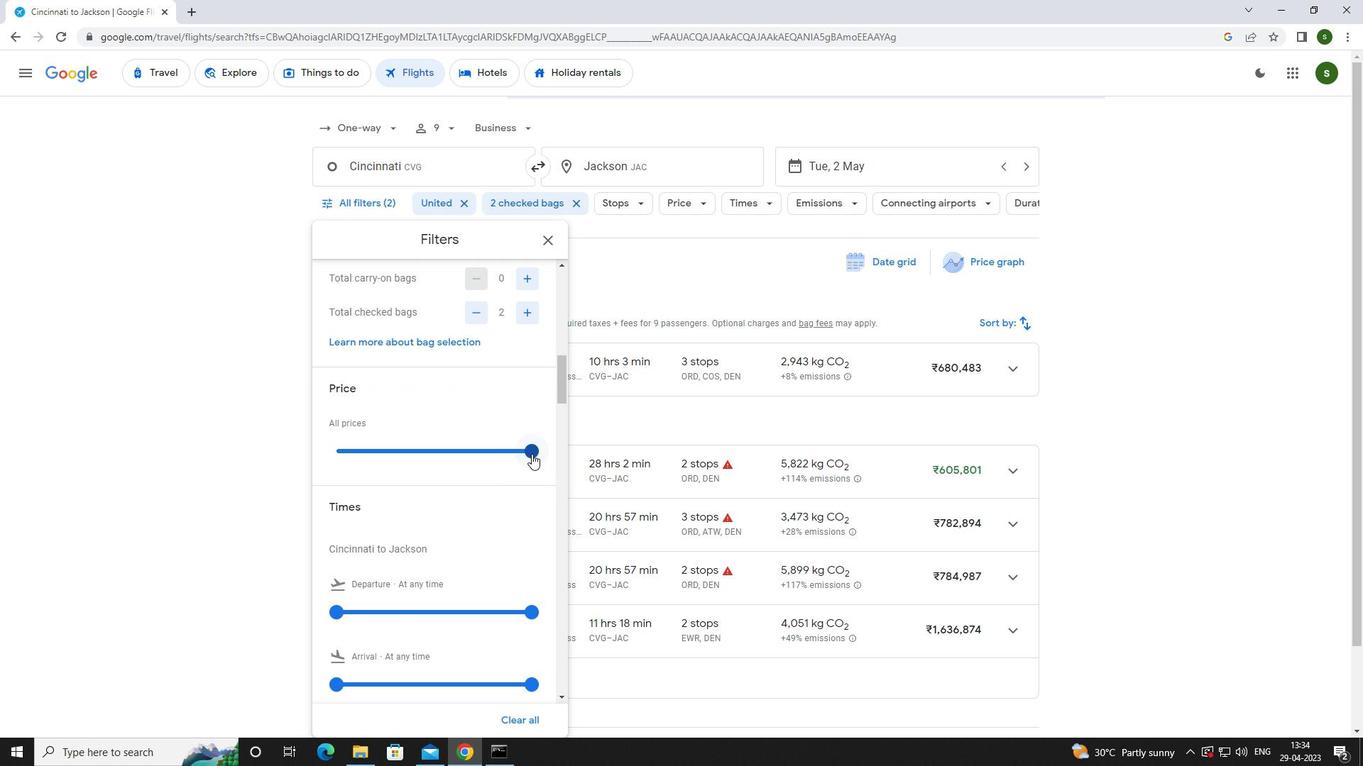 
Action: Mouse moved to (369, 525)
Screenshot: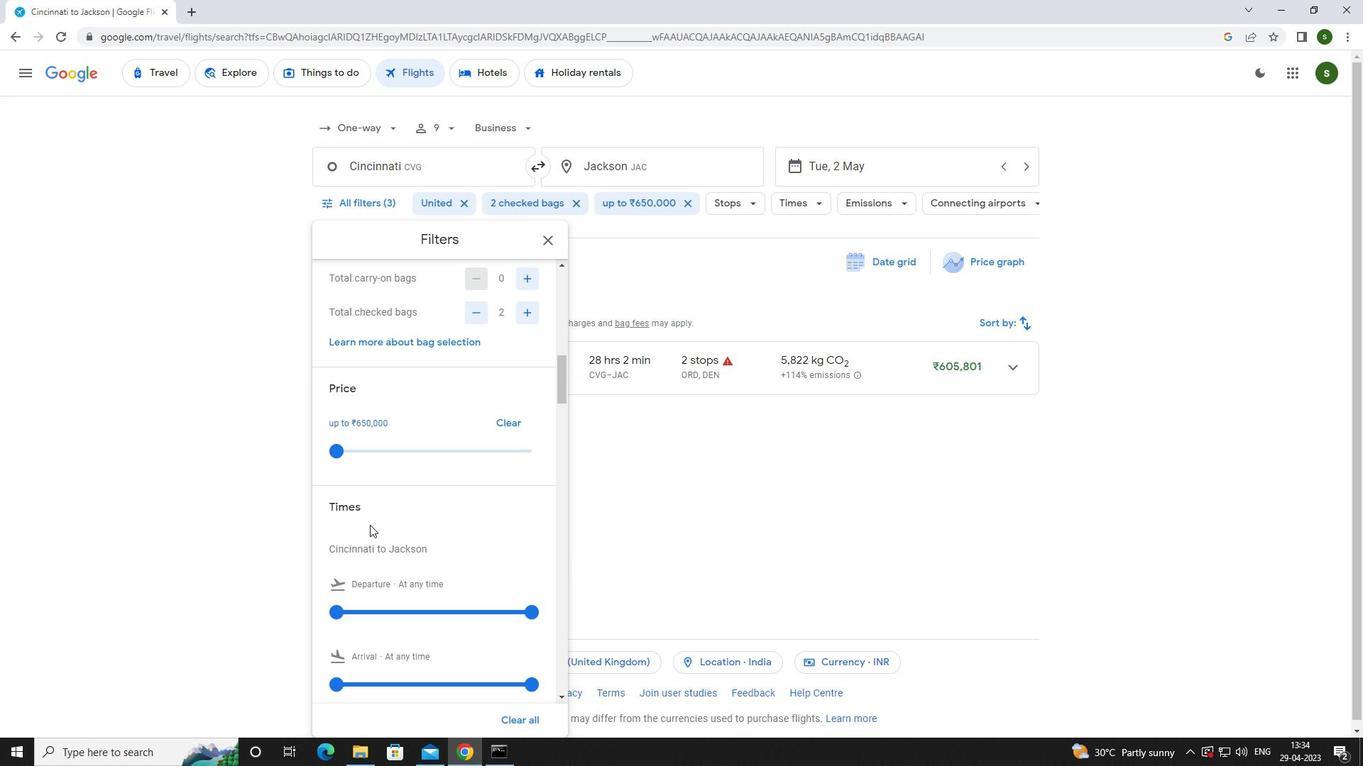 
Action: Mouse scrolled (369, 524) with delta (0, 0)
Screenshot: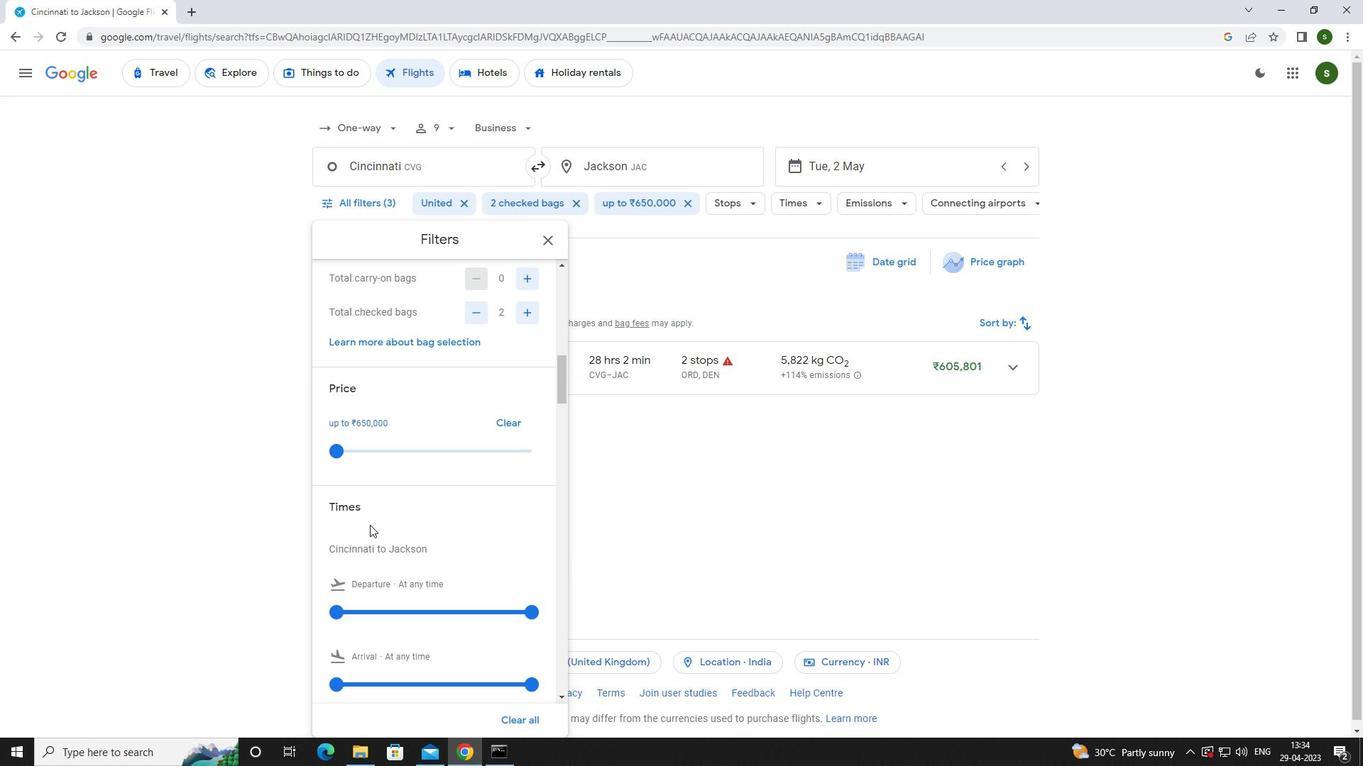 
Action: Mouse moved to (337, 538)
Screenshot: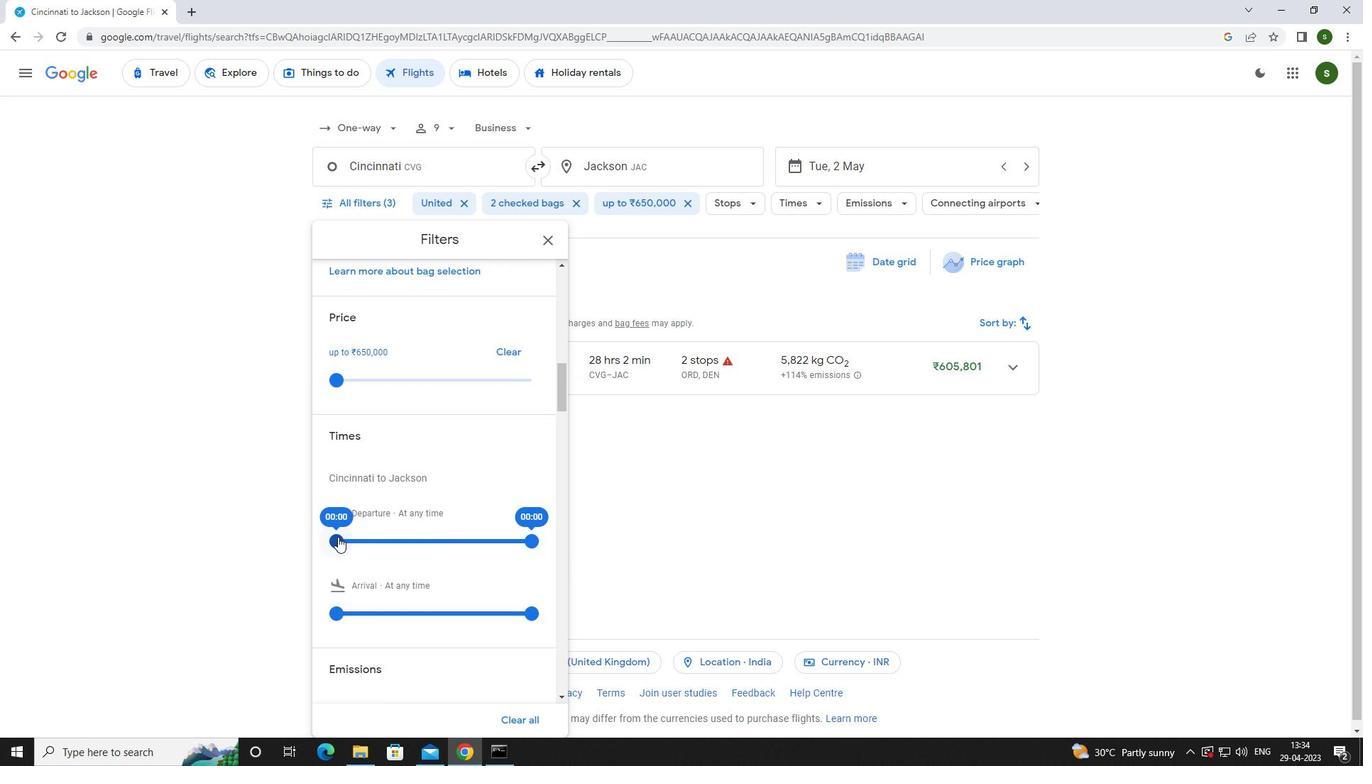 
Action: Mouse pressed left at (337, 538)
Screenshot: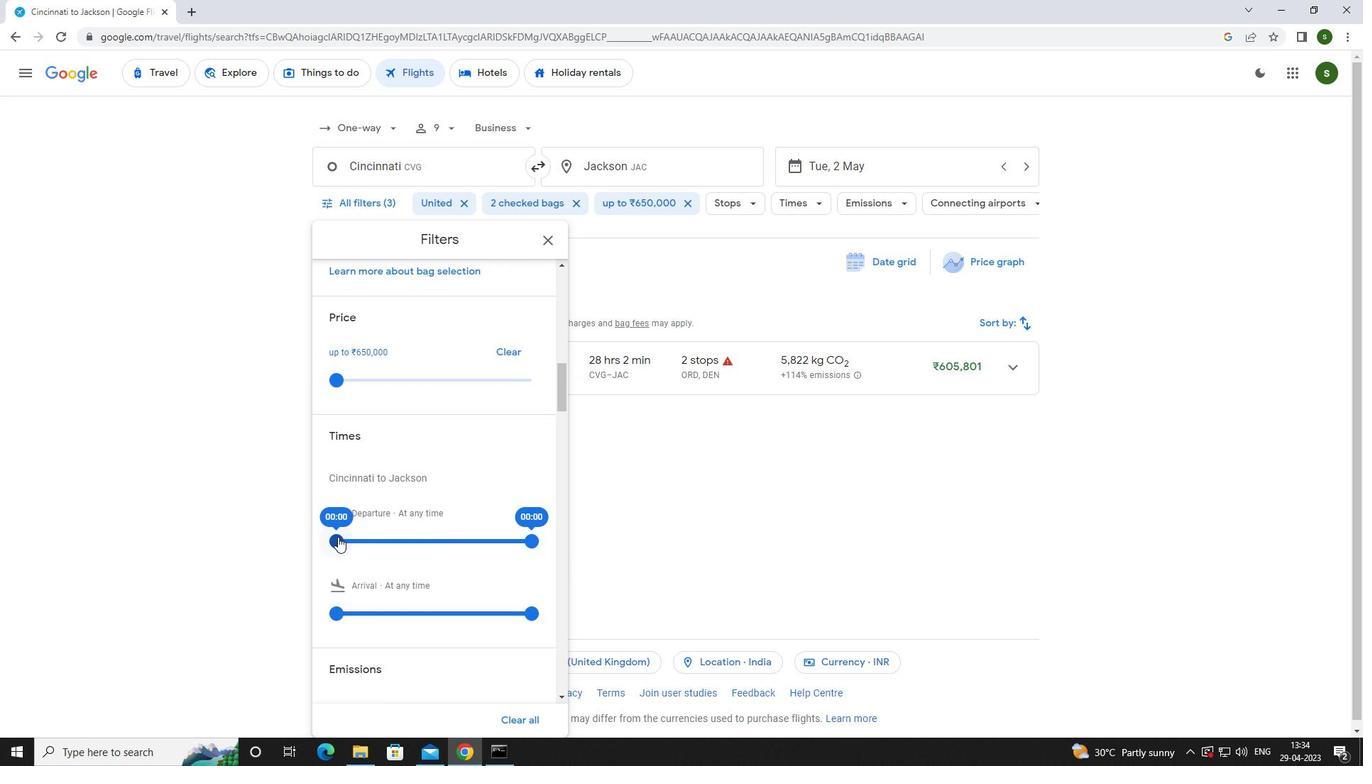 
Action: Mouse moved to (714, 508)
Screenshot: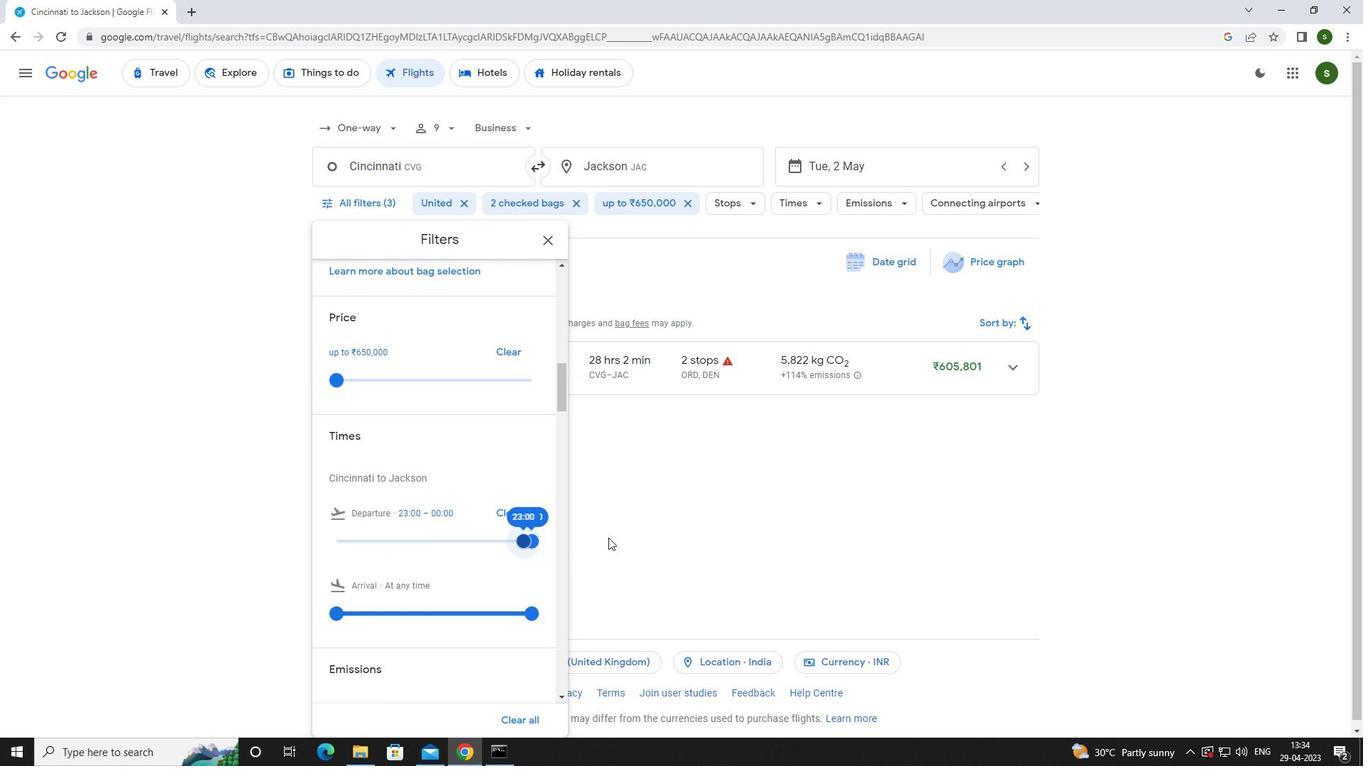 
Action: Mouse pressed left at (714, 508)
Screenshot: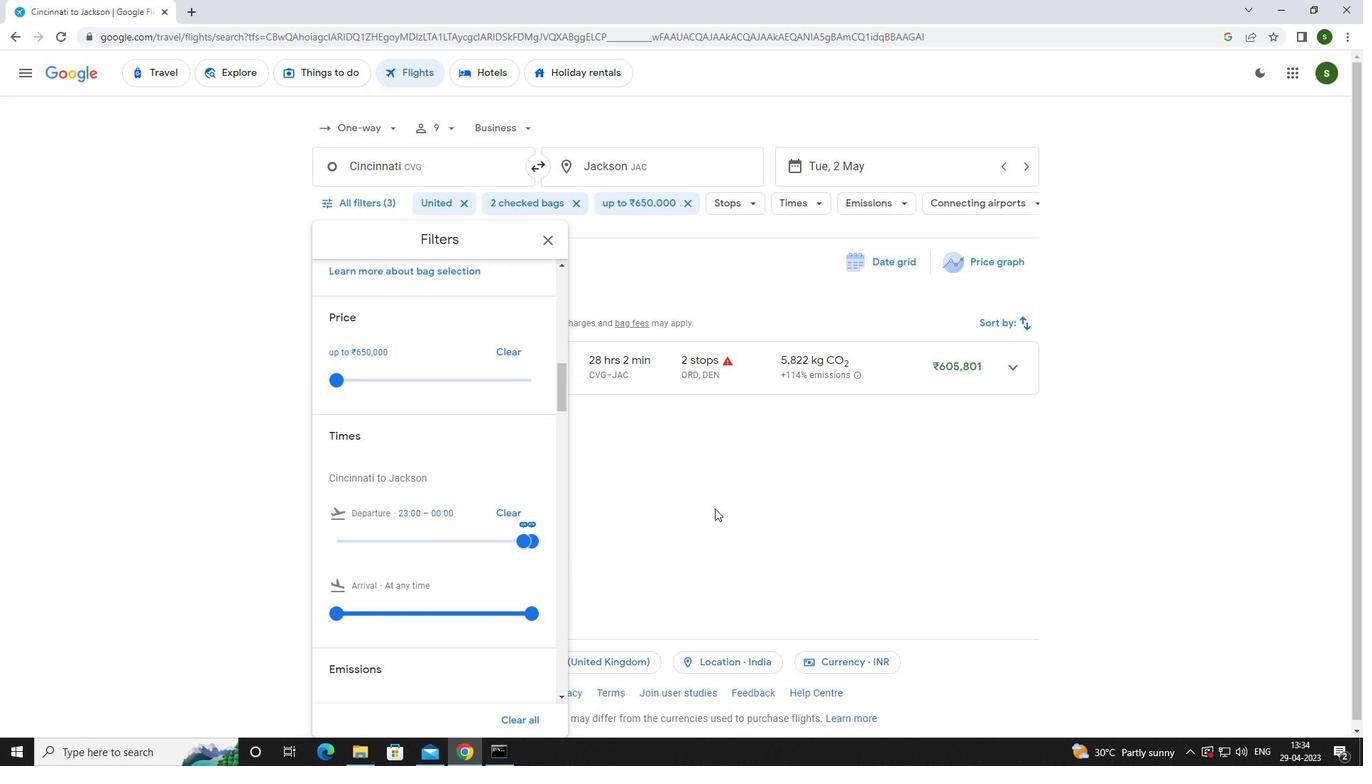 
Action: Mouse moved to (714, 506)
Screenshot: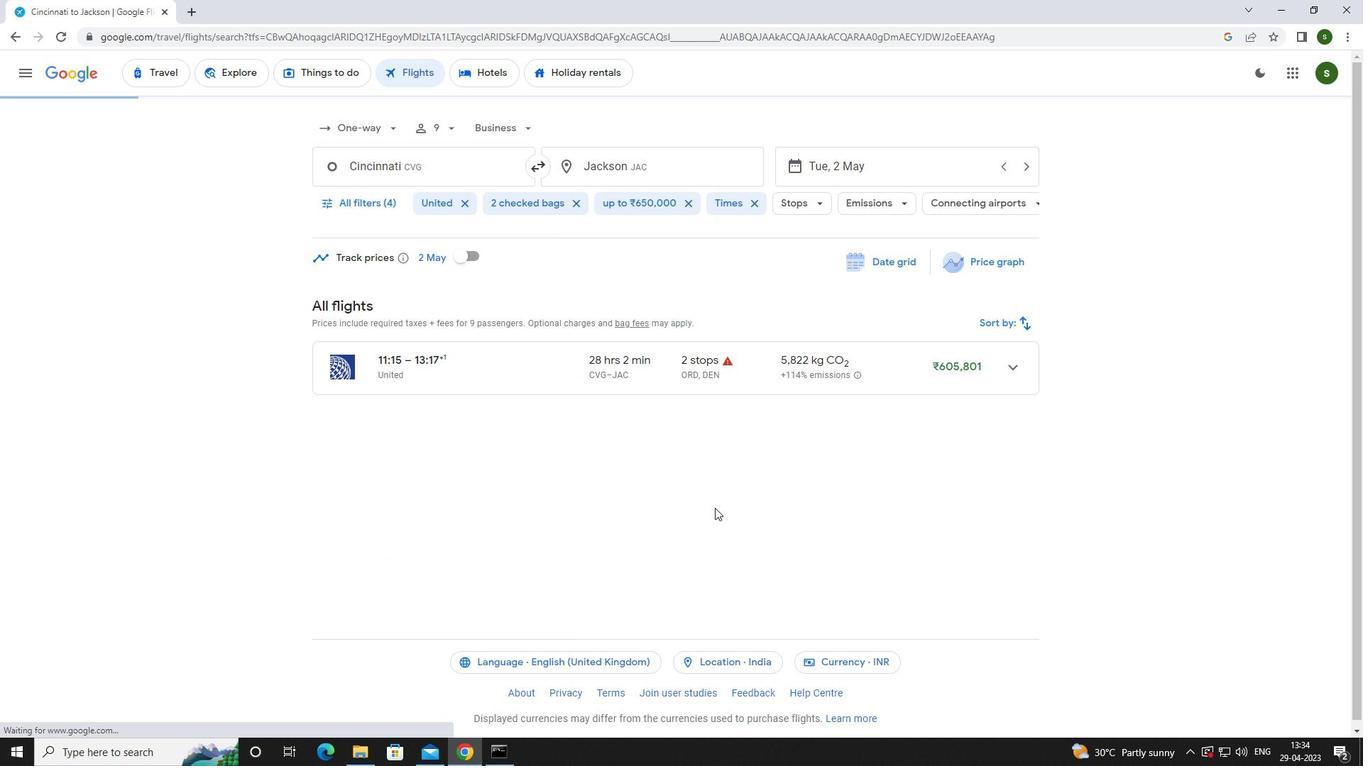 
